 Task: Find a one-way flight from Macon to Evansville for 6 passengers in first class, departing on May 3, with 2 checked bags and a price limit of ₹510,000, departing at 10:00 AM.
Action: Mouse moved to (398, 355)
Screenshot: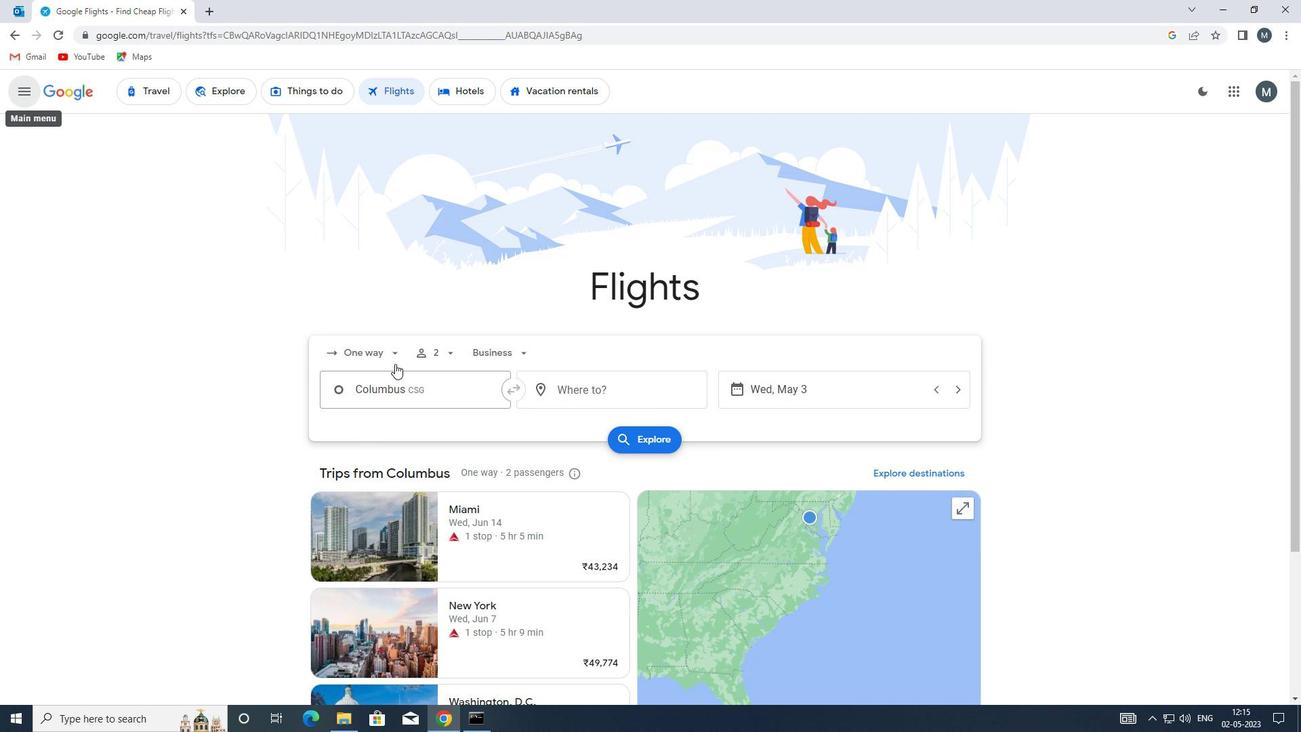 
Action: Mouse pressed left at (398, 355)
Screenshot: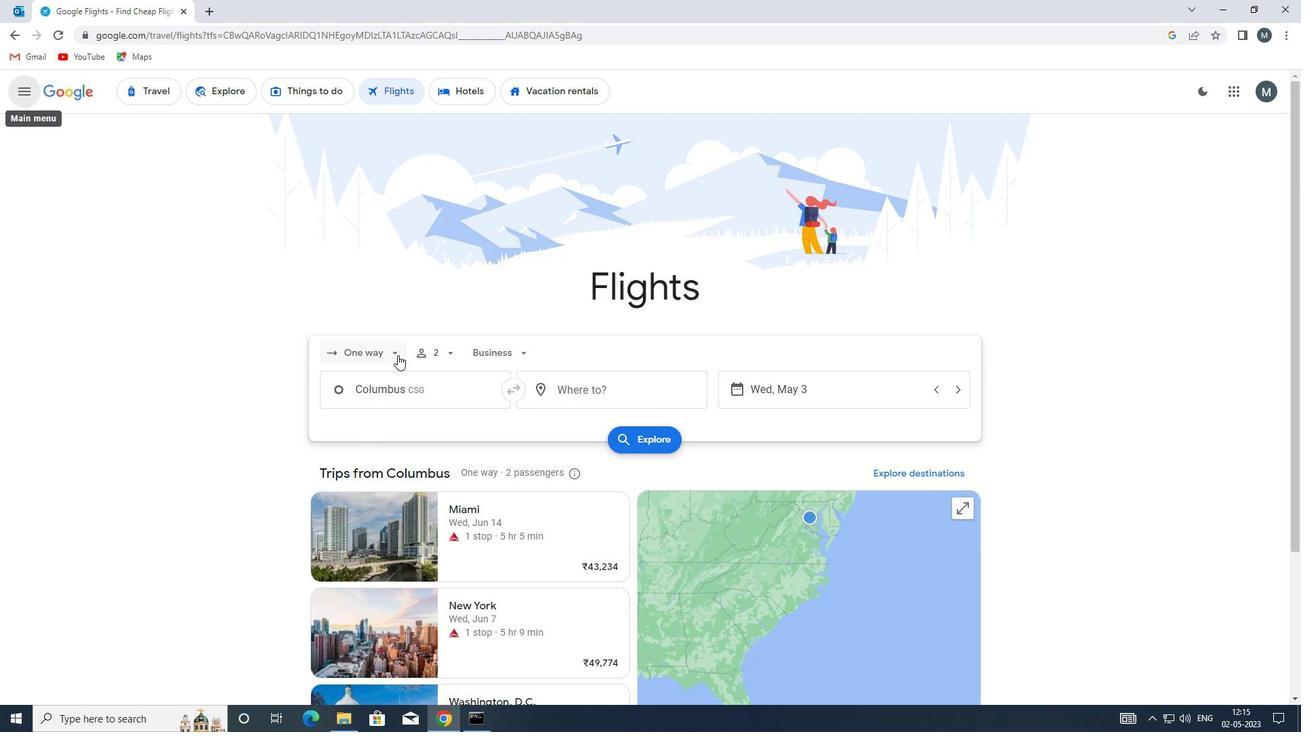 
Action: Mouse moved to (398, 415)
Screenshot: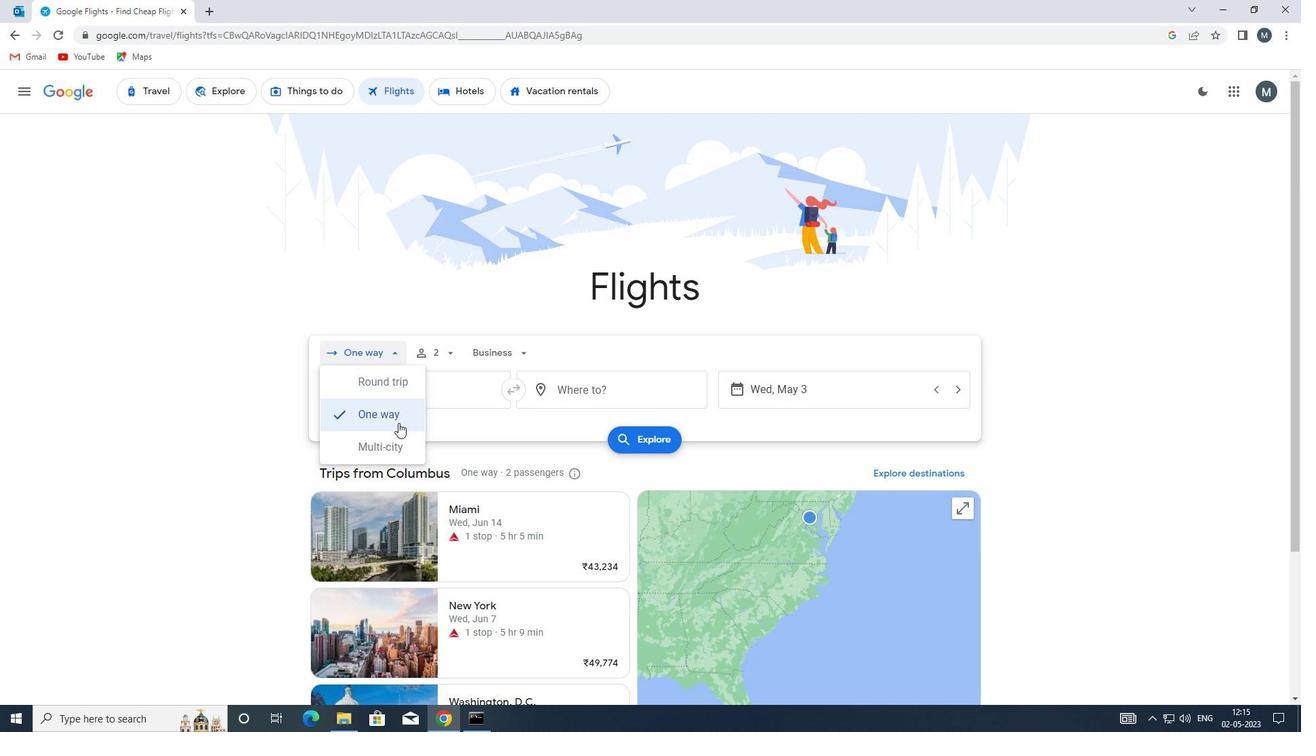 
Action: Mouse pressed left at (398, 415)
Screenshot: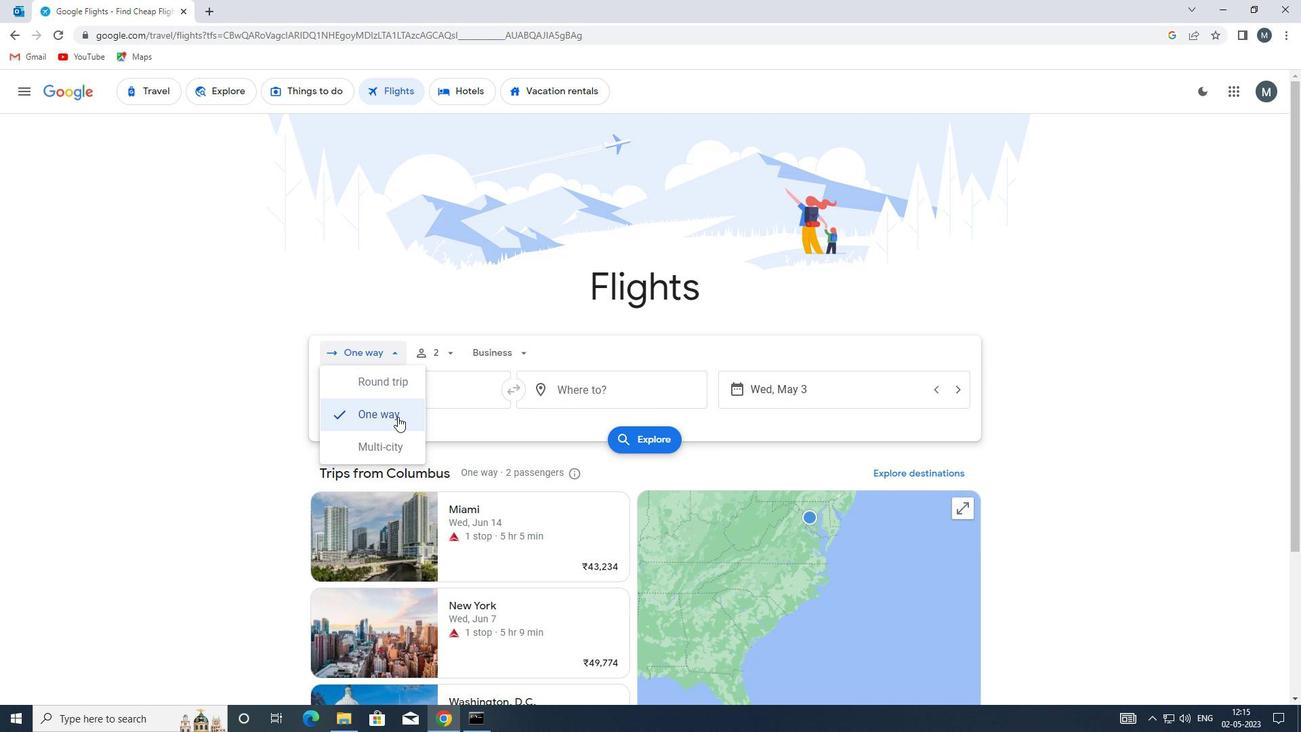 
Action: Mouse moved to (448, 356)
Screenshot: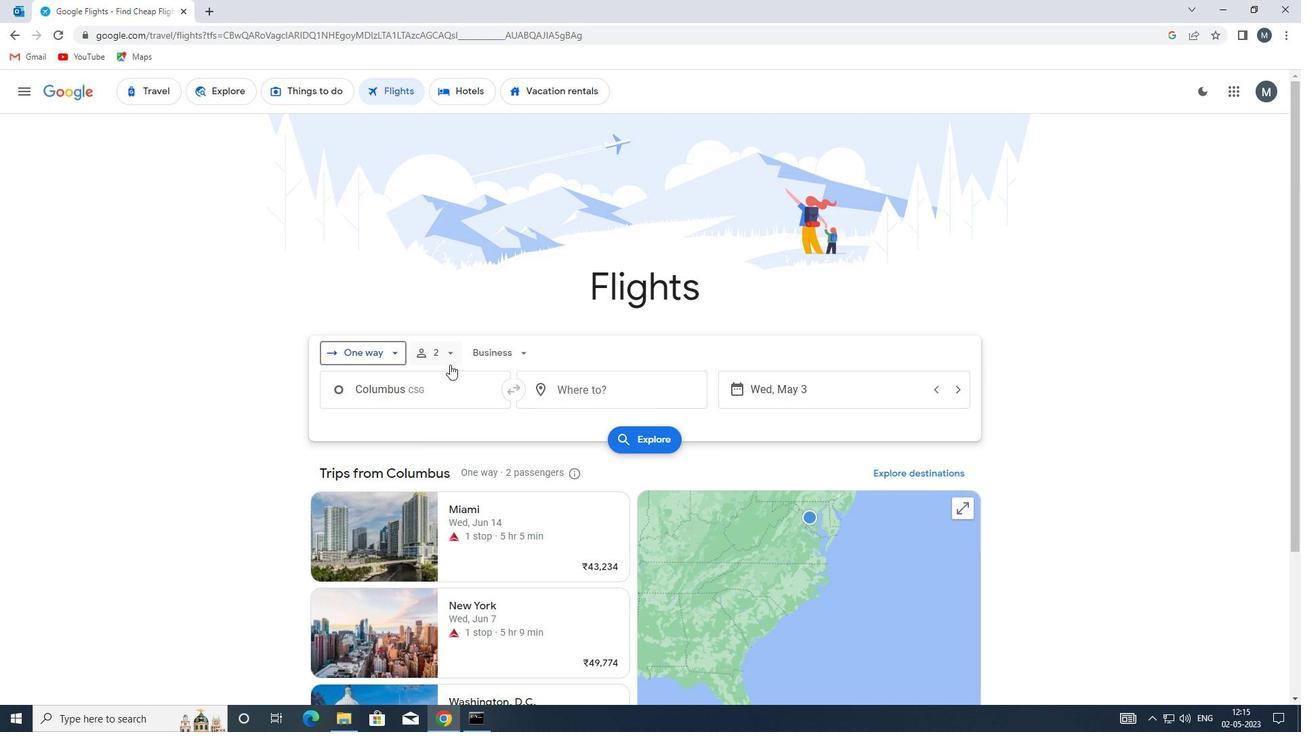 
Action: Mouse pressed left at (448, 356)
Screenshot: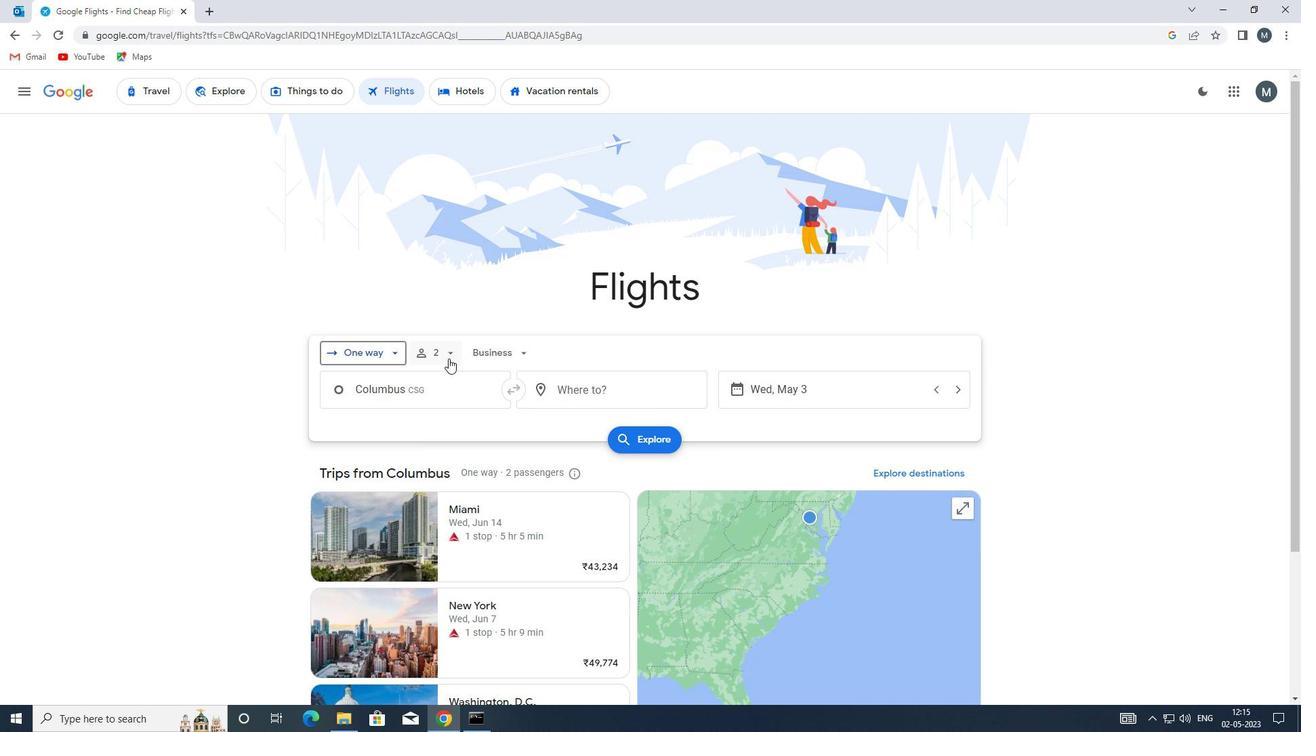 
Action: Mouse moved to (548, 387)
Screenshot: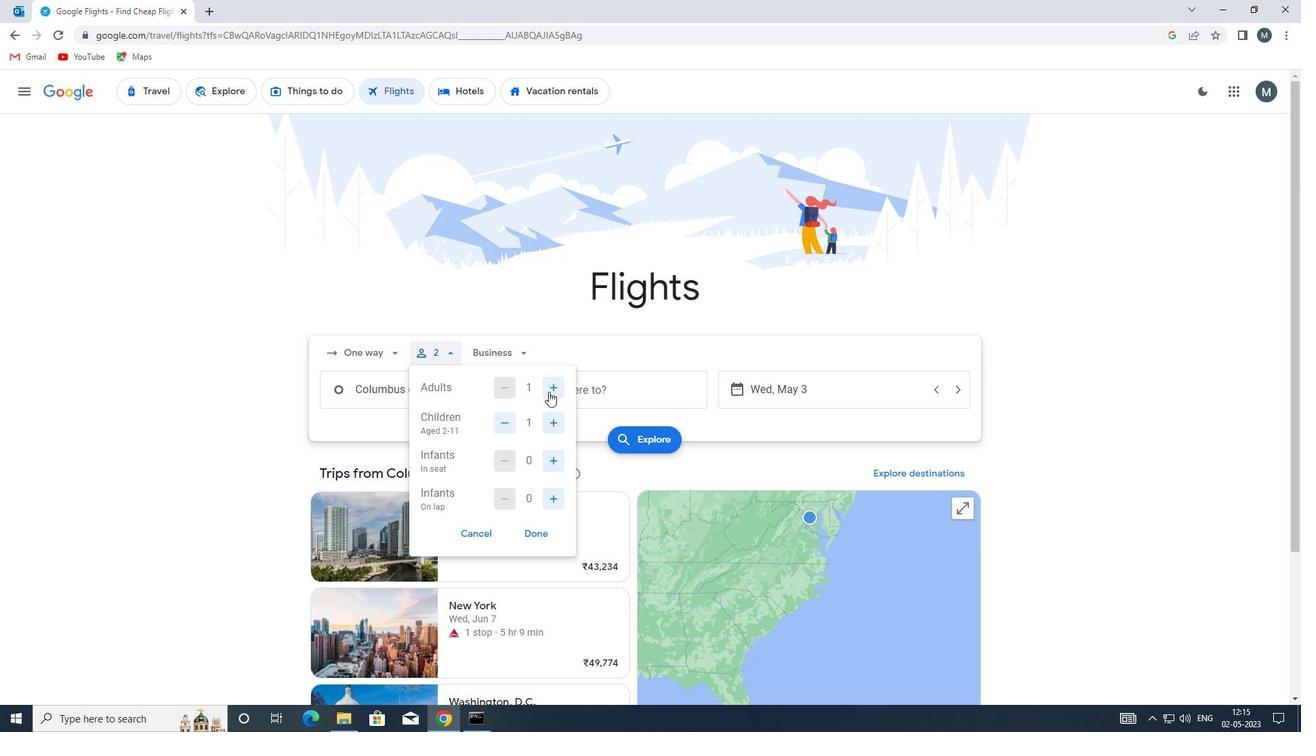 
Action: Mouse pressed left at (548, 387)
Screenshot: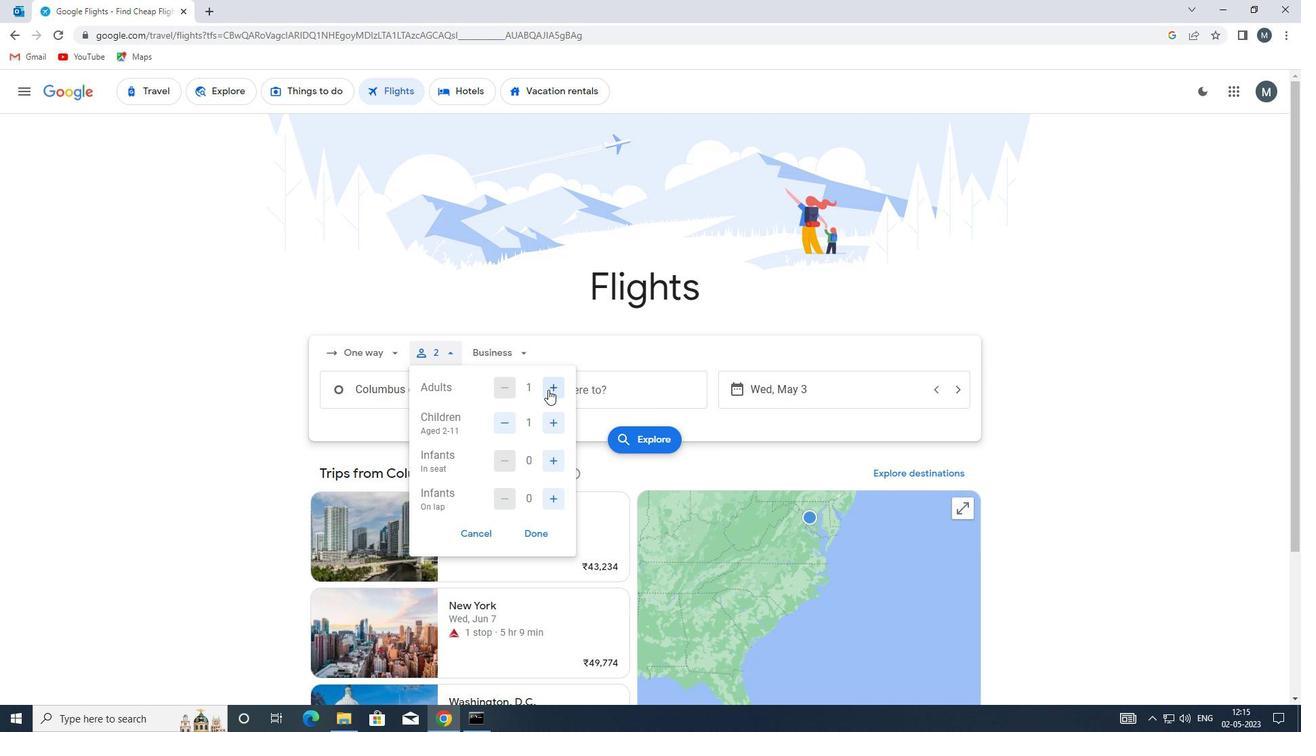
Action: Mouse moved to (556, 423)
Screenshot: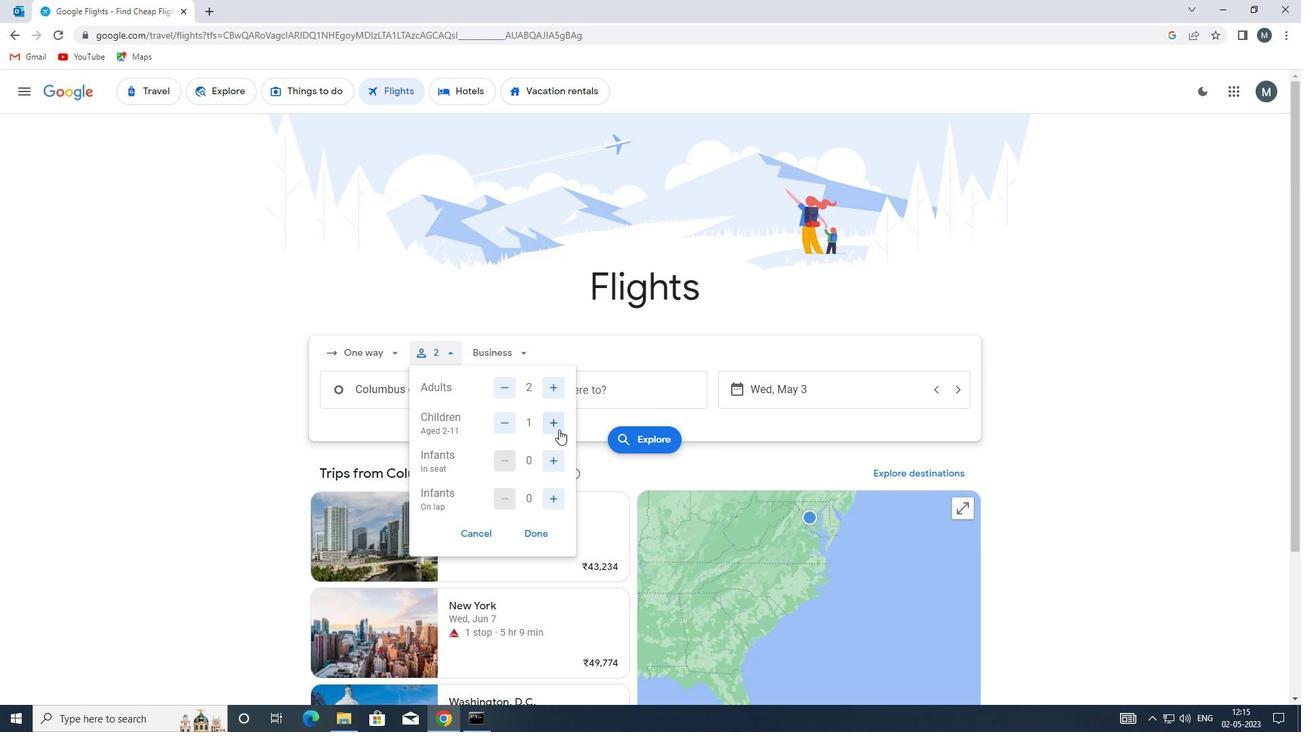 
Action: Mouse pressed left at (556, 423)
Screenshot: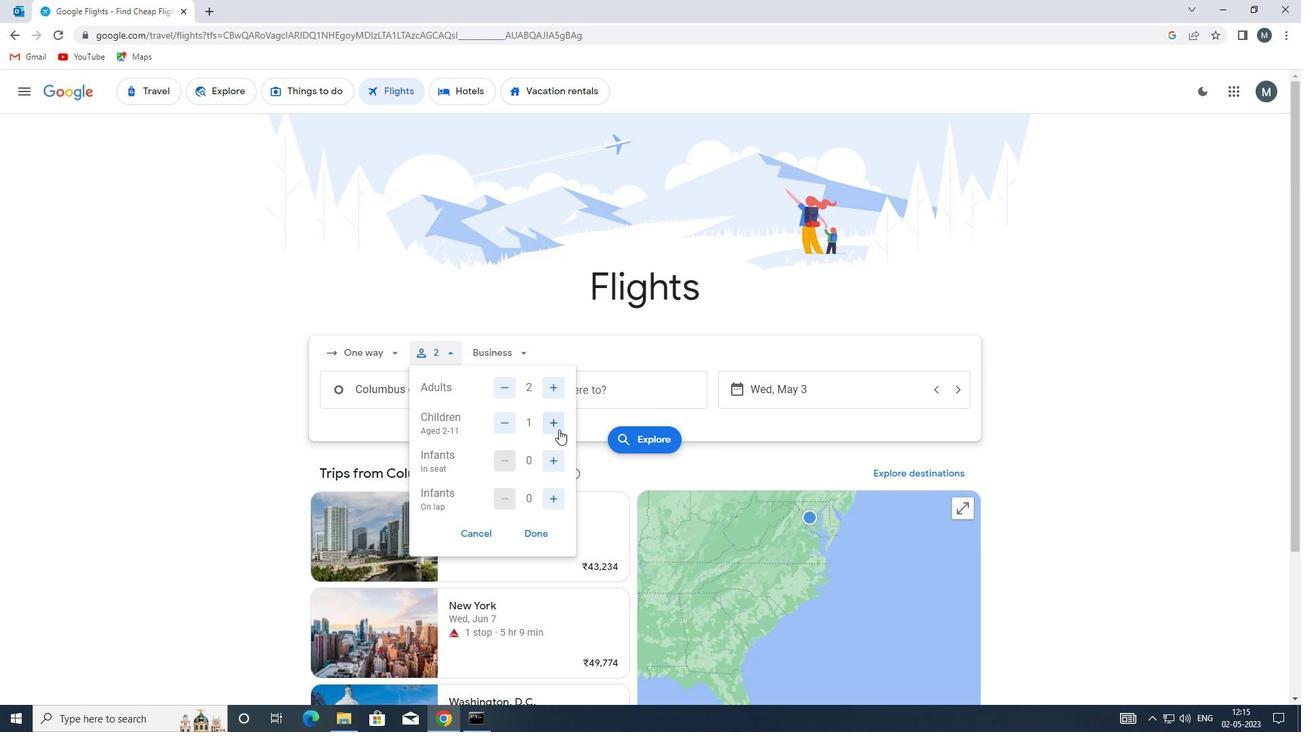 
Action: Mouse pressed left at (556, 423)
Screenshot: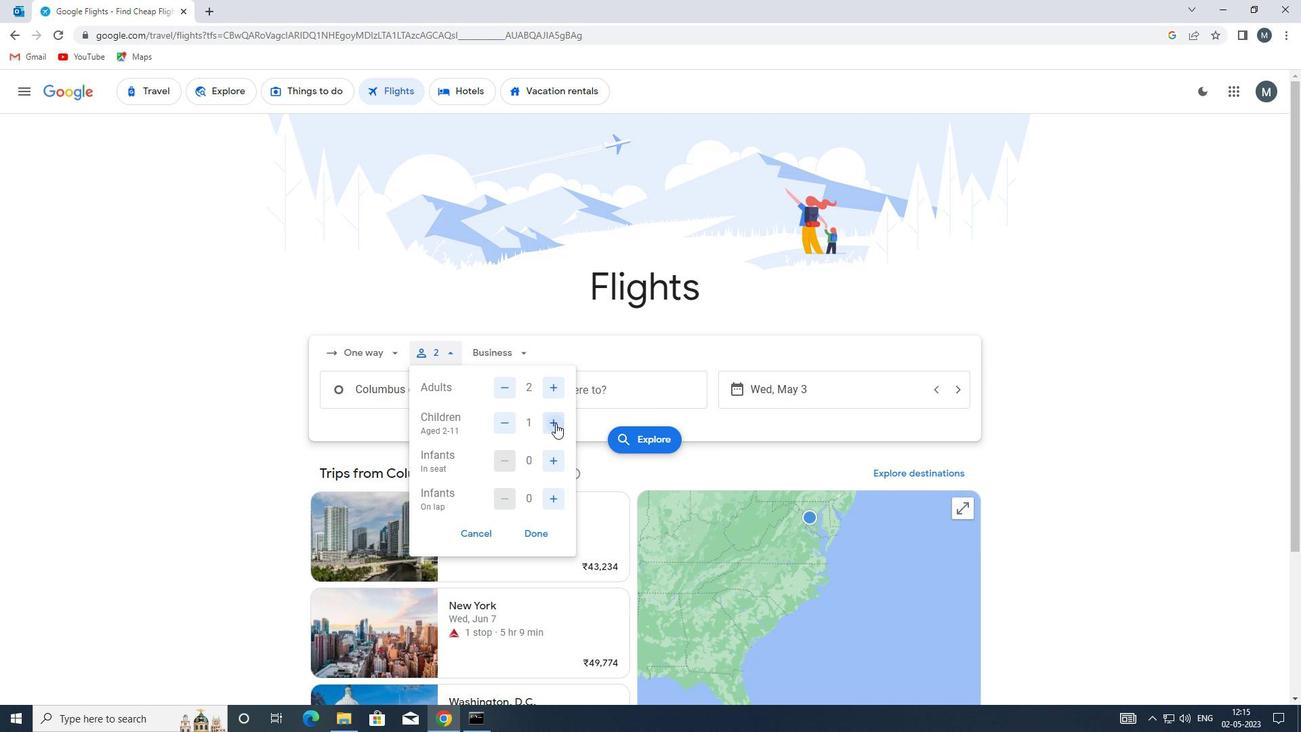 
Action: Mouse moved to (506, 421)
Screenshot: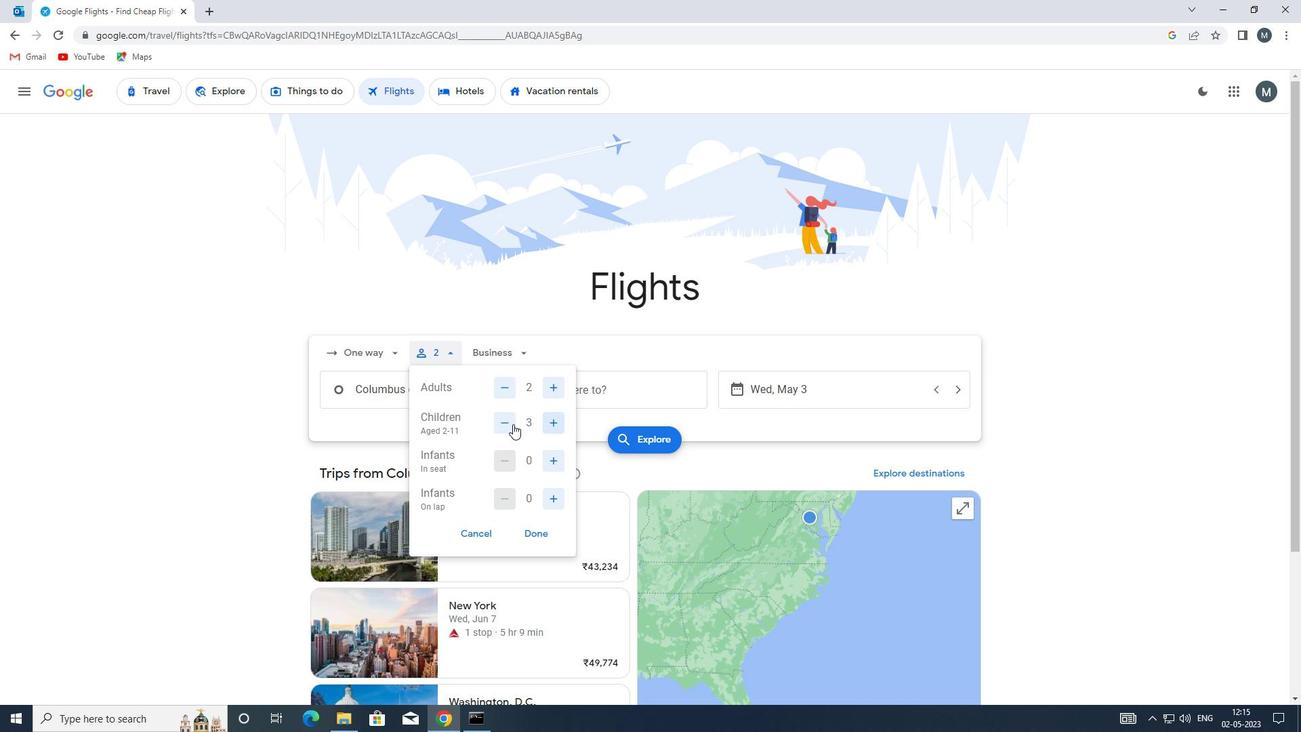 
Action: Mouse pressed left at (506, 421)
Screenshot: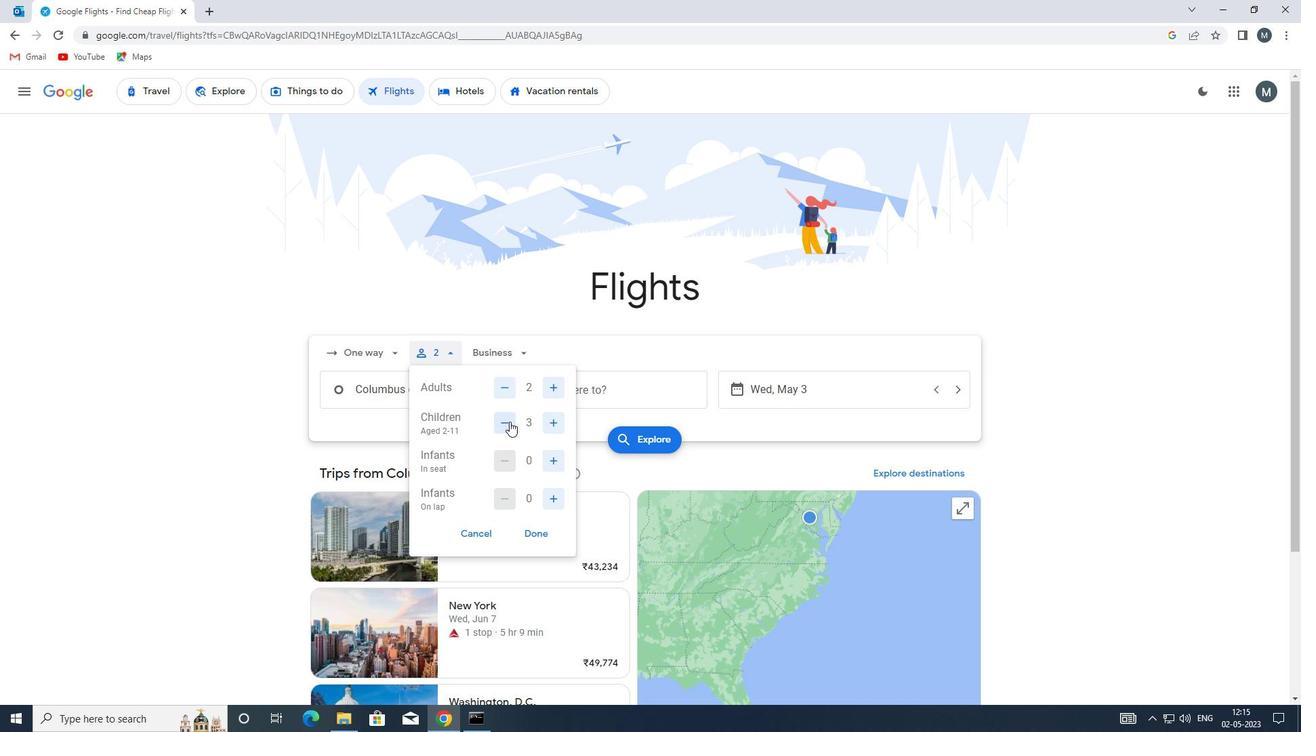 
Action: Mouse moved to (554, 459)
Screenshot: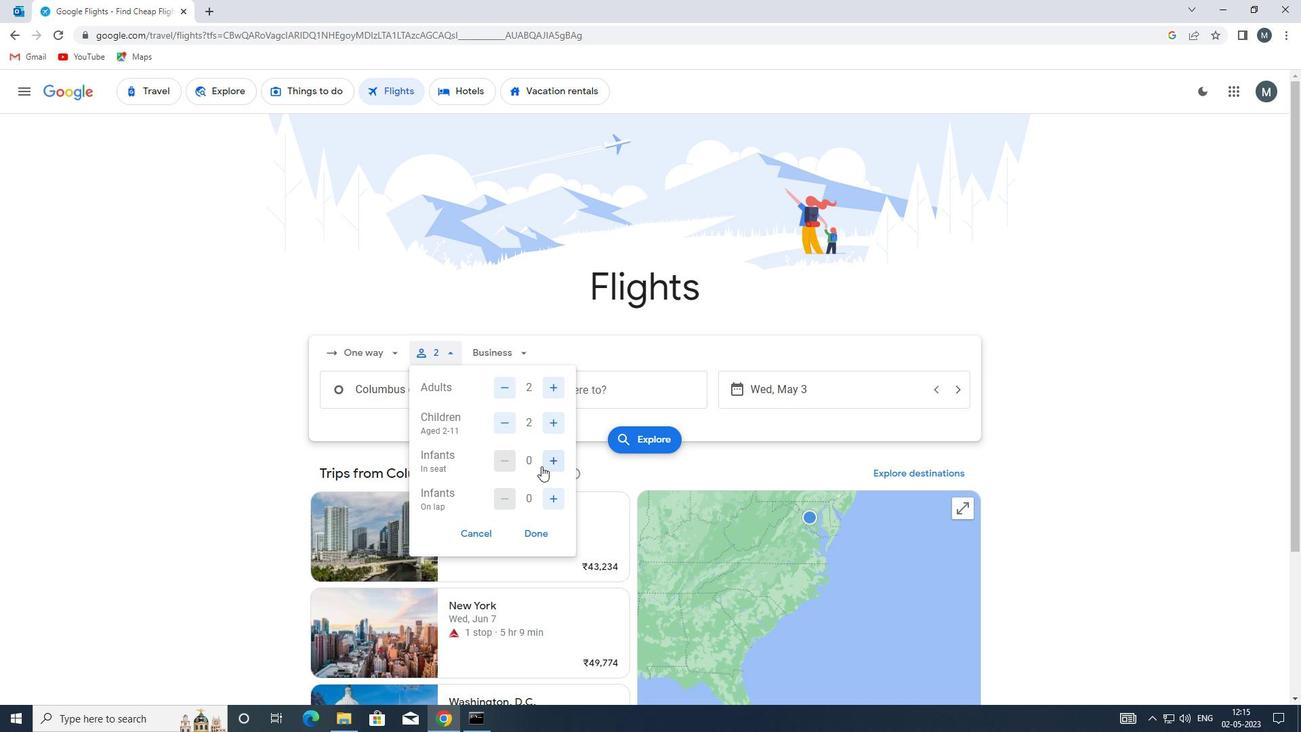 
Action: Mouse pressed left at (554, 459)
Screenshot: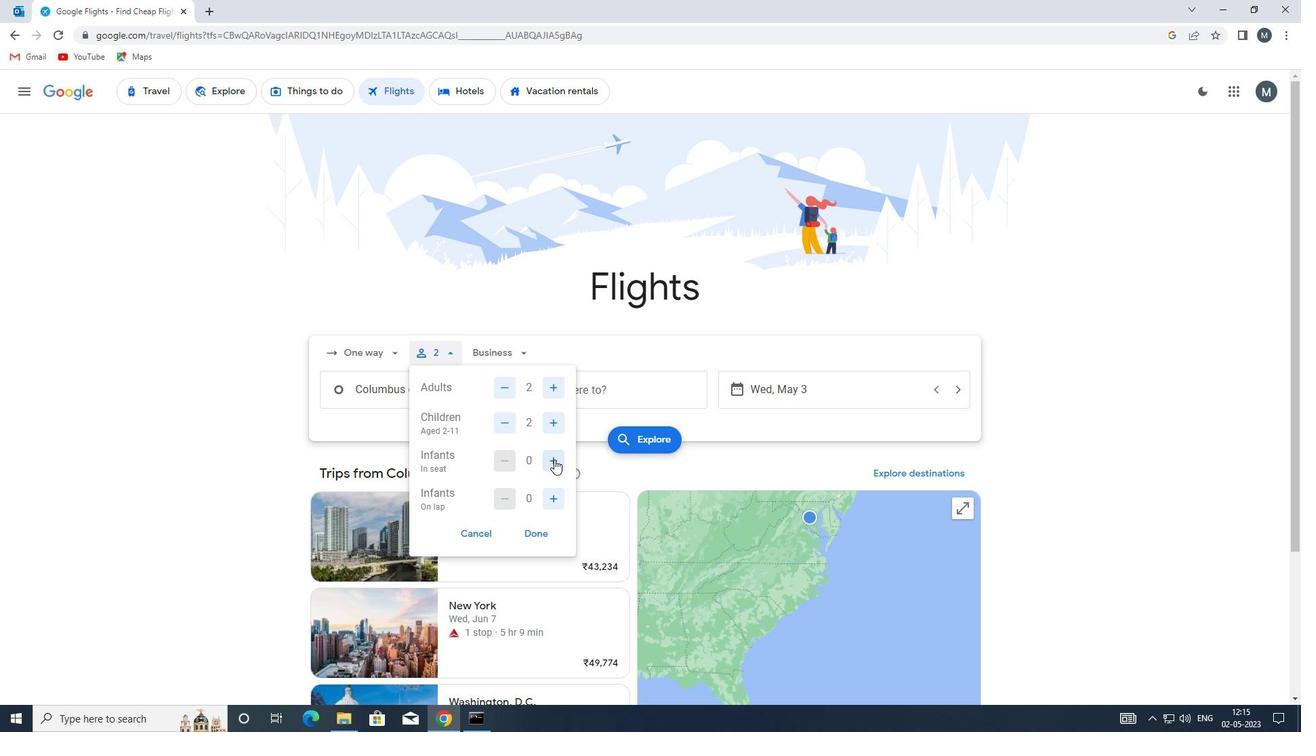 
Action: Mouse pressed left at (554, 459)
Screenshot: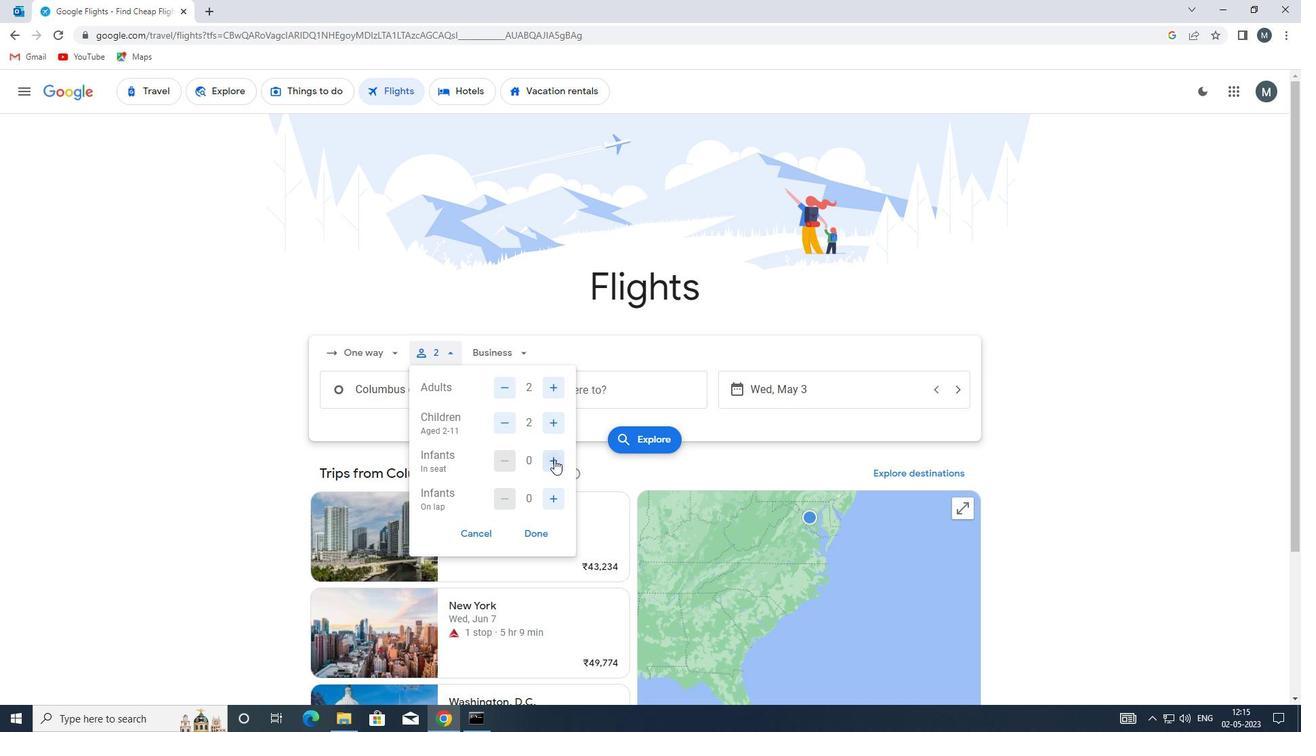 
Action: Mouse moved to (542, 525)
Screenshot: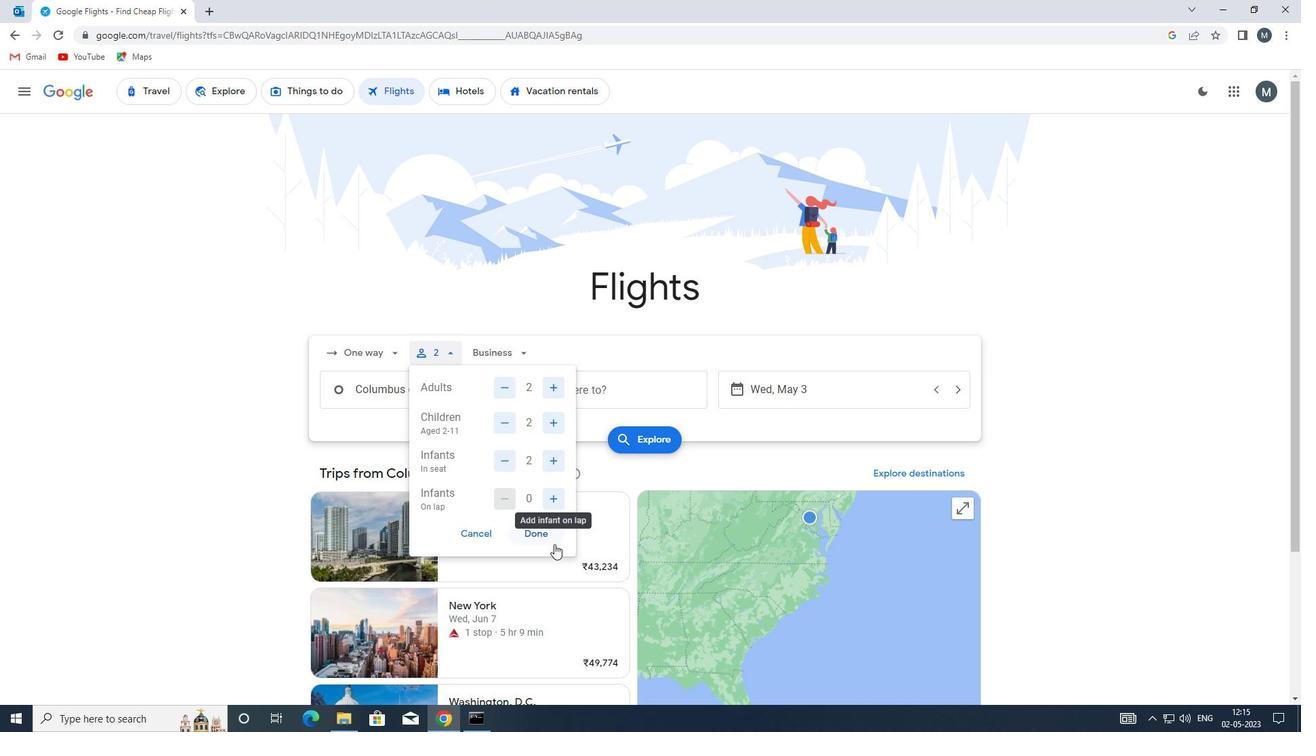 
Action: Mouse pressed left at (542, 525)
Screenshot: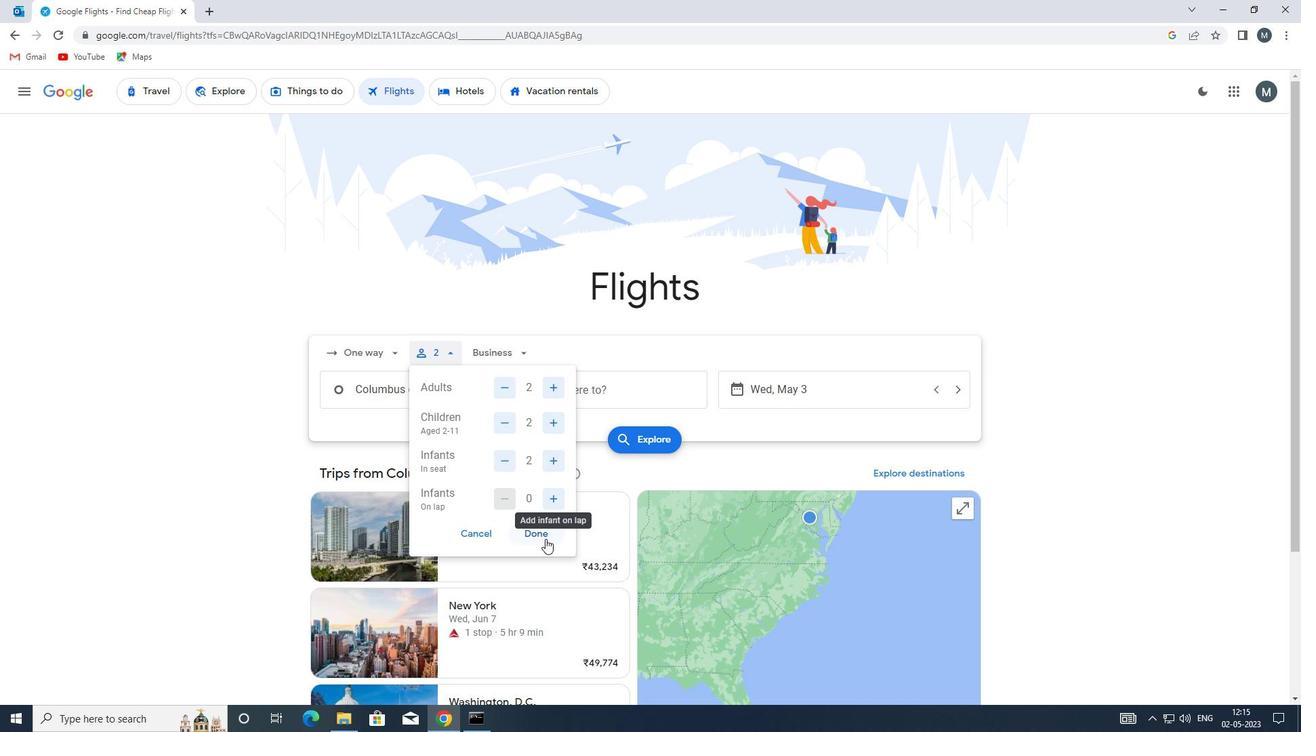 
Action: Mouse moved to (499, 345)
Screenshot: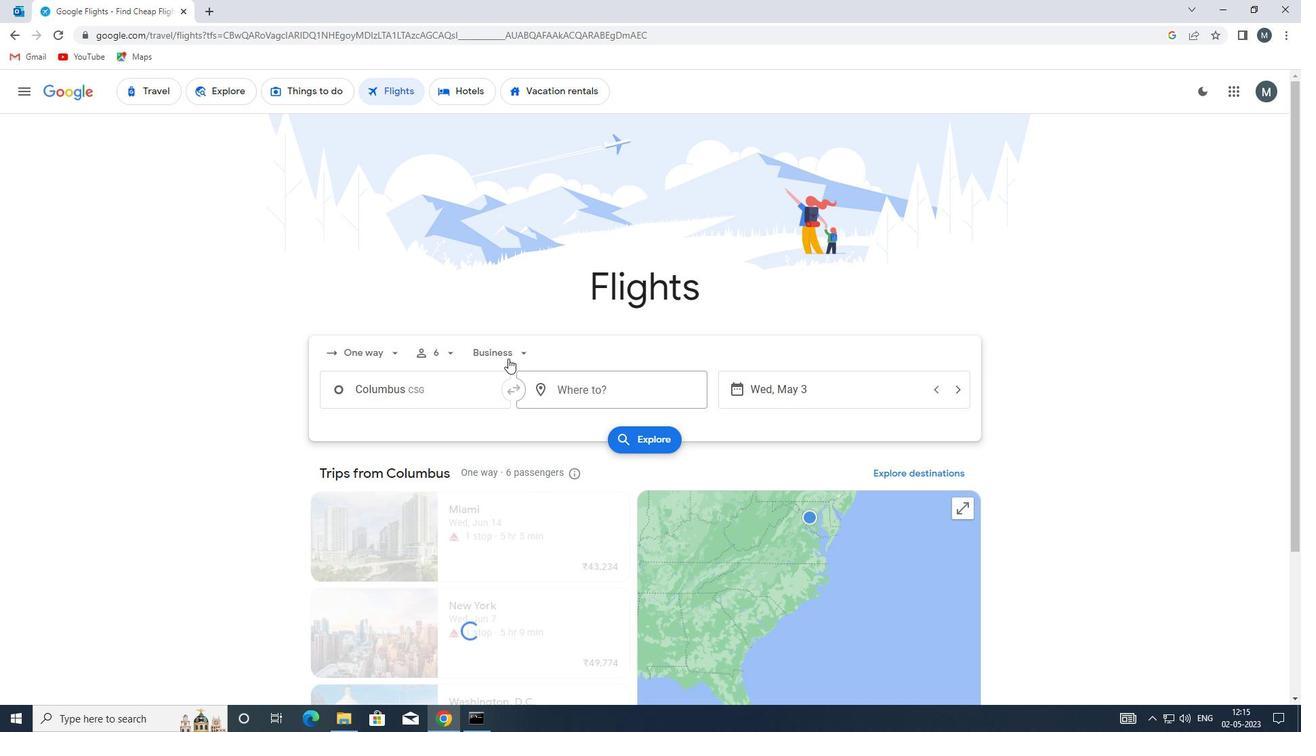 
Action: Mouse pressed left at (499, 345)
Screenshot: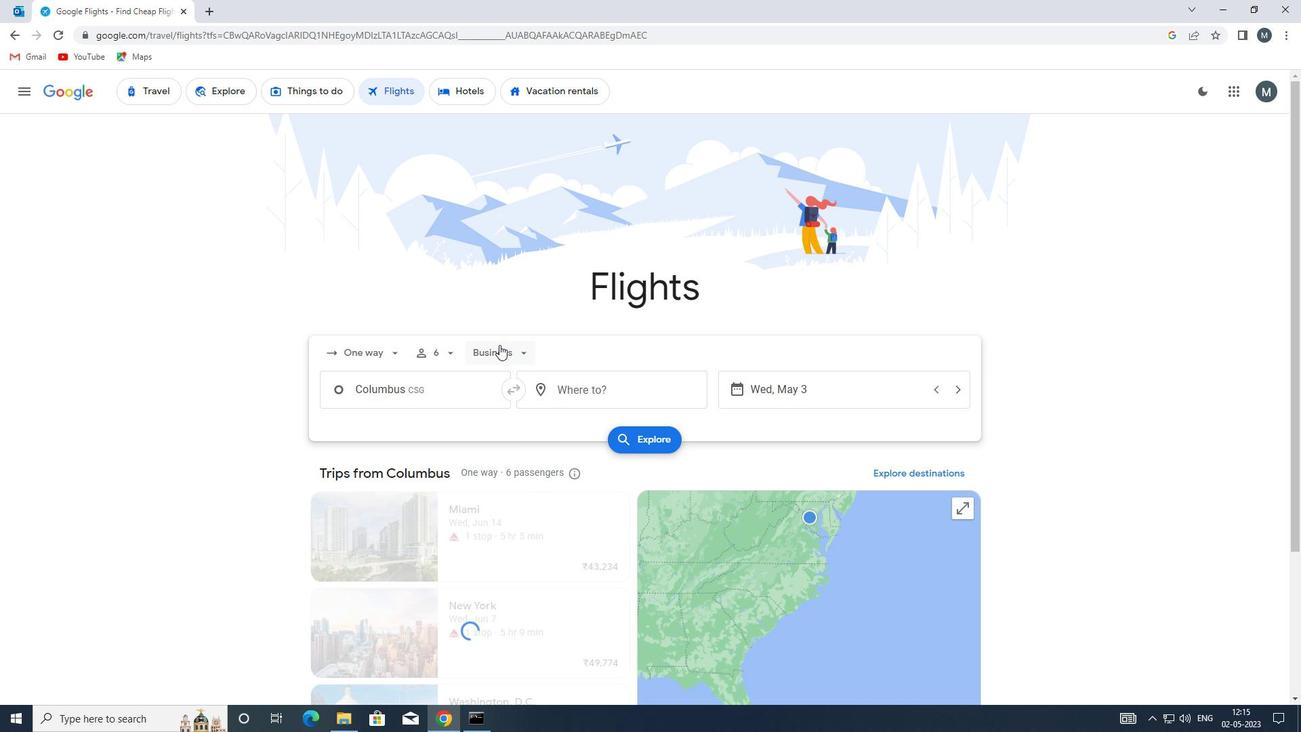 
Action: Mouse moved to (529, 476)
Screenshot: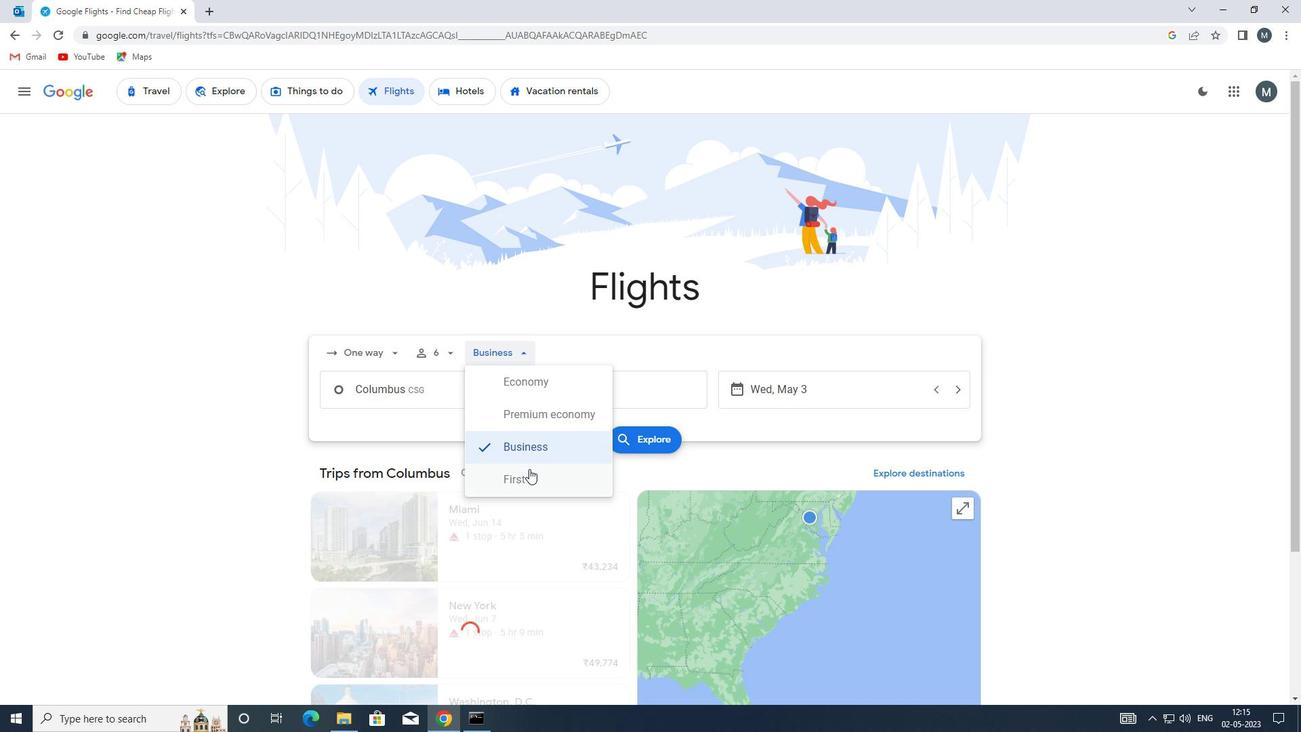 
Action: Mouse pressed left at (529, 476)
Screenshot: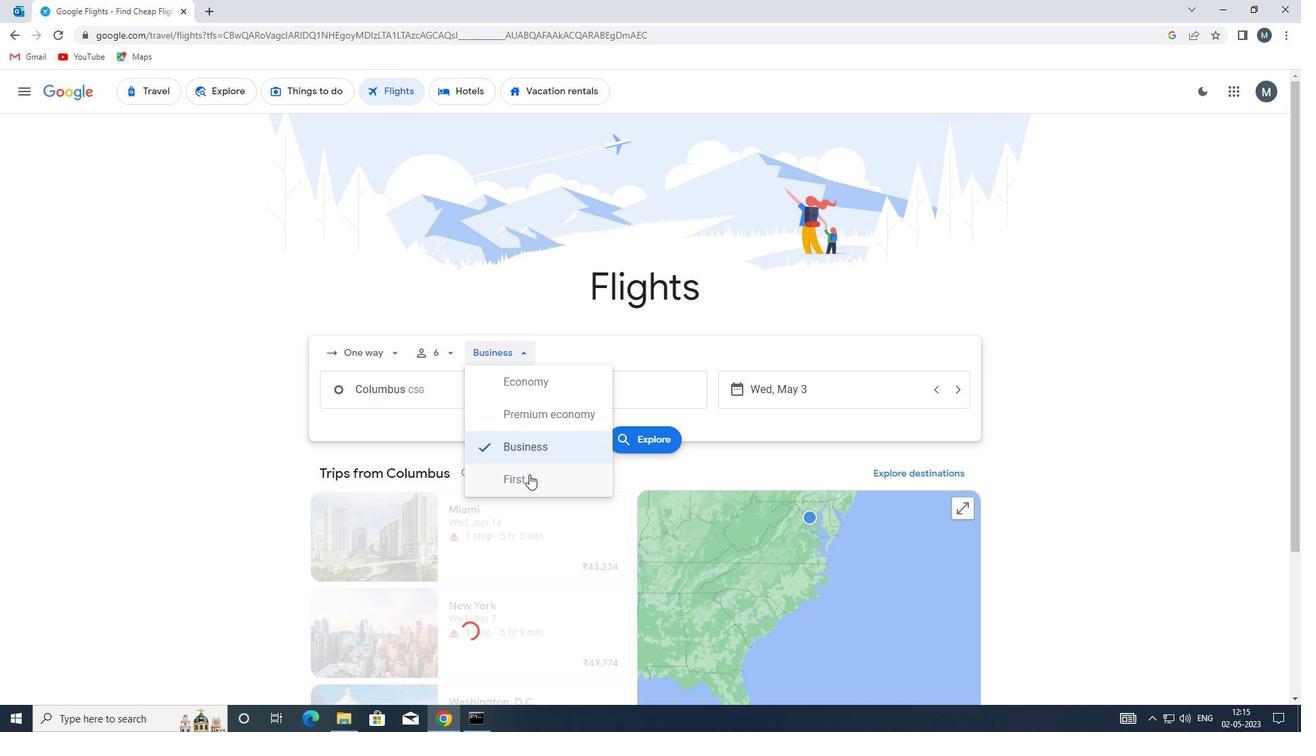 
Action: Mouse moved to (436, 396)
Screenshot: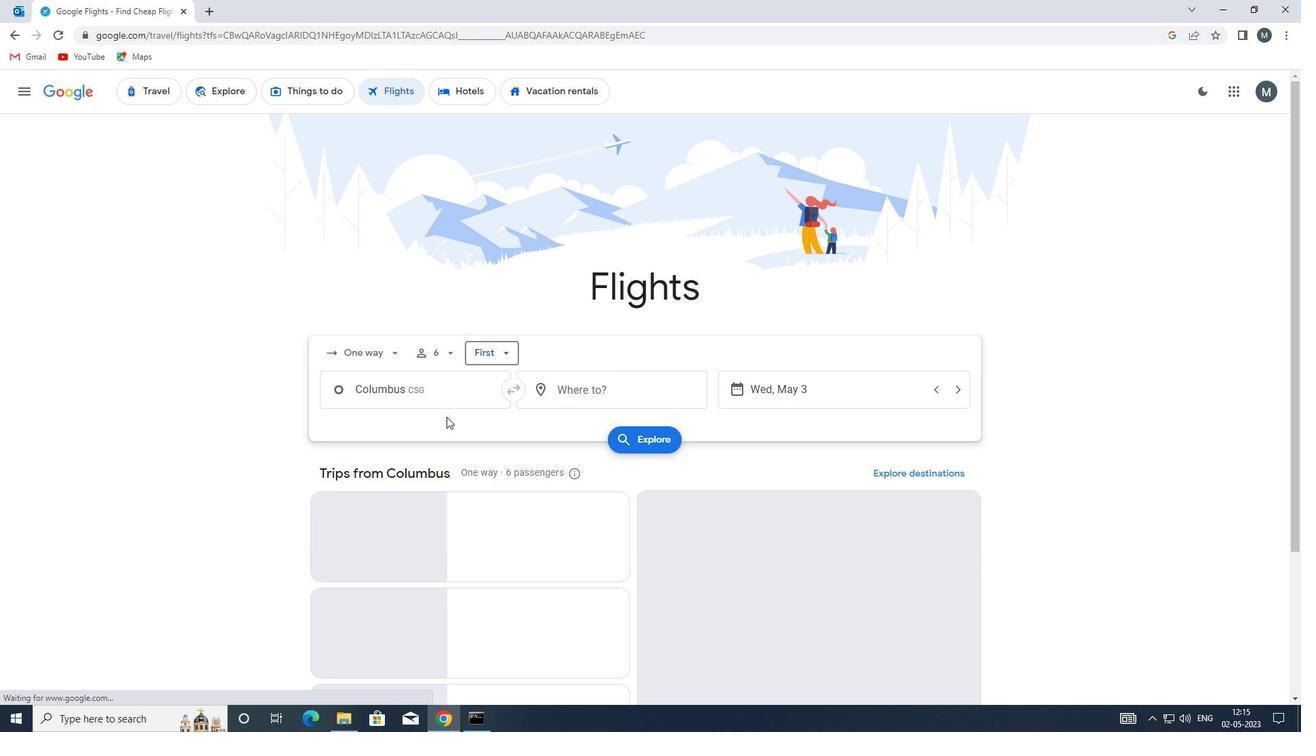 
Action: Mouse pressed left at (436, 396)
Screenshot: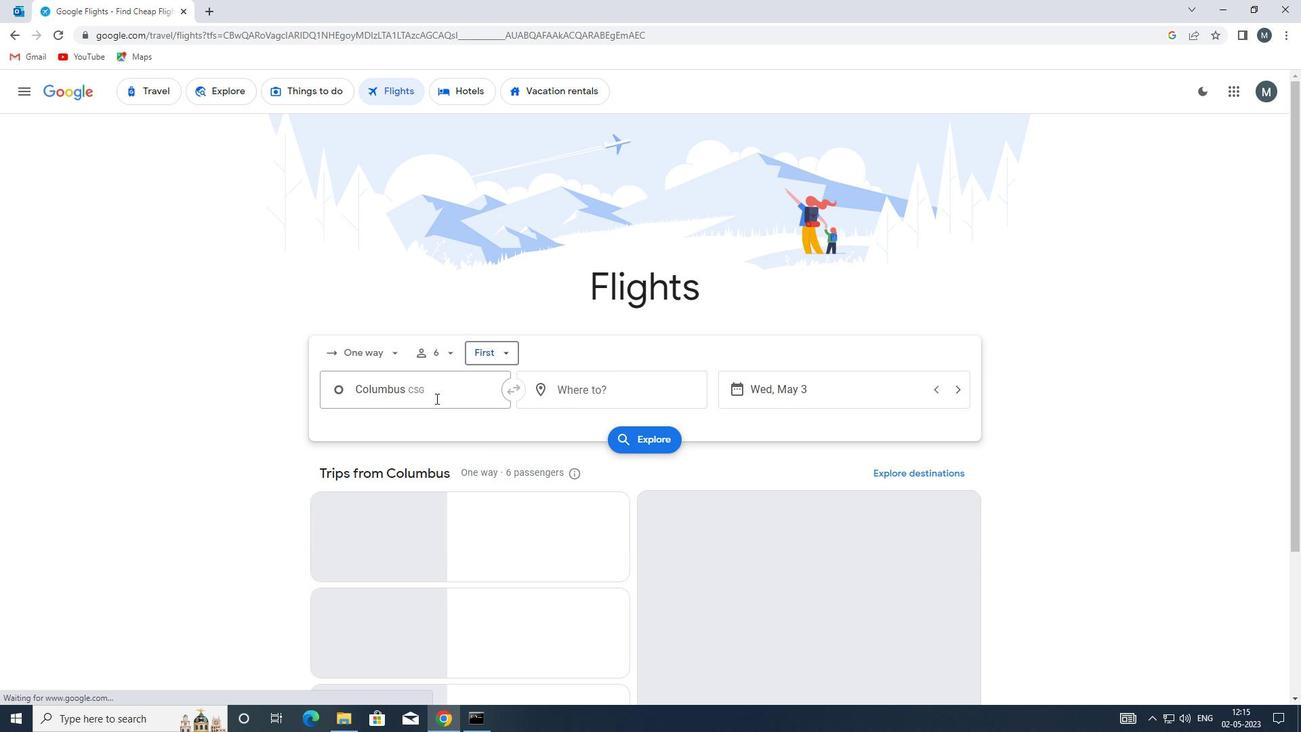 
Action: Key pressed mcn
Screenshot: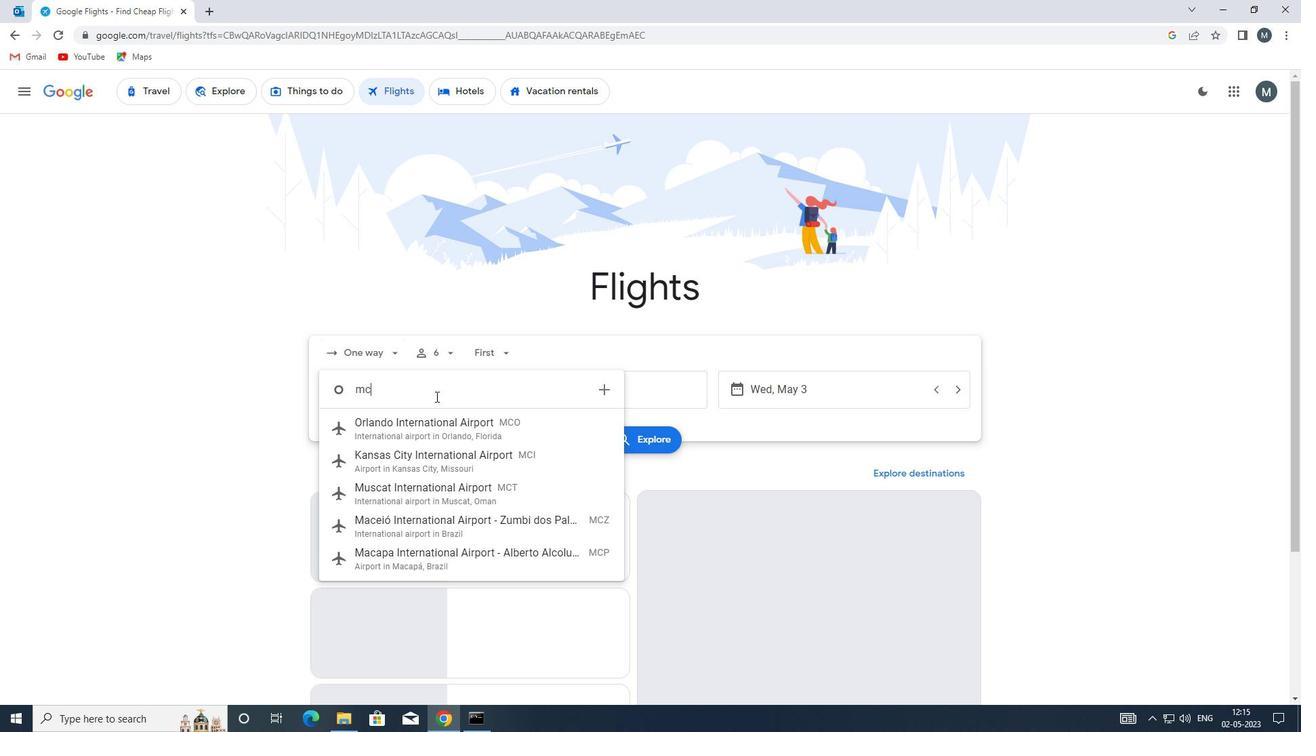 
Action: Mouse moved to (548, 410)
Screenshot: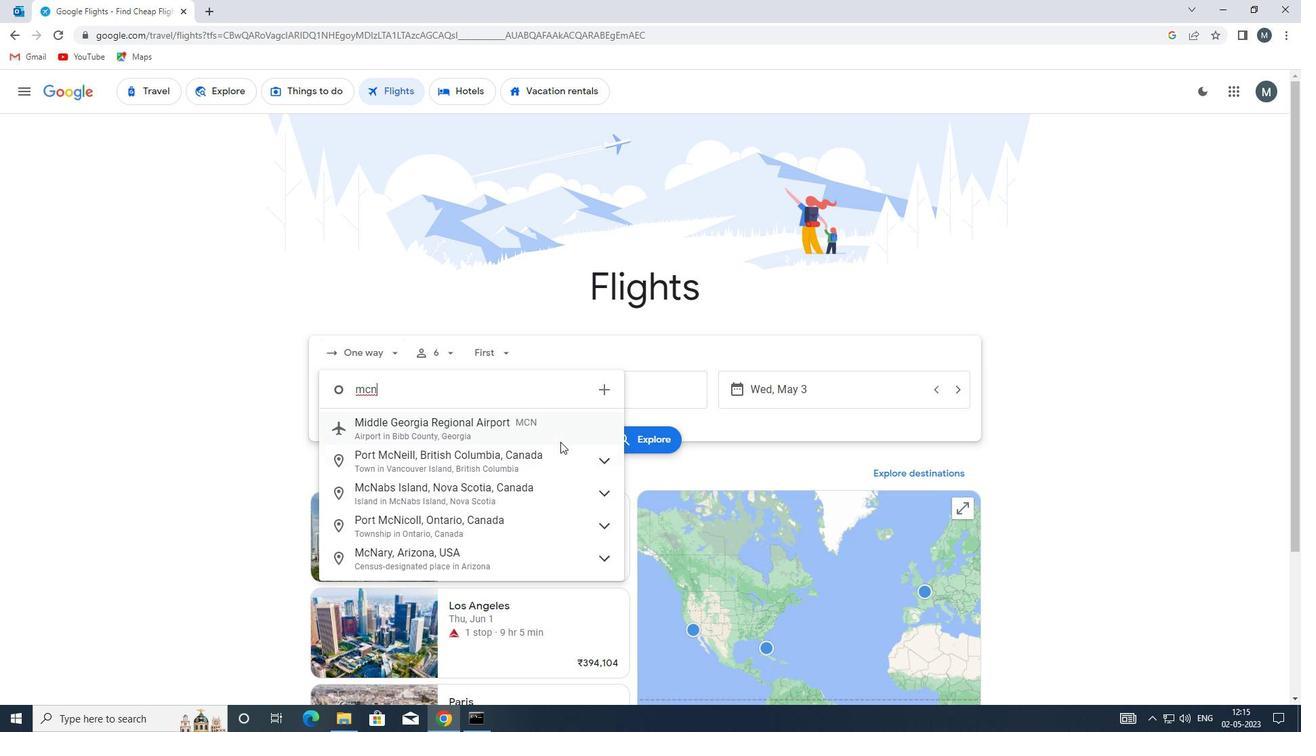 
Action: Mouse pressed left at (548, 410)
Screenshot: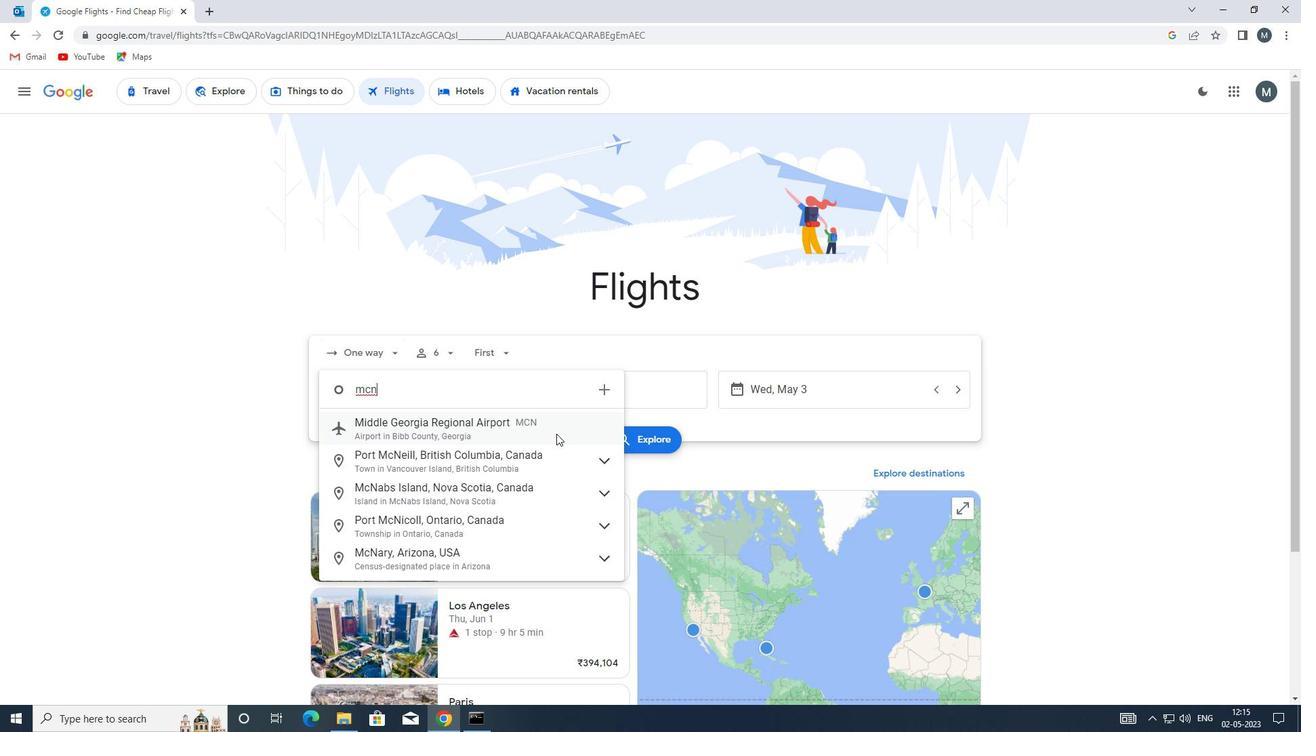 
Action: Mouse moved to (547, 417)
Screenshot: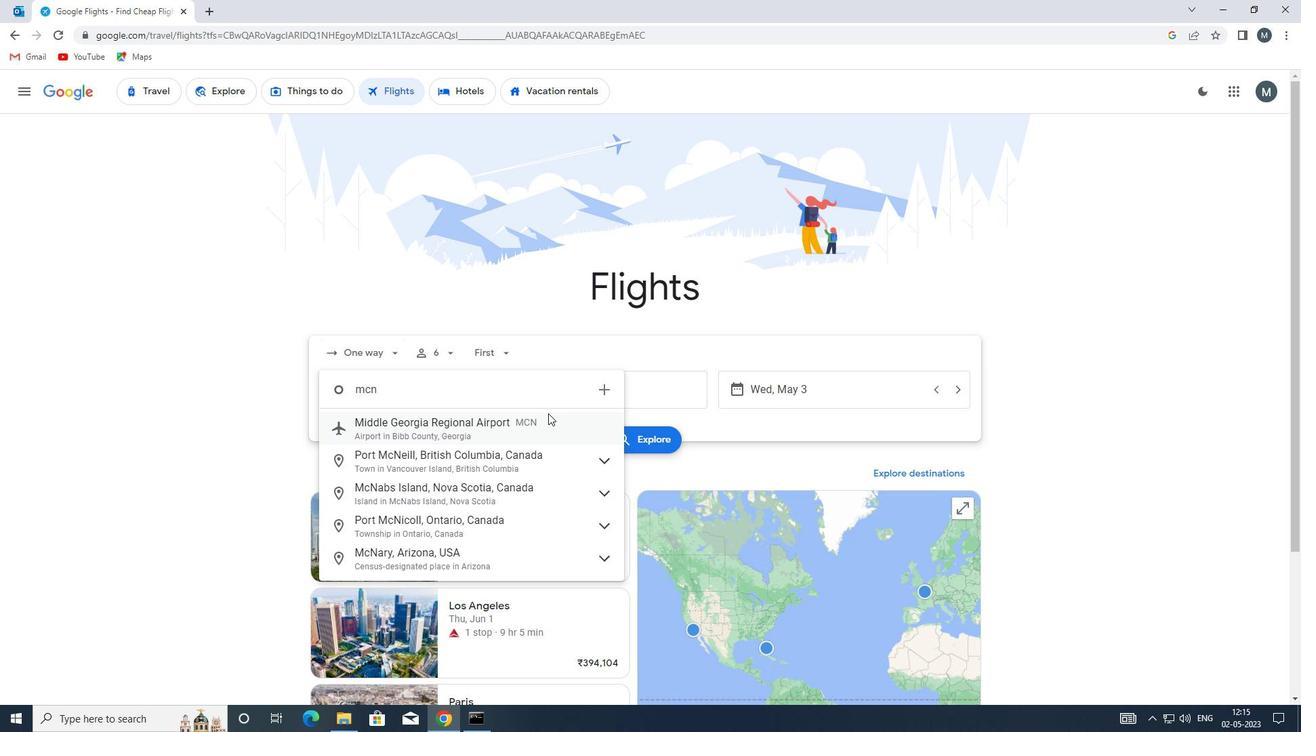 
Action: Mouse pressed left at (547, 417)
Screenshot: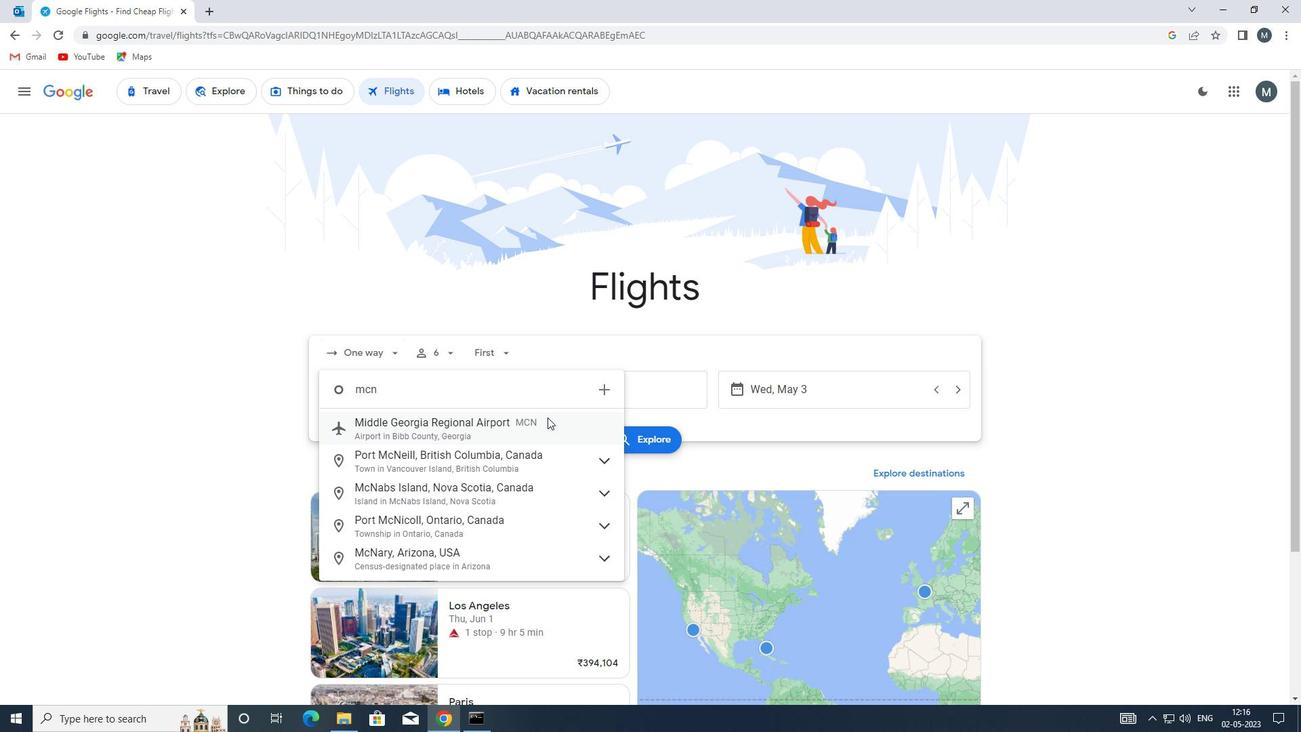 
Action: Mouse moved to (594, 396)
Screenshot: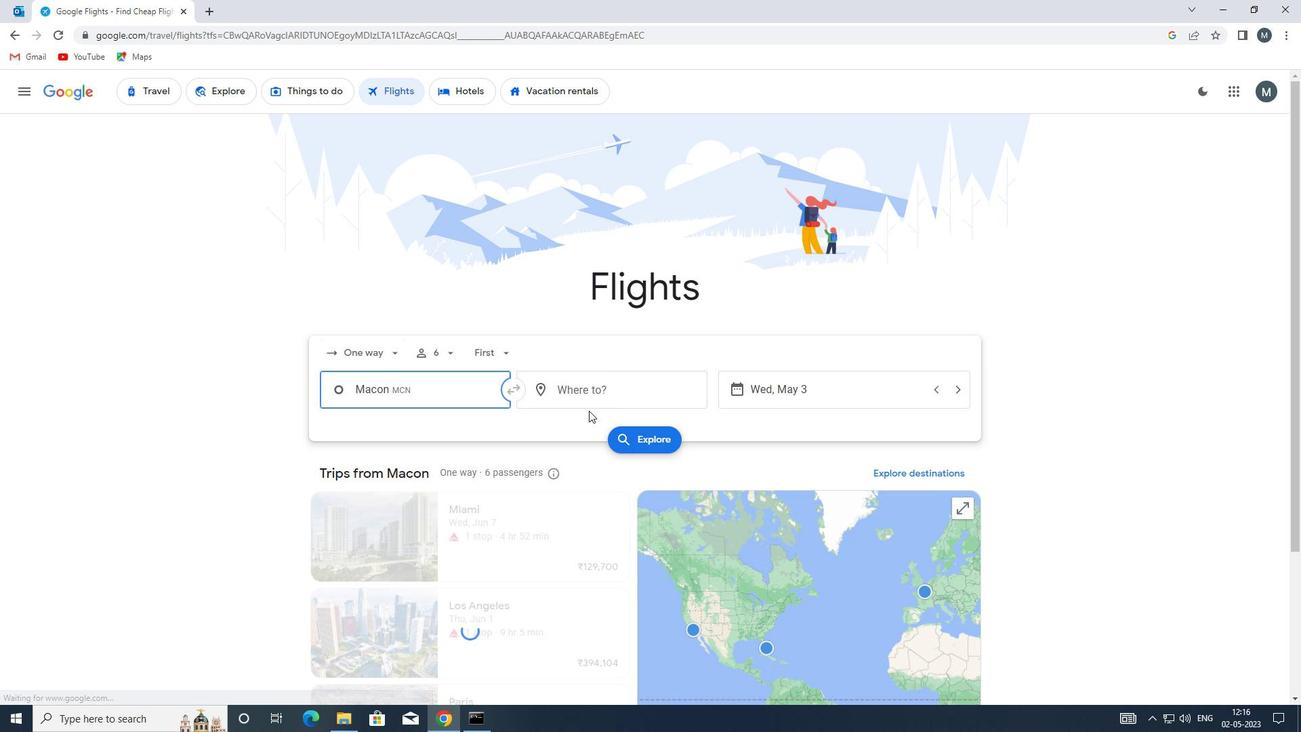 
Action: Mouse pressed left at (594, 396)
Screenshot: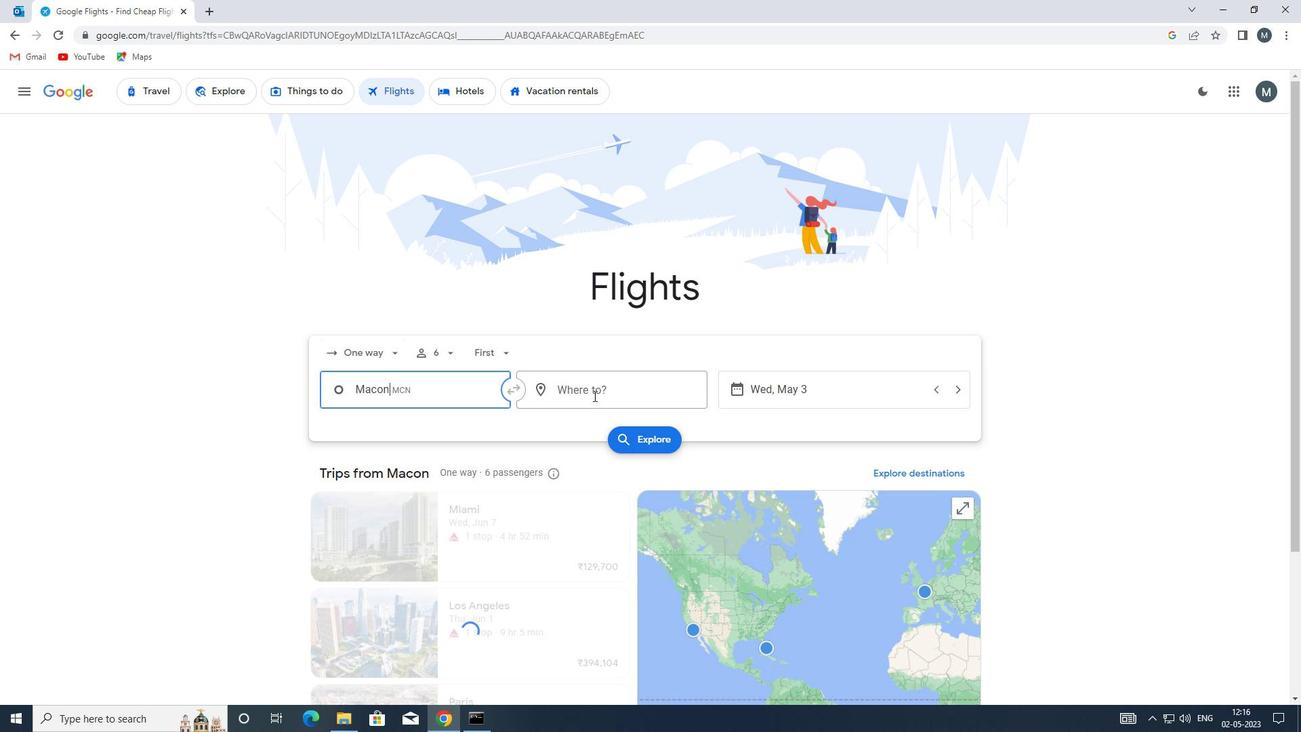 
Action: Mouse moved to (597, 393)
Screenshot: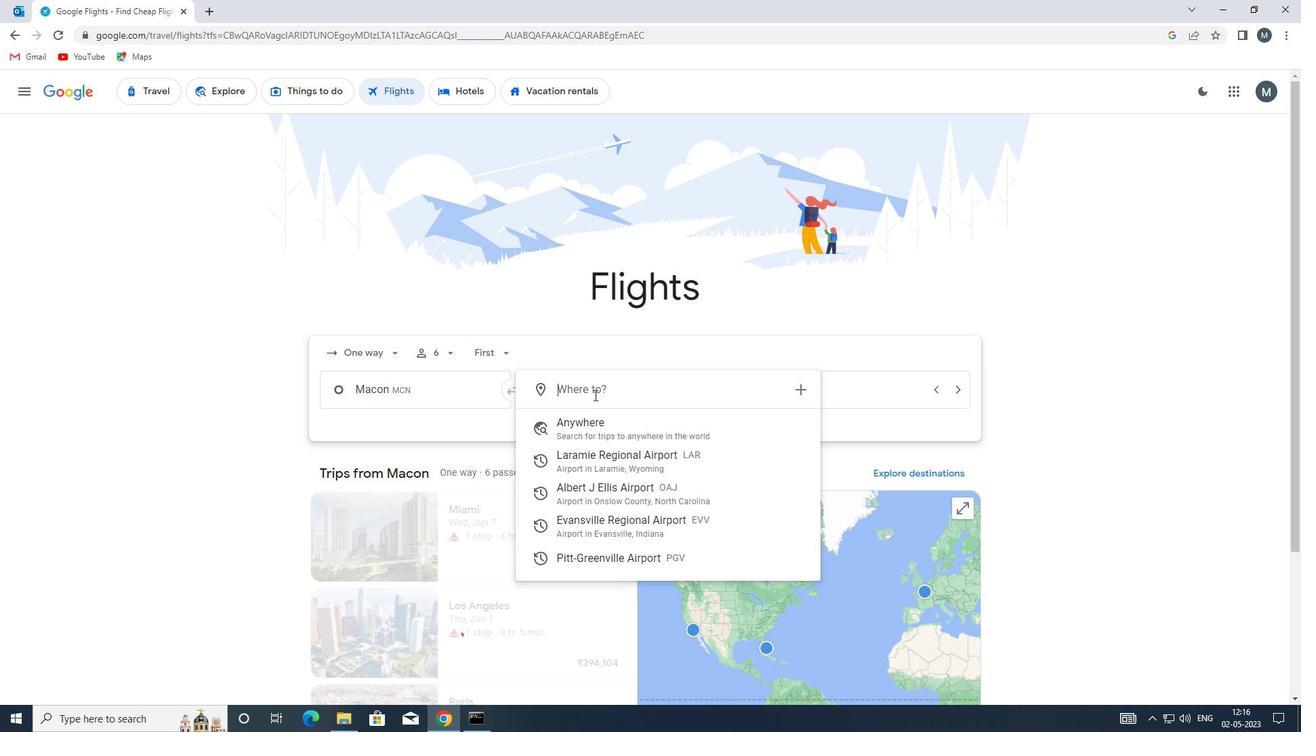 
Action: Key pressed evv
Screenshot: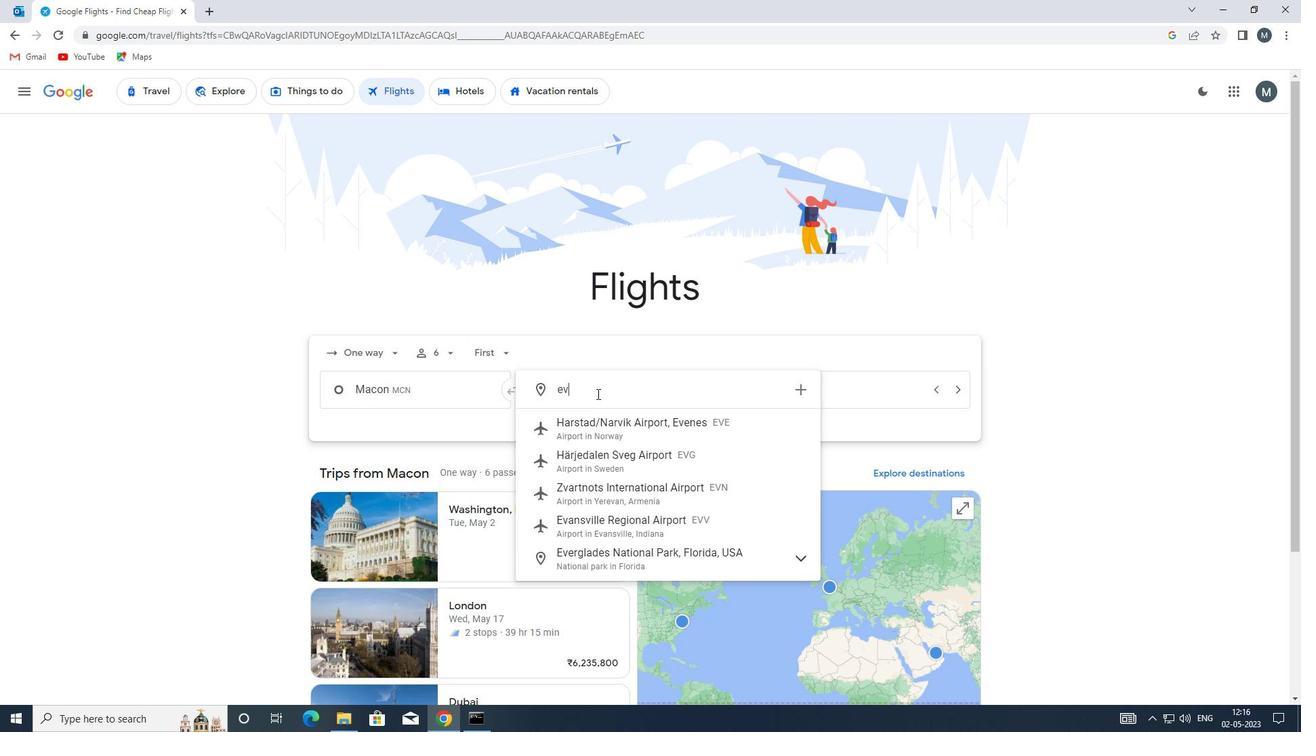 
Action: Mouse moved to (617, 430)
Screenshot: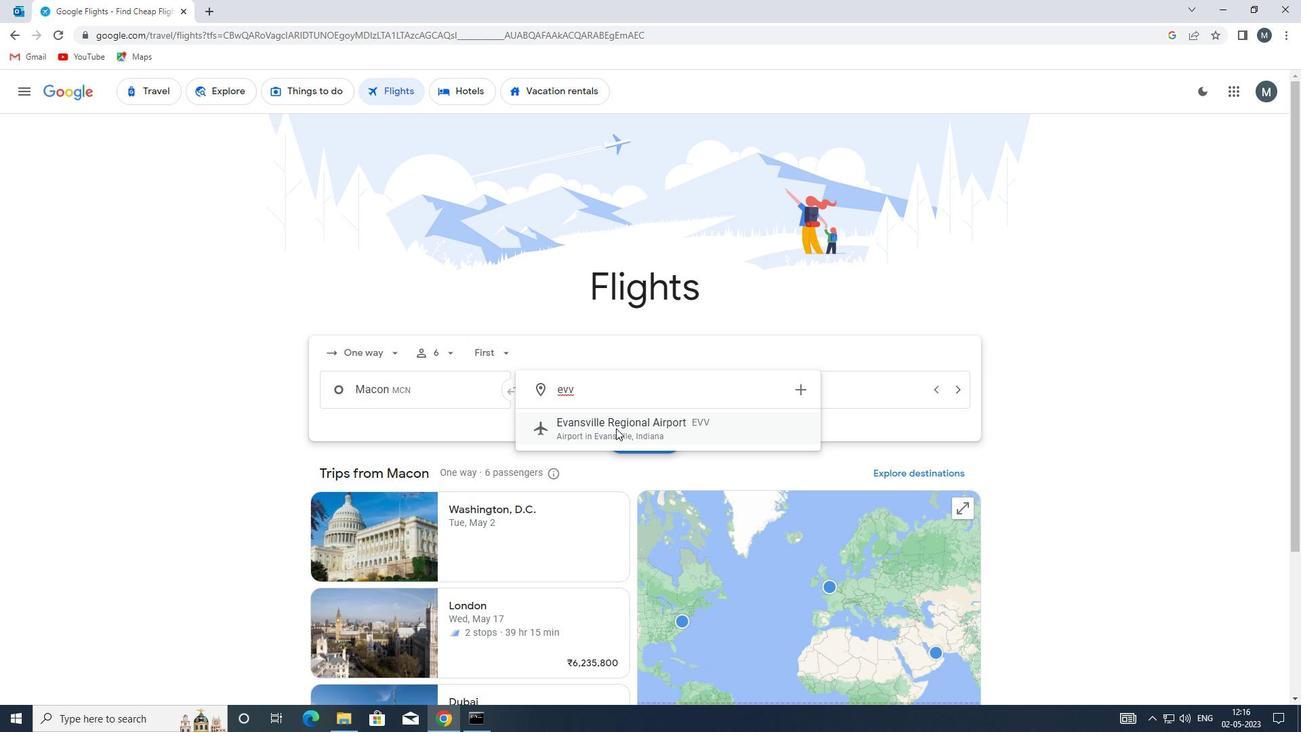 
Action: Mouse pressed left at (617, 430)
Screenshot: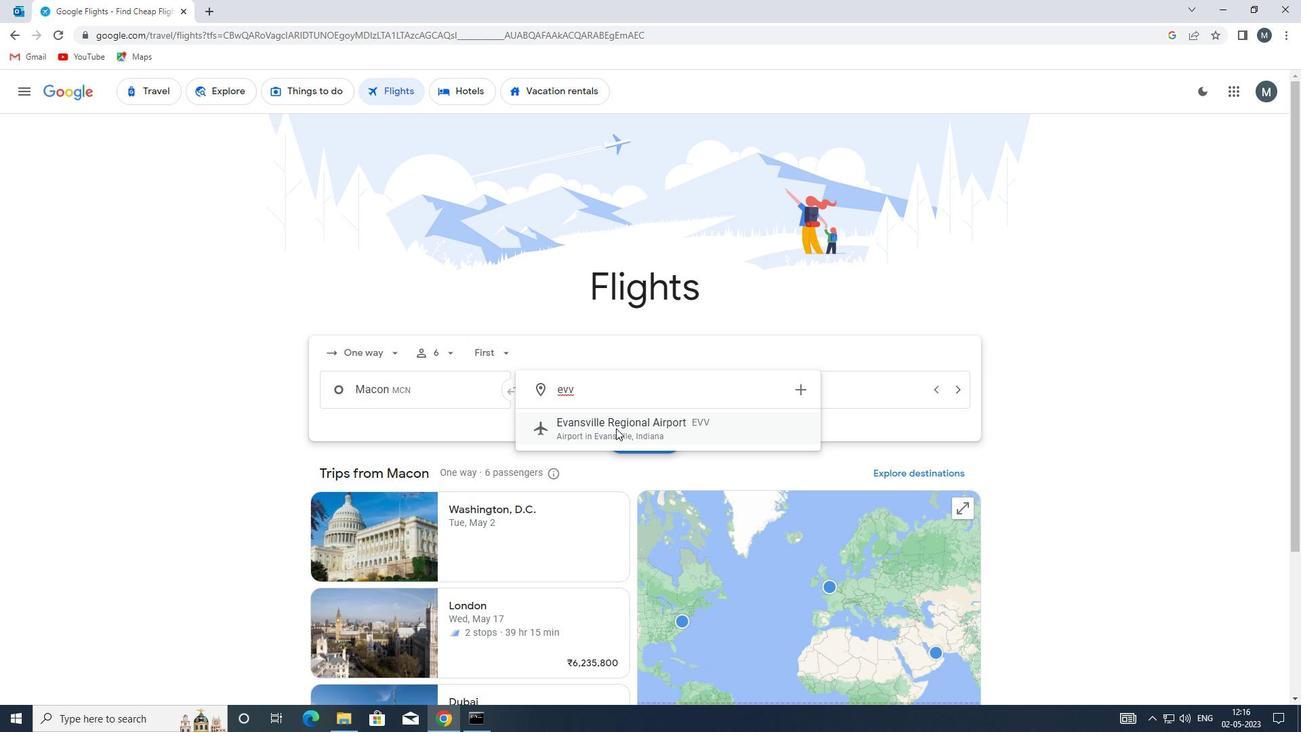 
Action: Mouse moved to (792, 396)
Screenshot: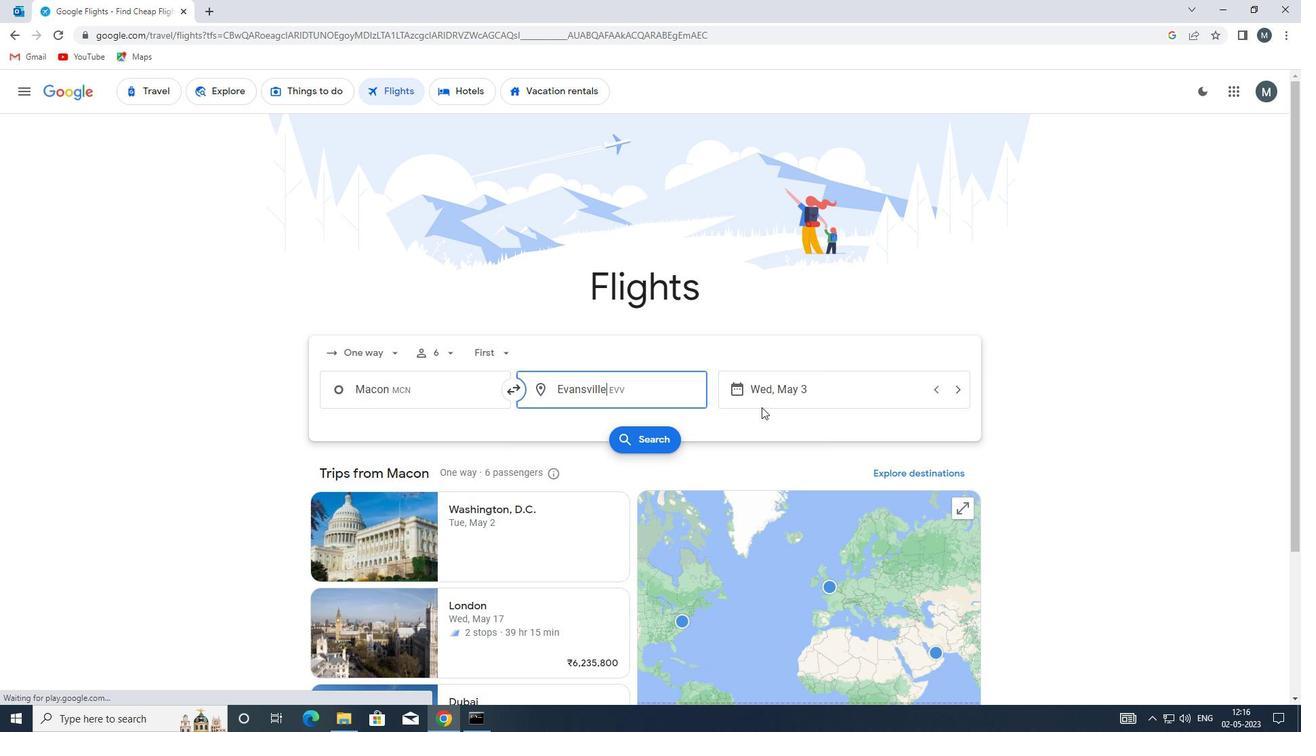 
Action: Mouse pressed left at (792, 396)
Screenshot: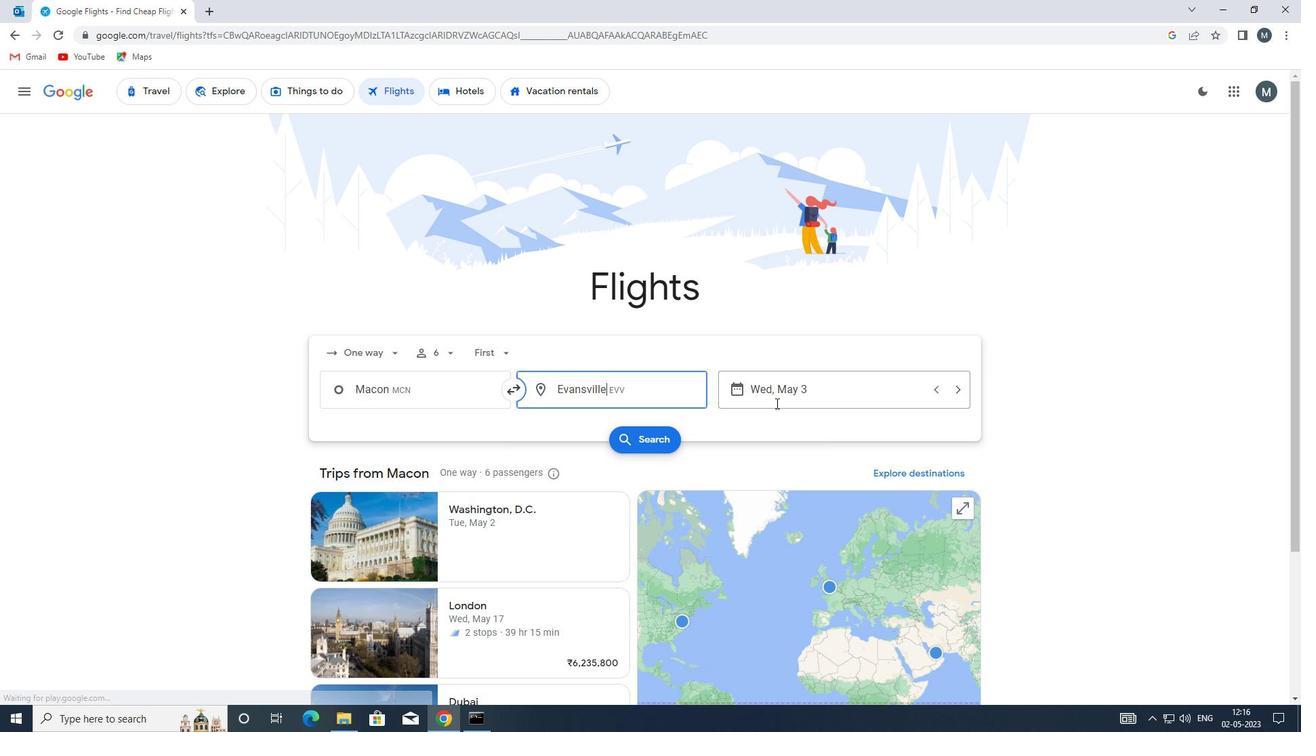 
Action: Mouse moved to (585, 456)
Screenshot: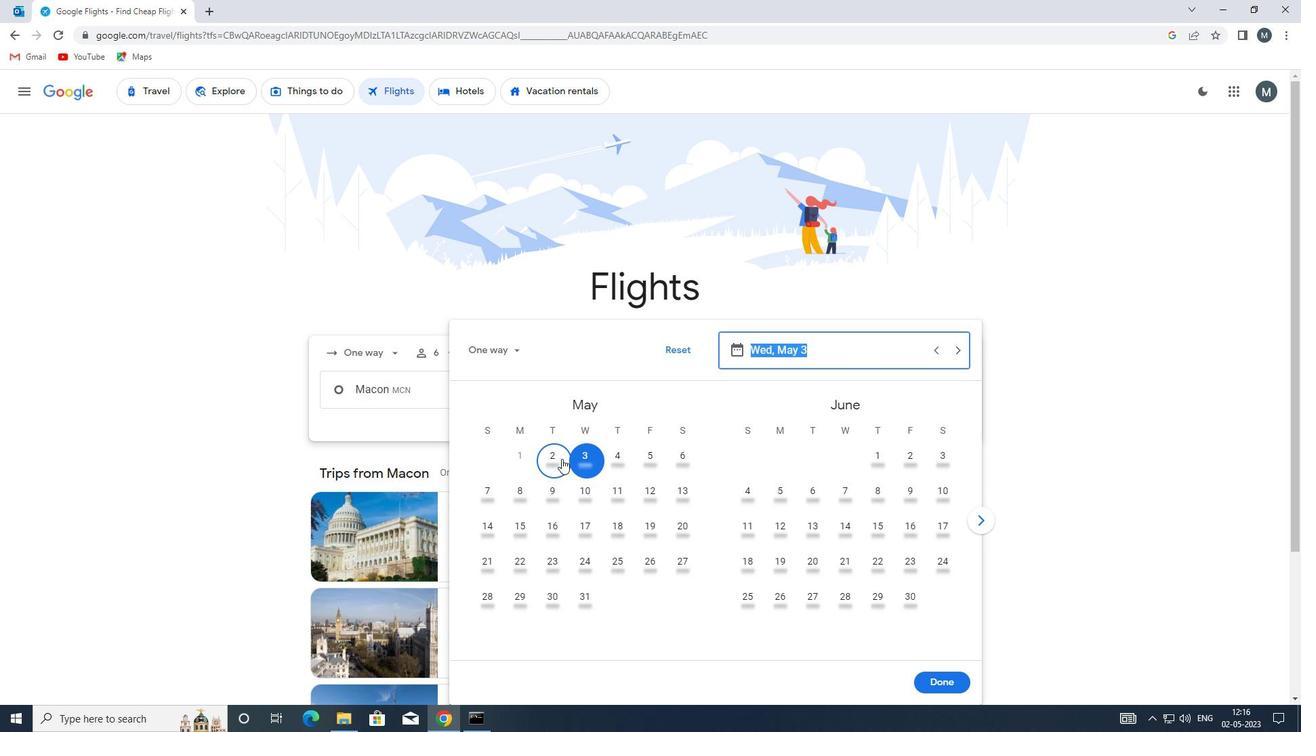 
Action: Mouse pressed left at (585, 456)
Screenshot: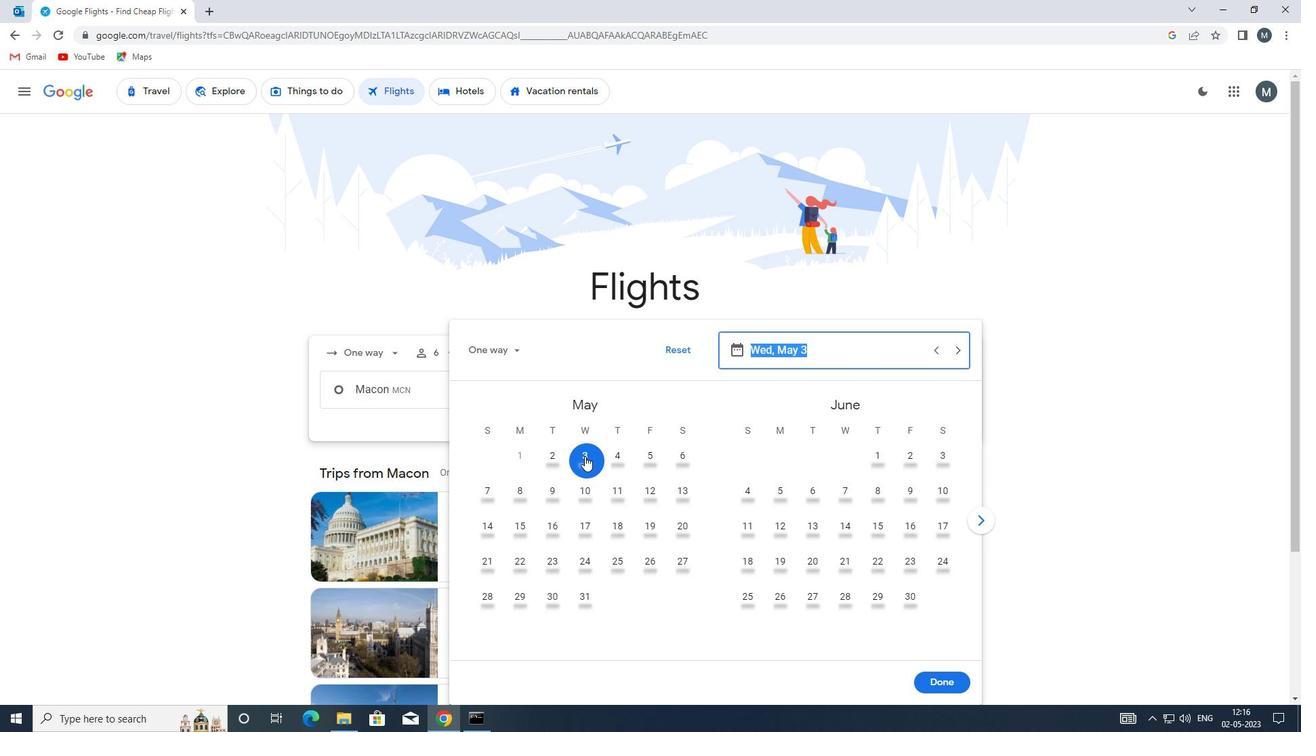 
Action: Mouse moved to (936, 674)
Screenshot: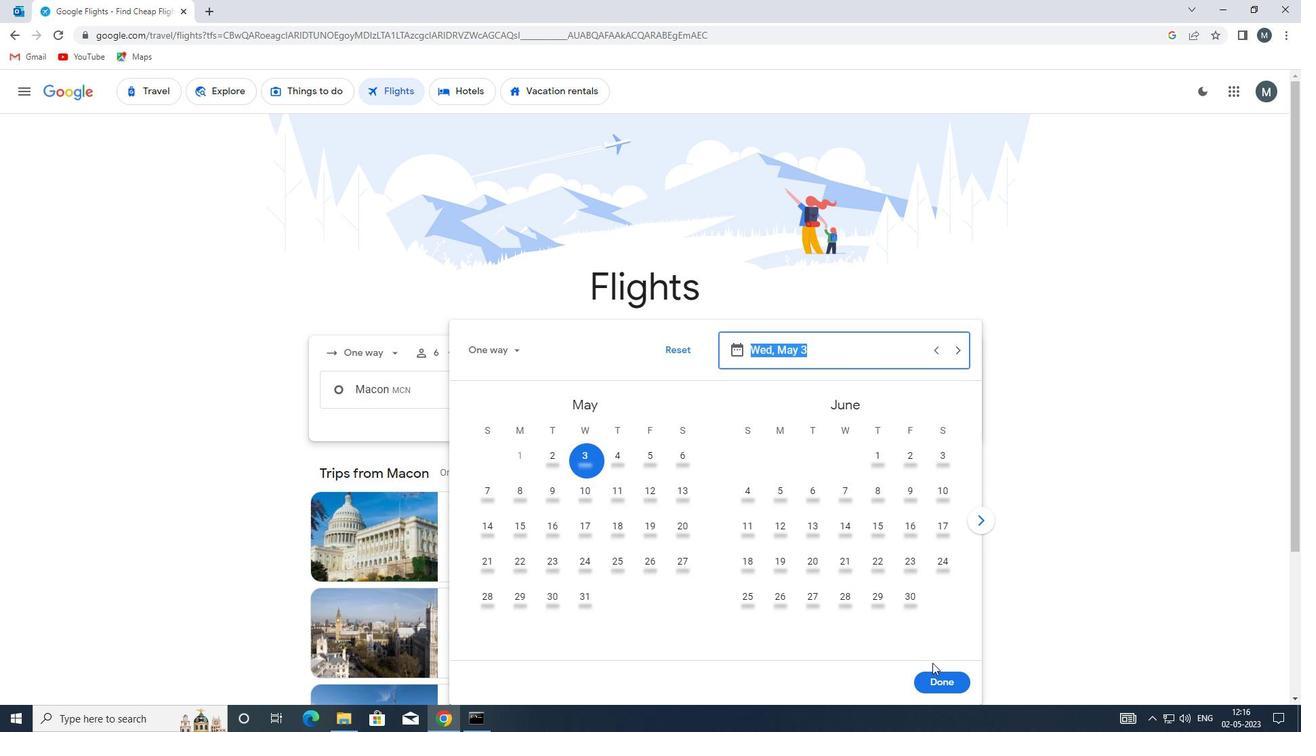 
Action: Mouse pressed left at (936, 674)
Screenshot: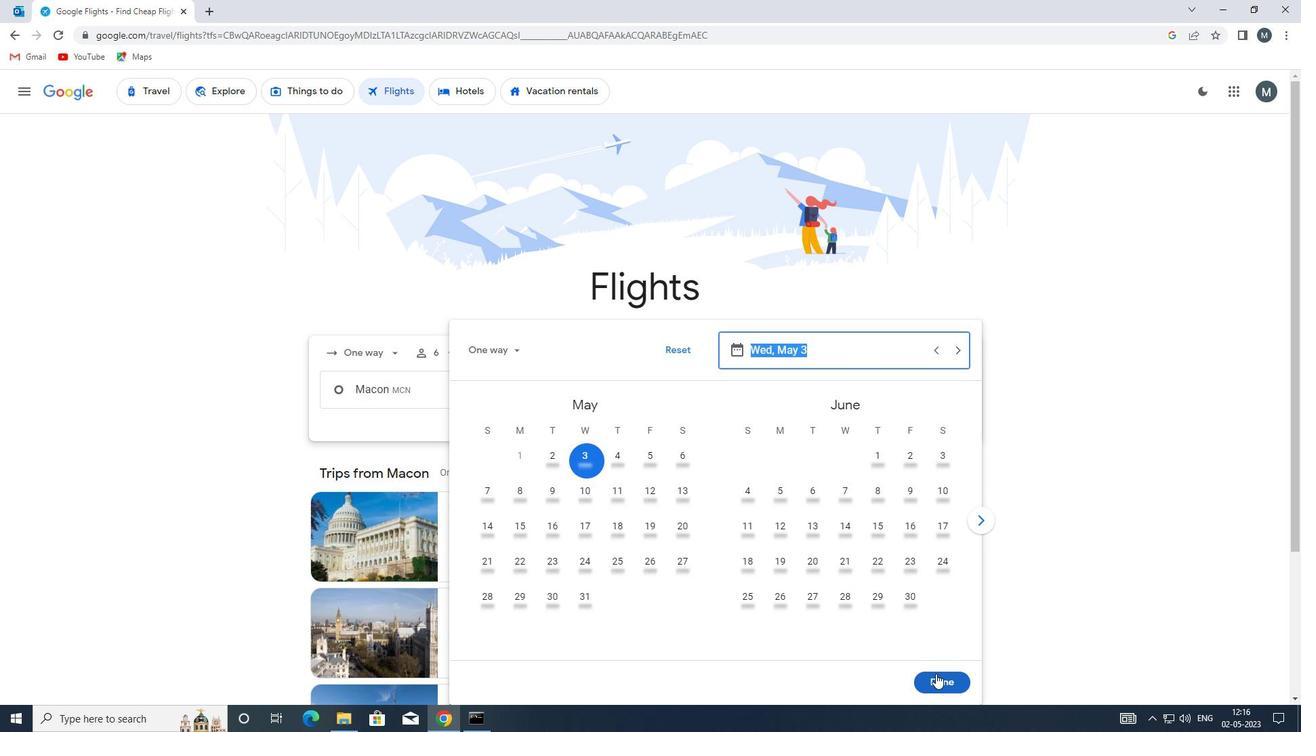 
Action: Mouse moved to (635, 440)
Screenshot: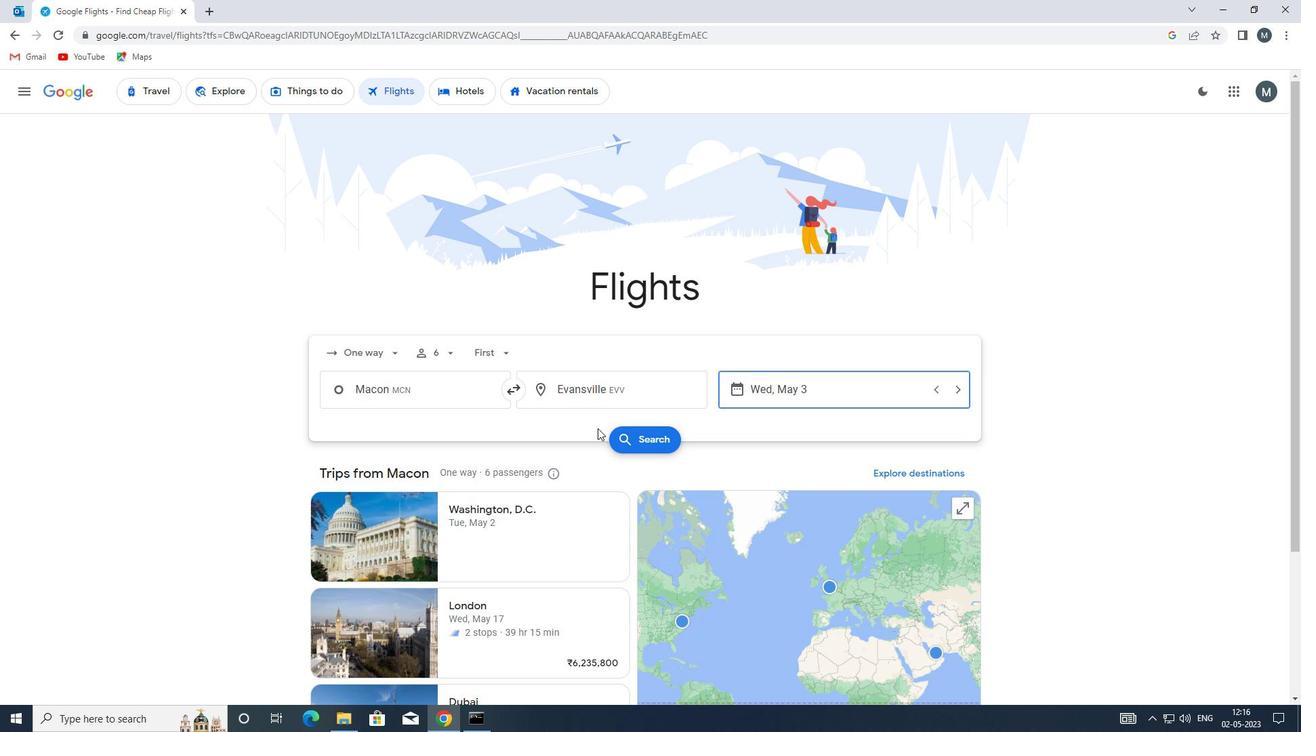 
Action: Mouse pressed left at (635, 440)
Screenshot: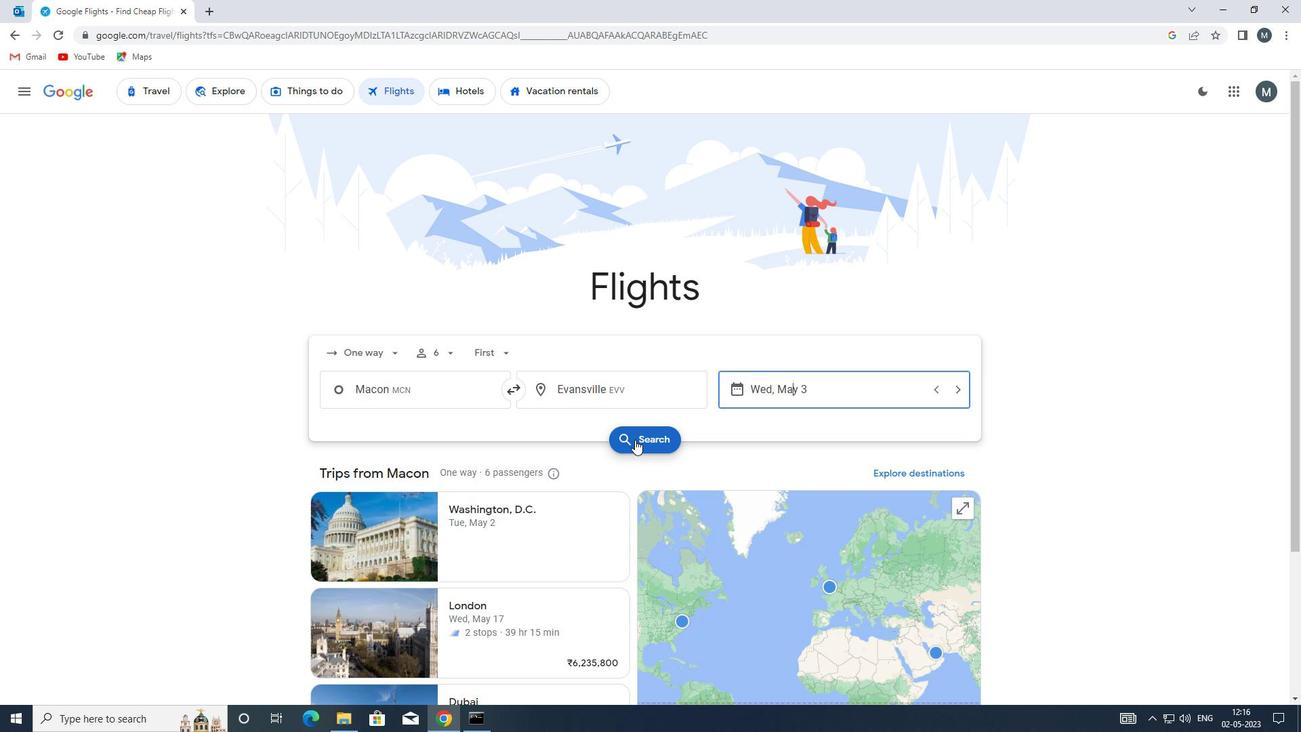 
Action: Mouse moved to (327, 219)
Screenshot: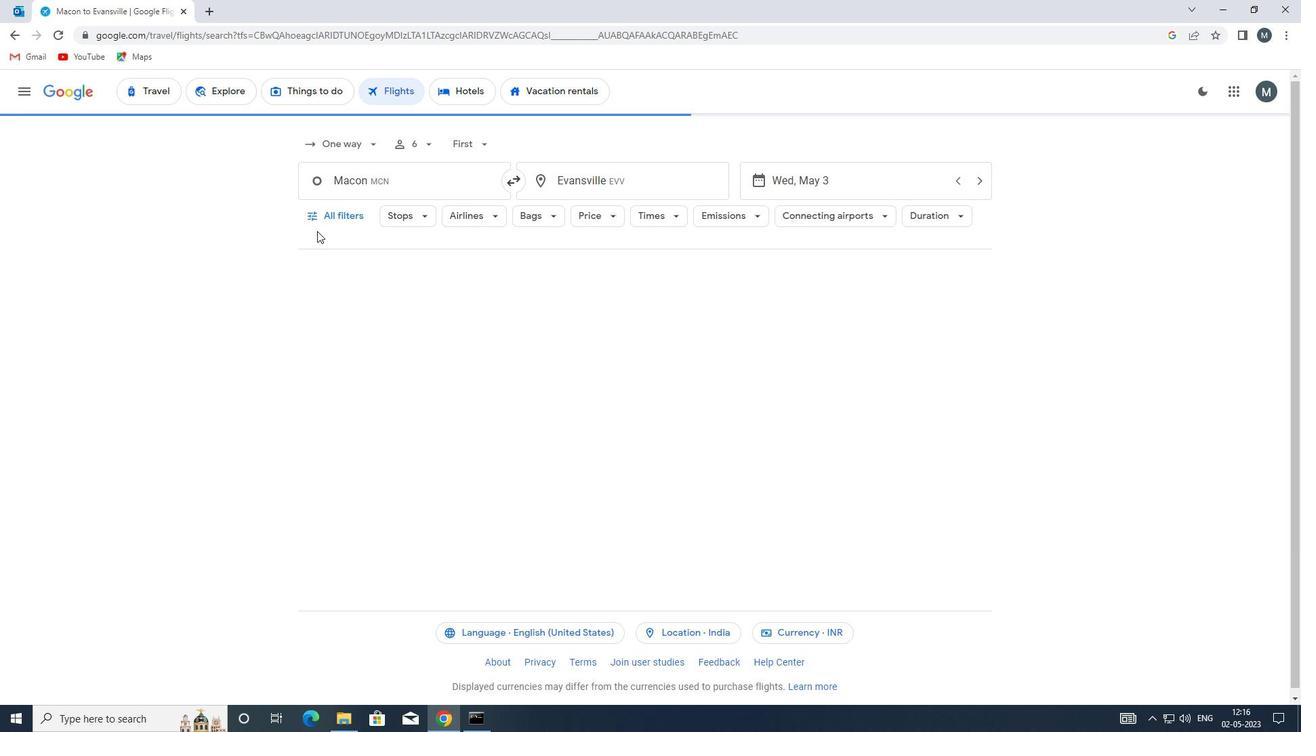 
Action: Mouse pressed left at (327, 219)
Screenshot: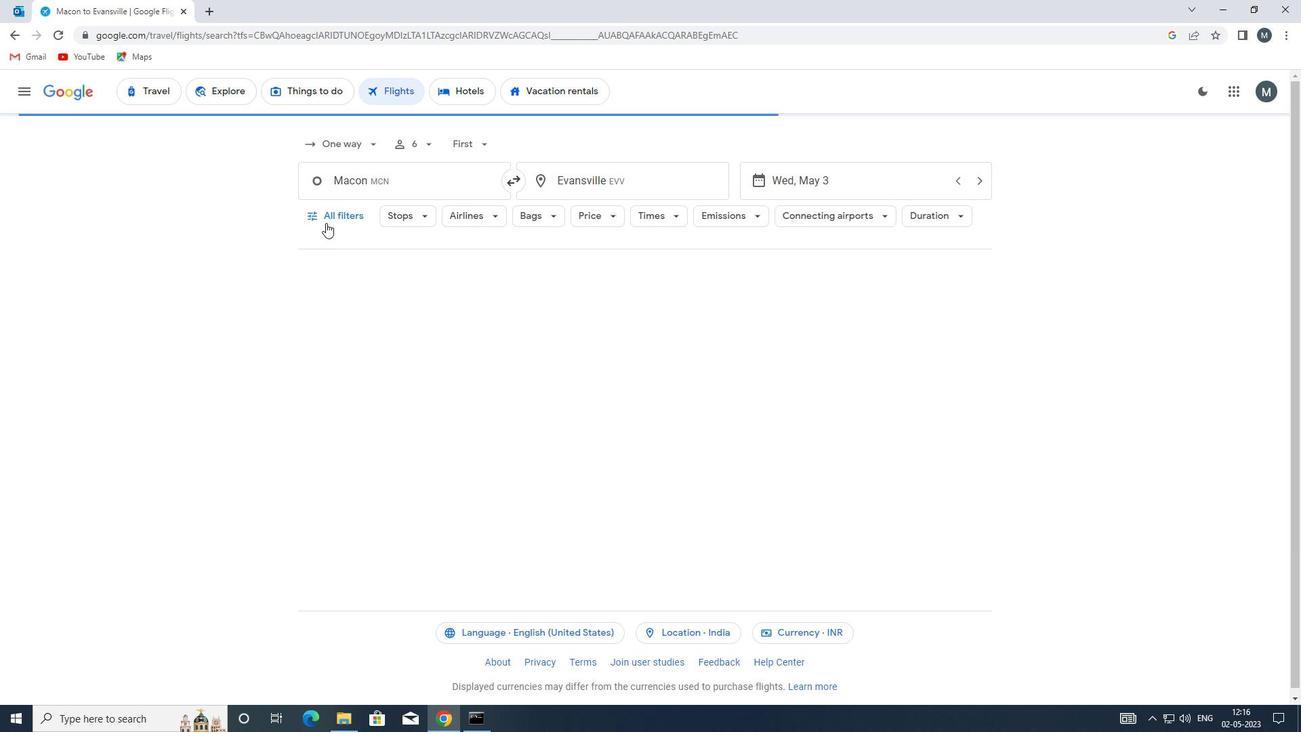 
Action: Mouse moved to (365, 408)
Screenshot: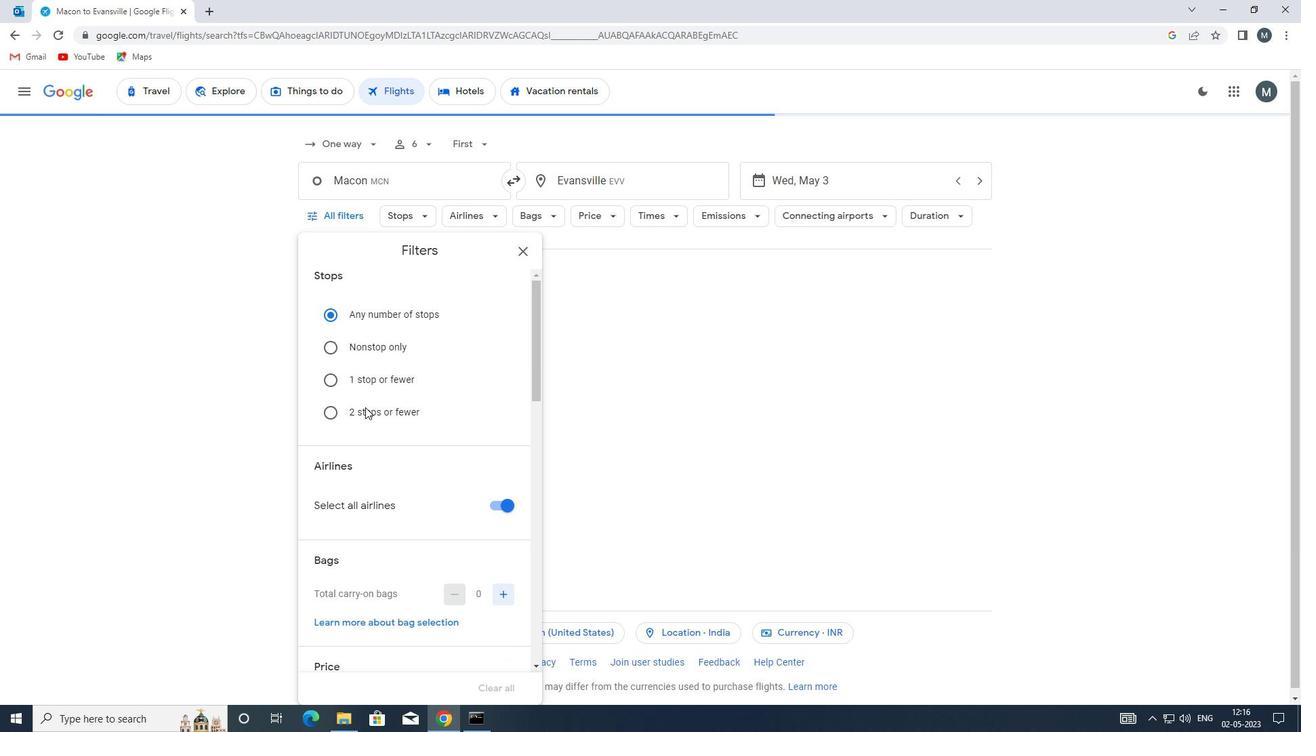 
Action: Mouse scrolled (365, 407) with delta (0, 0)
Screenshot: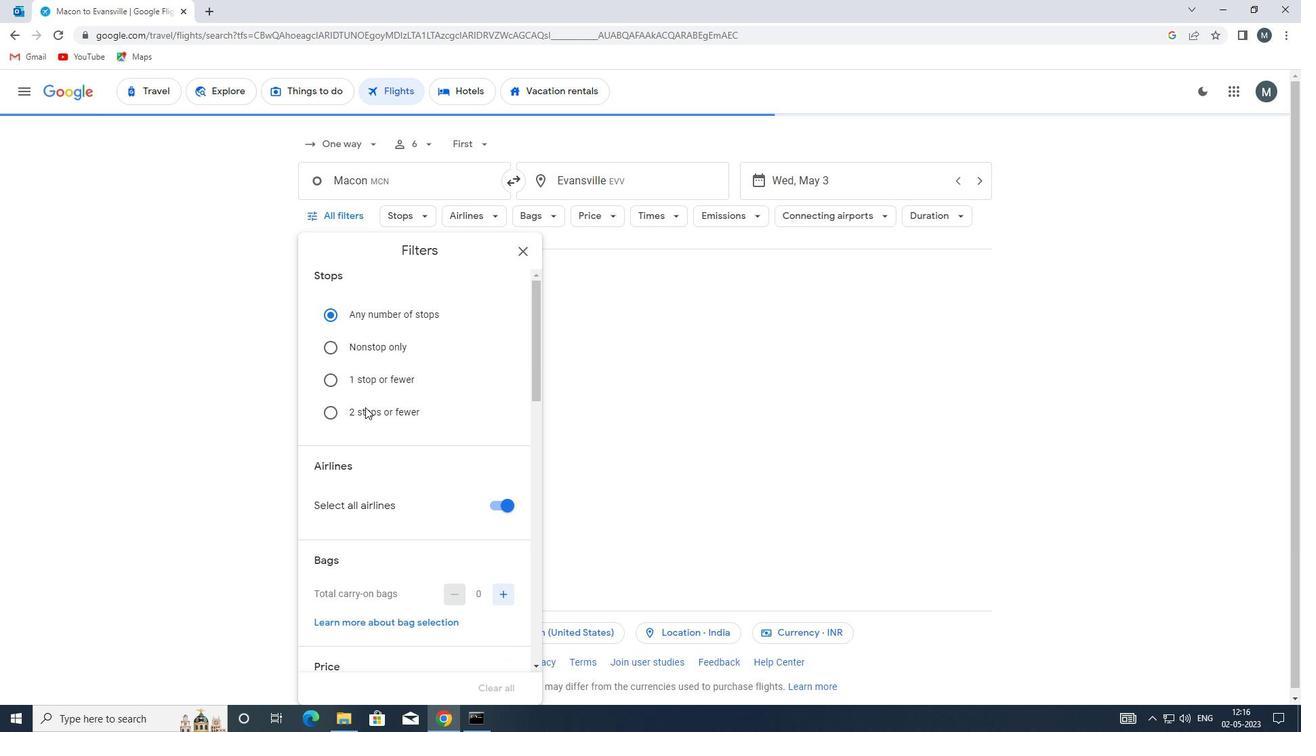 
Action: Mouse moved to (365, 410)
Screenshot: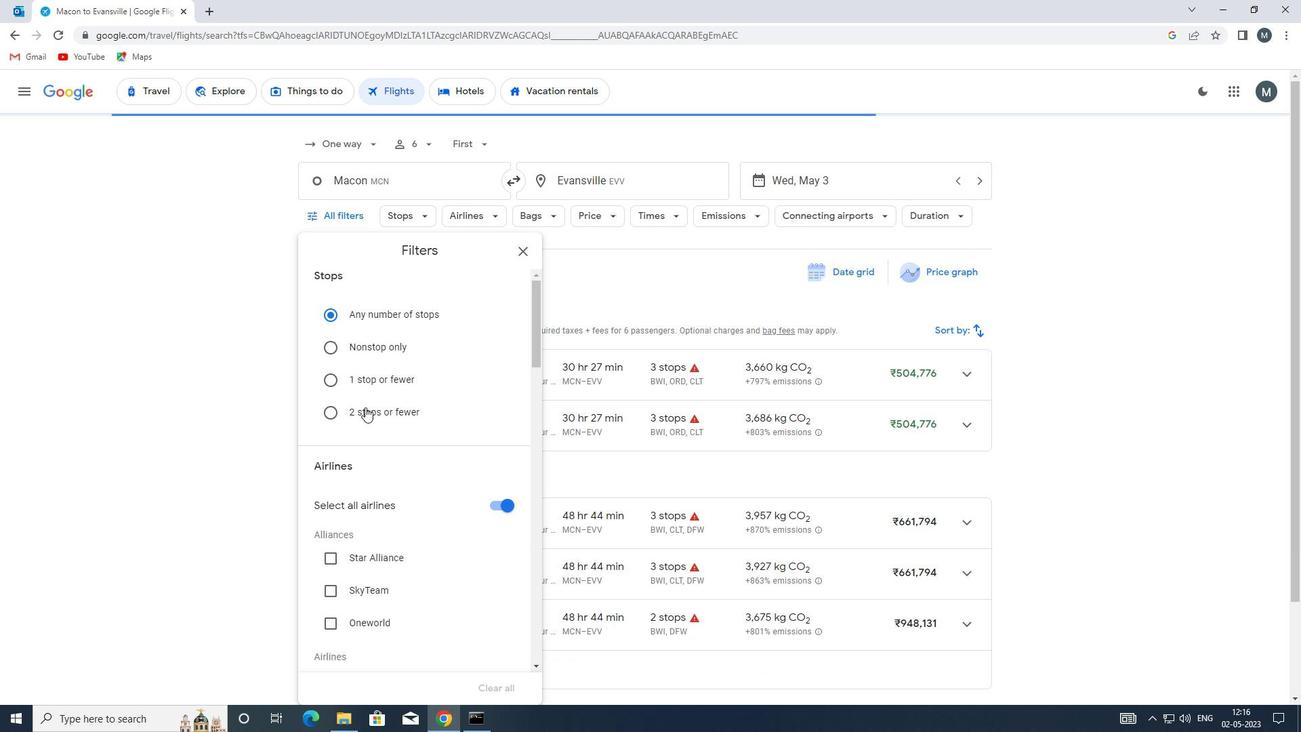 
Action: Mouse scrolled (365, 409) with delta (0, 0)
Screenshot: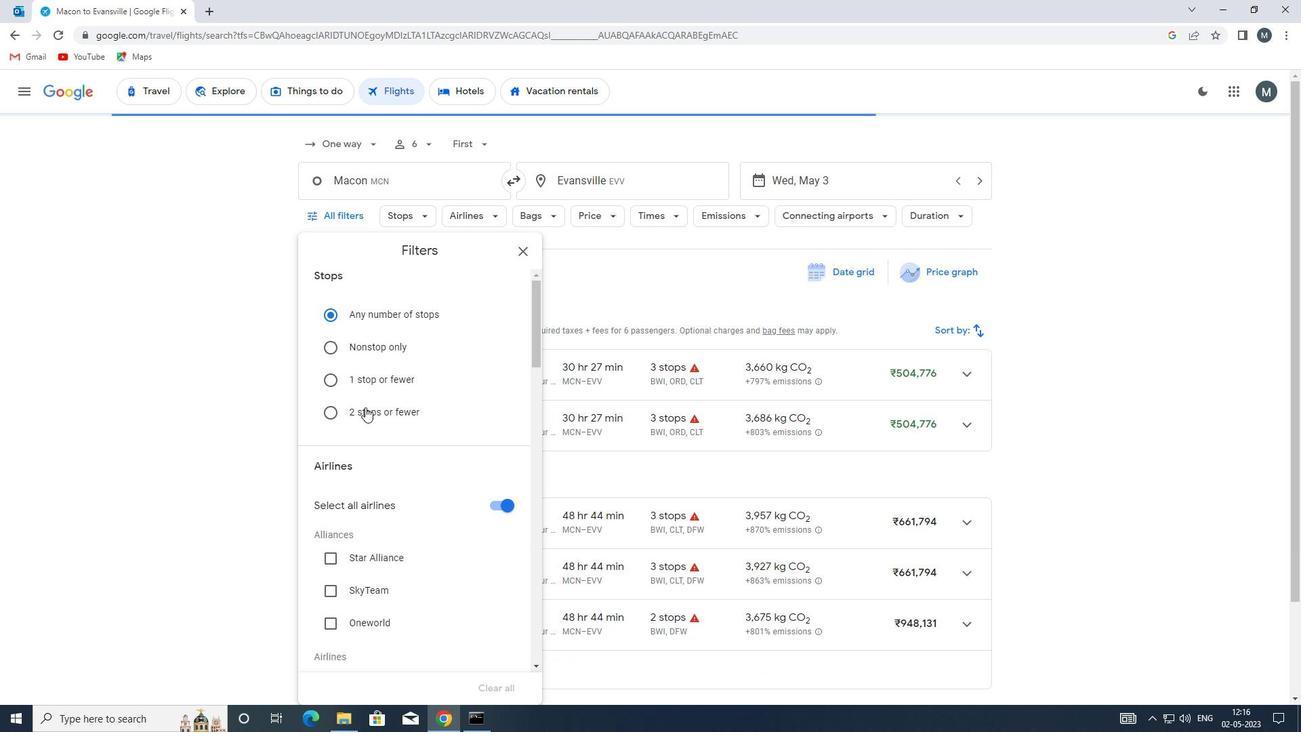 
Action: Mouse moved to (497, 370)
Screenshot: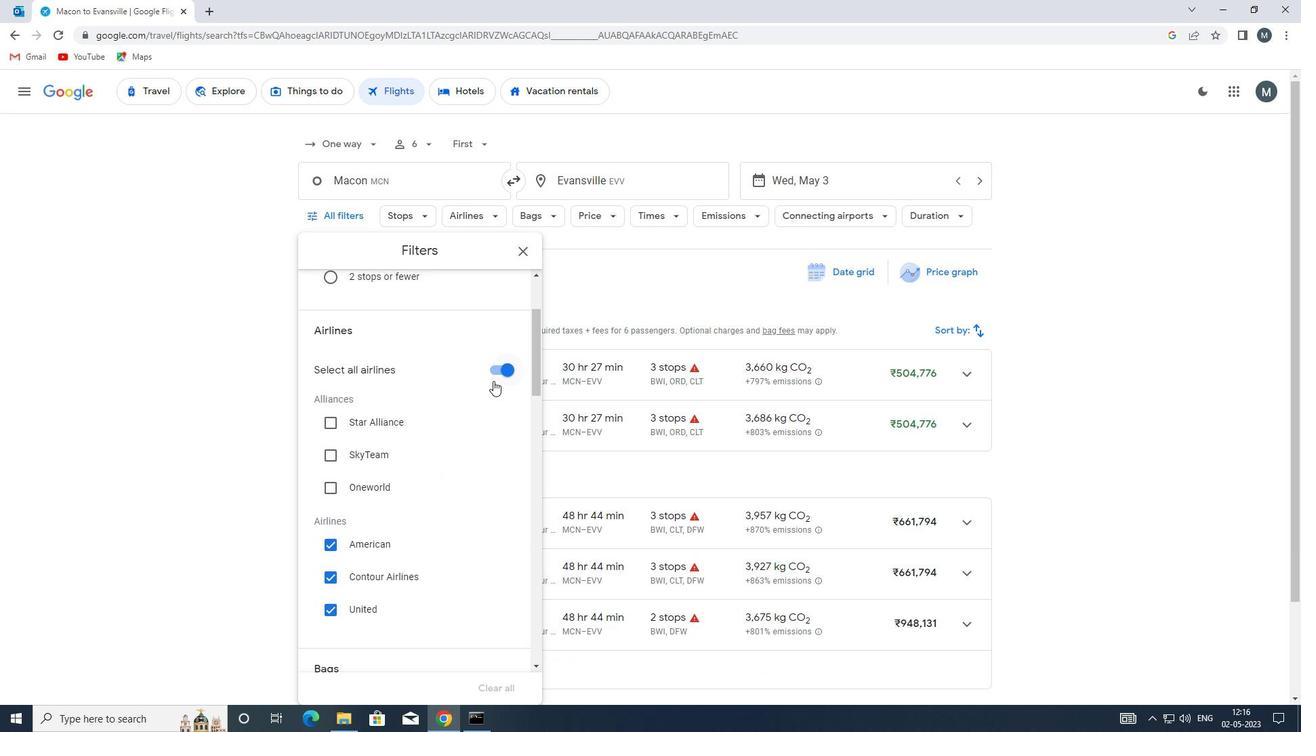 
Action: Mouse pressed left at (497, 370)
Screenshot: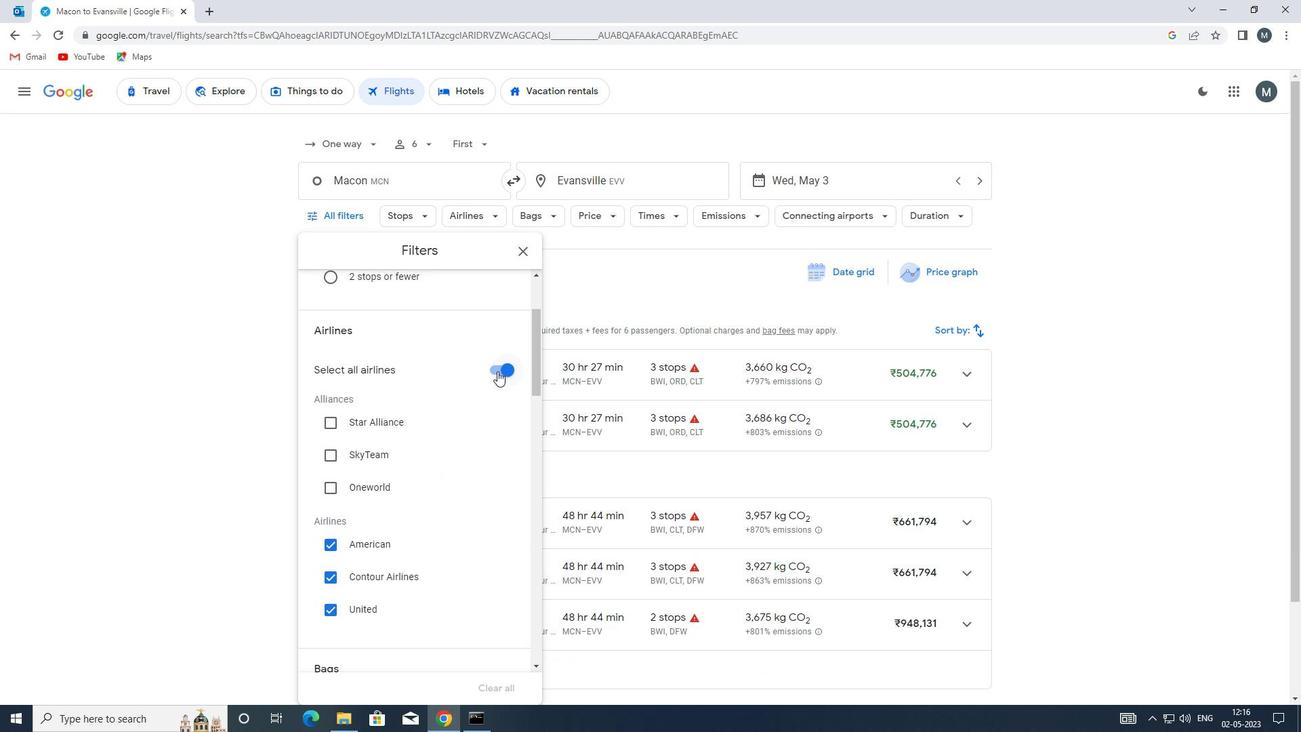 
Action: Mouse moved to (415, 409)
Screenshot: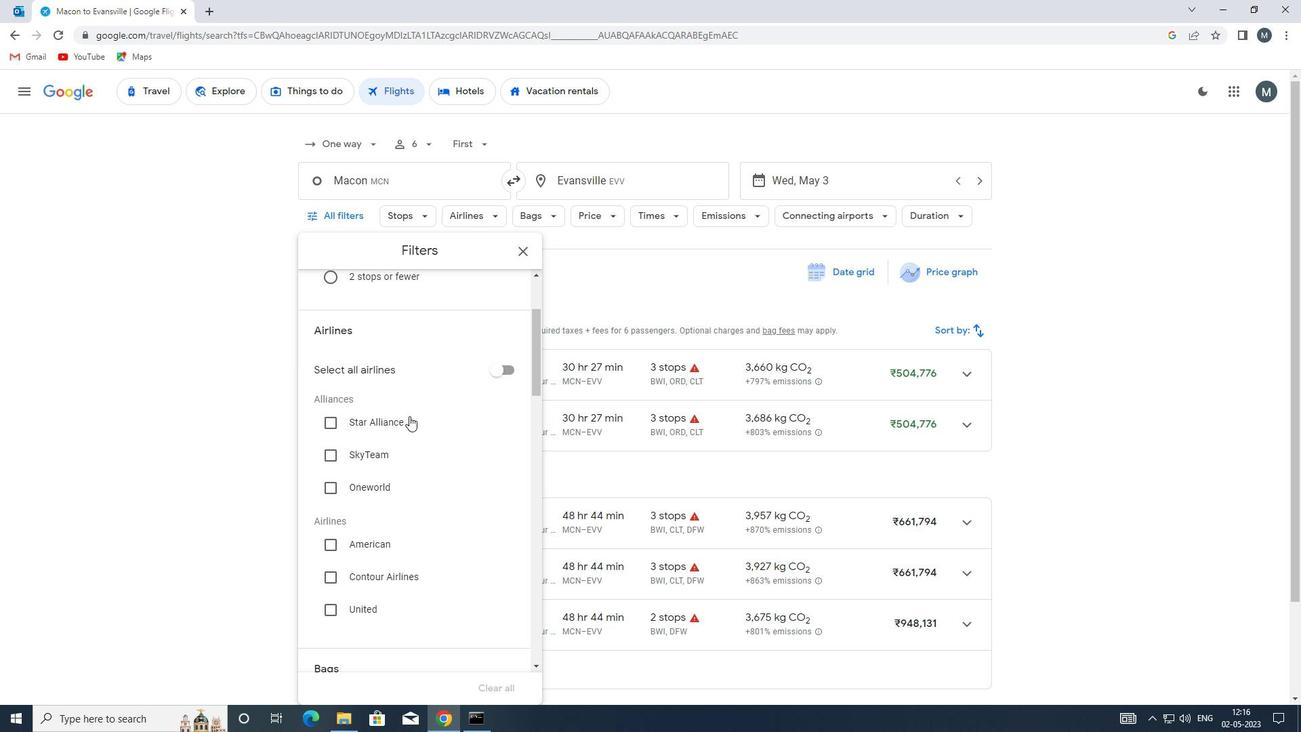 
Action: Mouse scrolled (415, 408) with delta (0, 0)
Screenshot: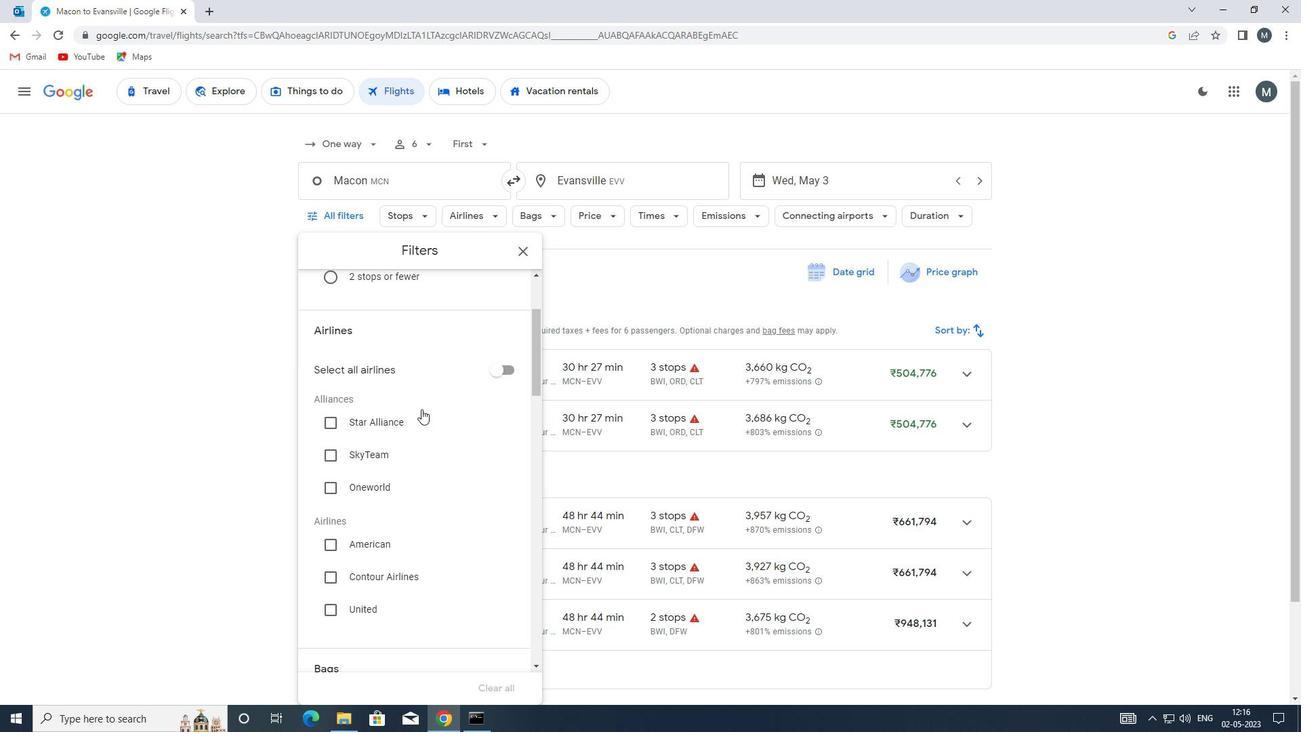 
Action: Mouse scrolled (415, 408) with delta (0, 0)
Screenshot: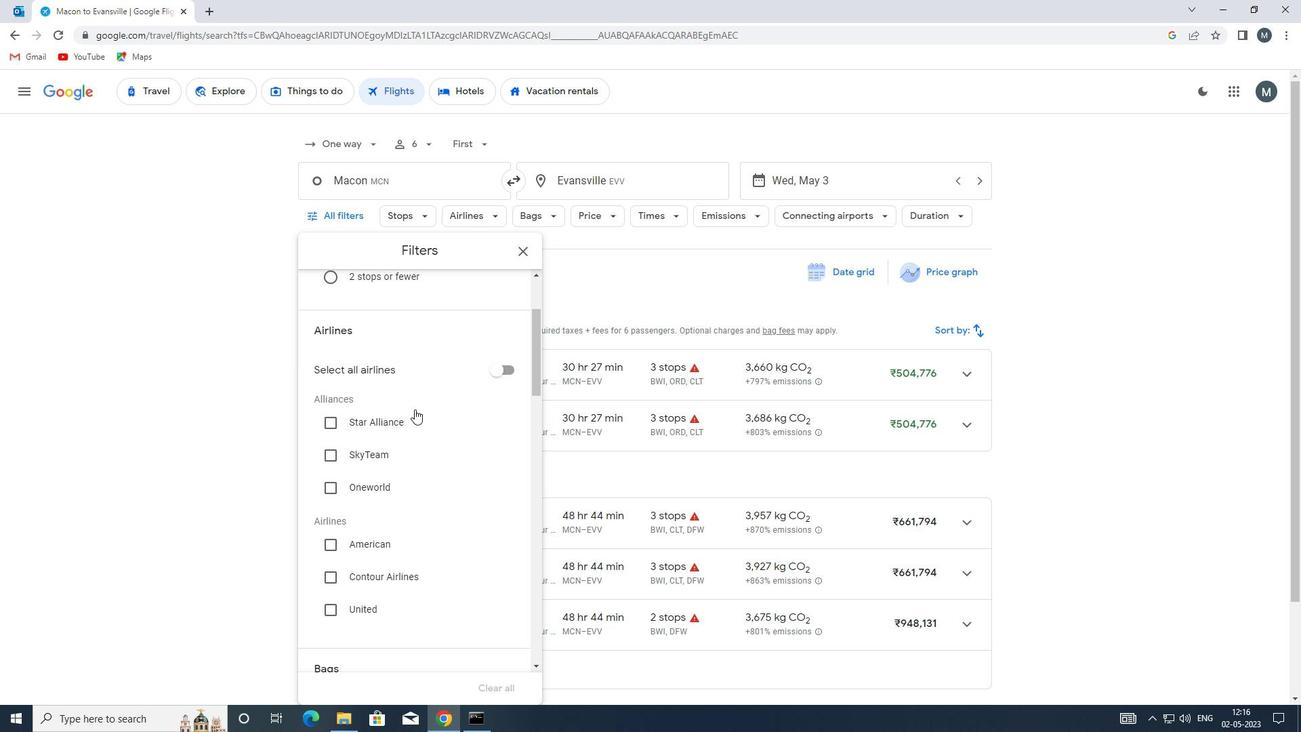 
Action: Mouse moved to (375, 433)
Screenshot: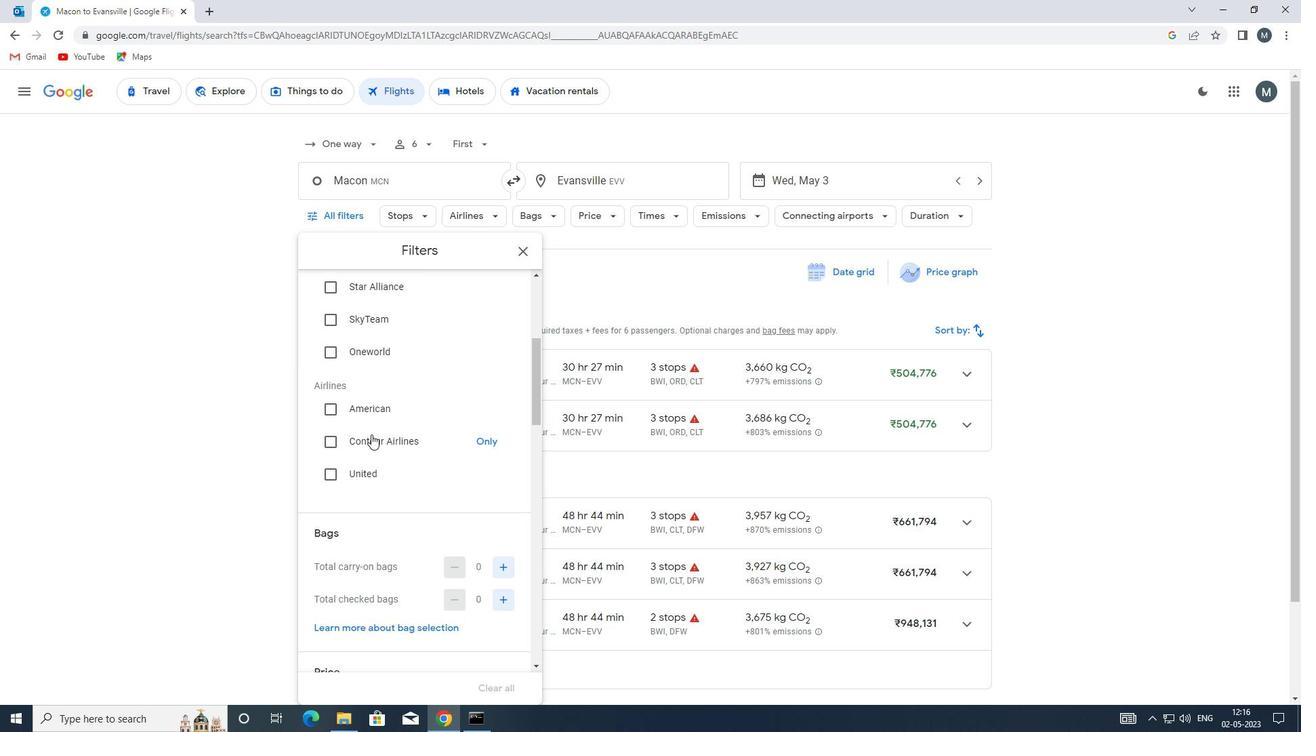 
Action: Mouse scrolled (375, 432) with delta (0, 0)
Screenshot: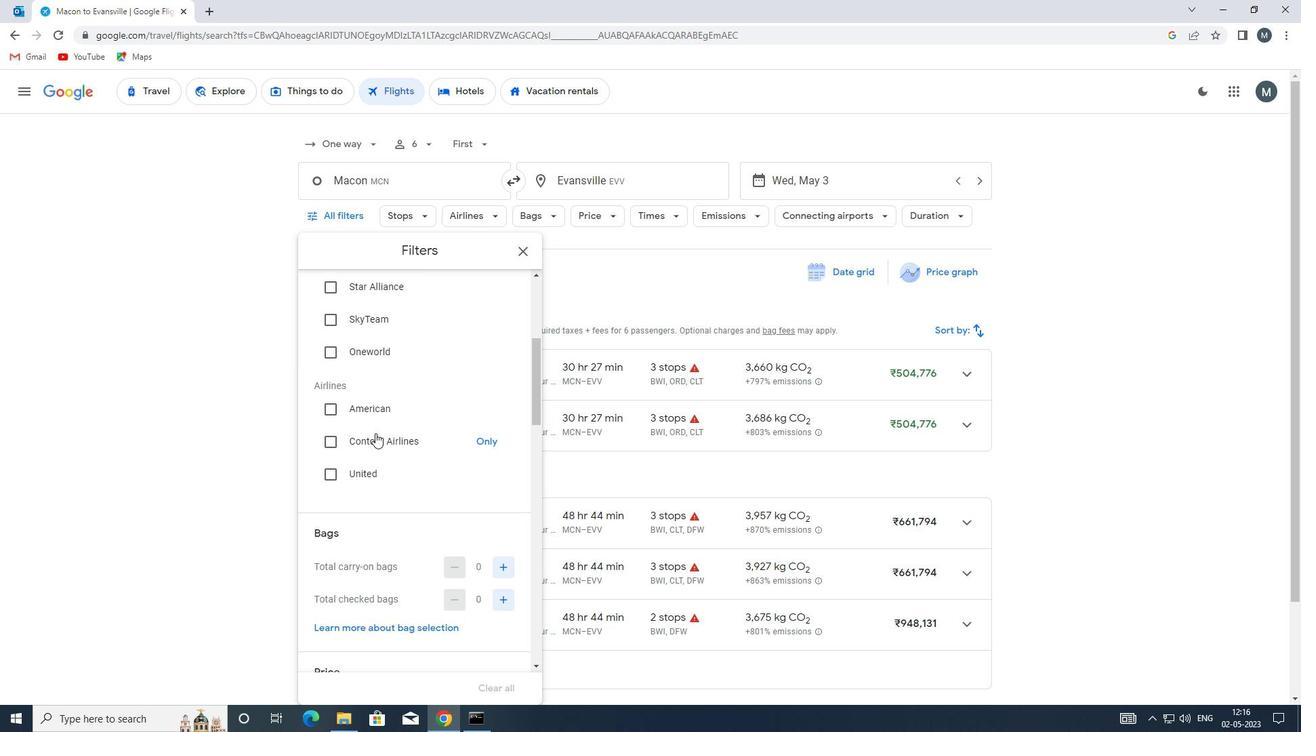 
Action: Mouse moved to (452, 466)
Screenshot: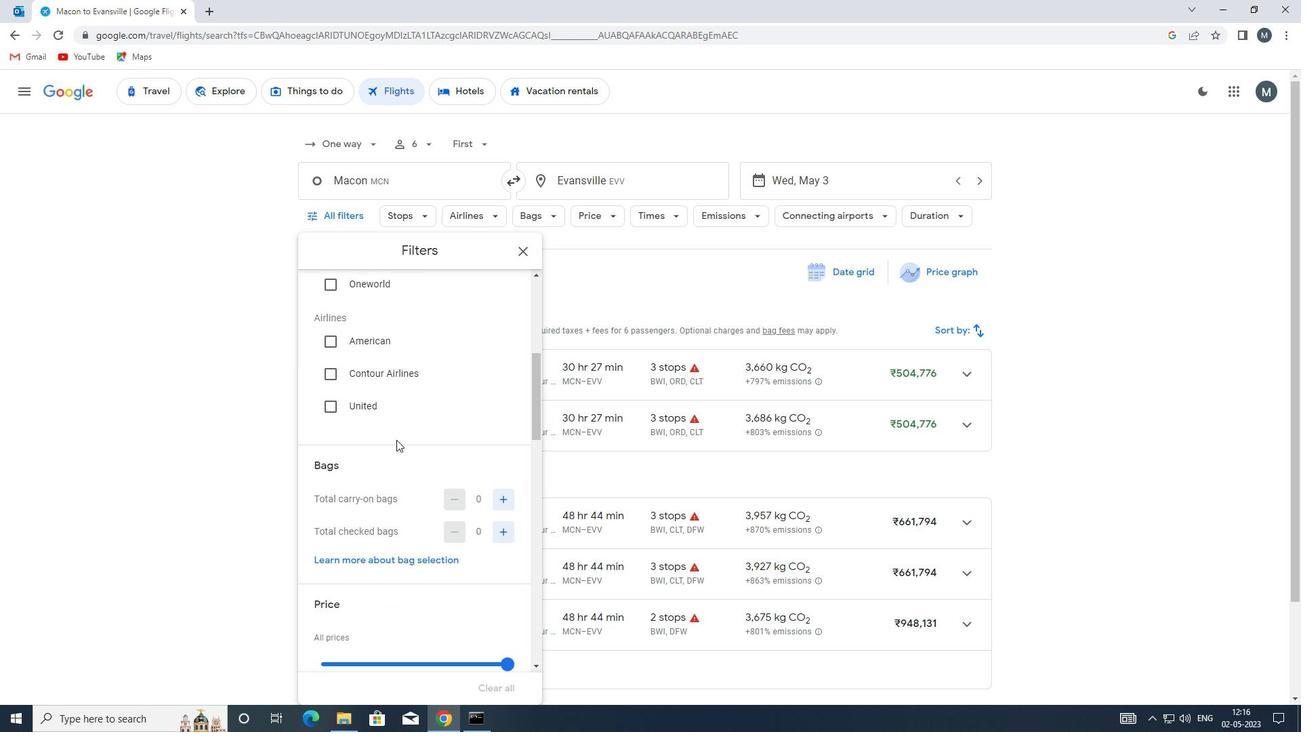 
Action: Mouse scrolled (452, 465) with delta (0, 0)
Screenshot: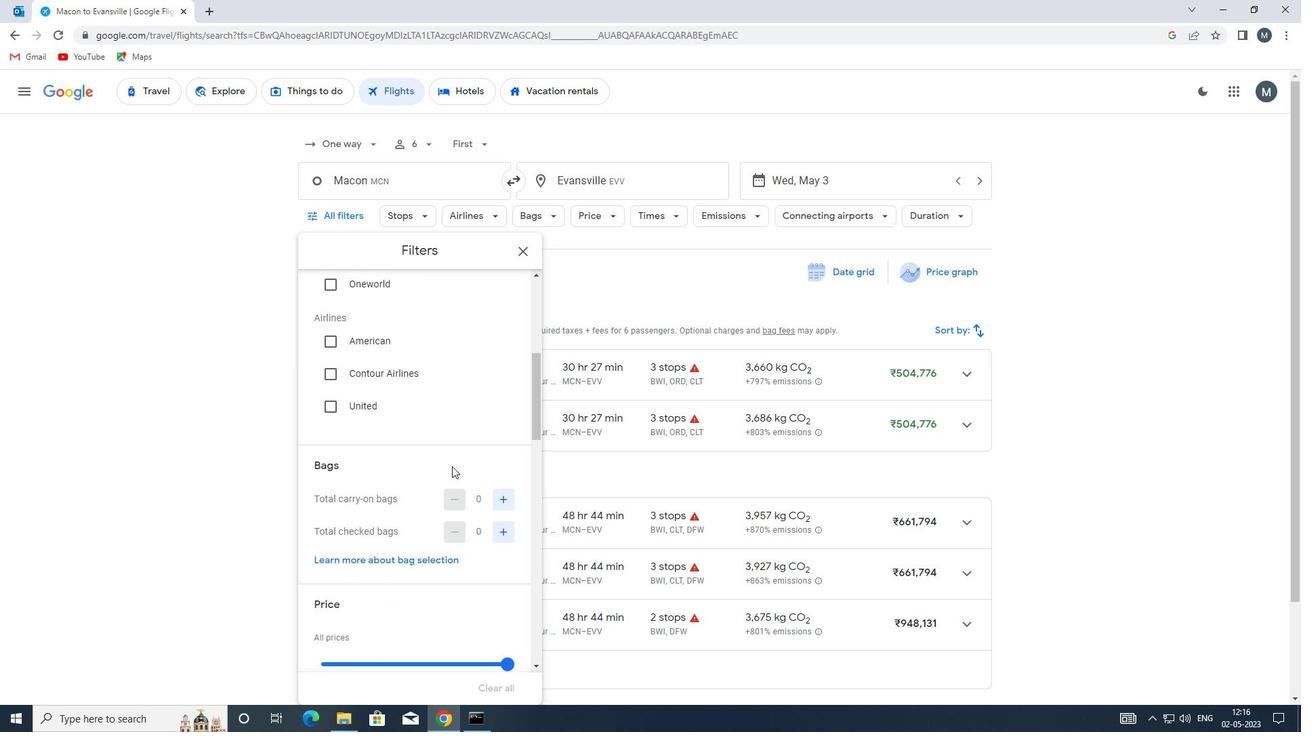 
Action: Mouse moved to (507, 465)
Screenshot: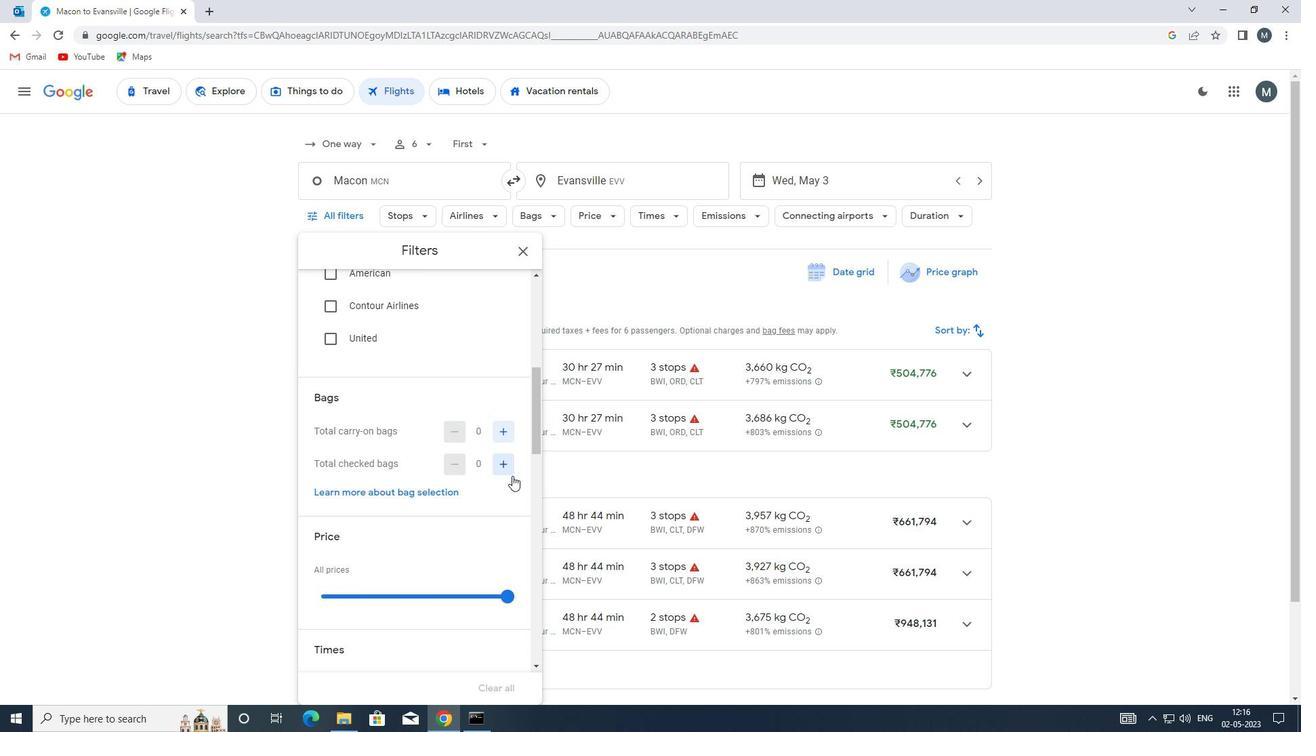 
Action: Mouse pressed left at (507, 465)
Screenshot: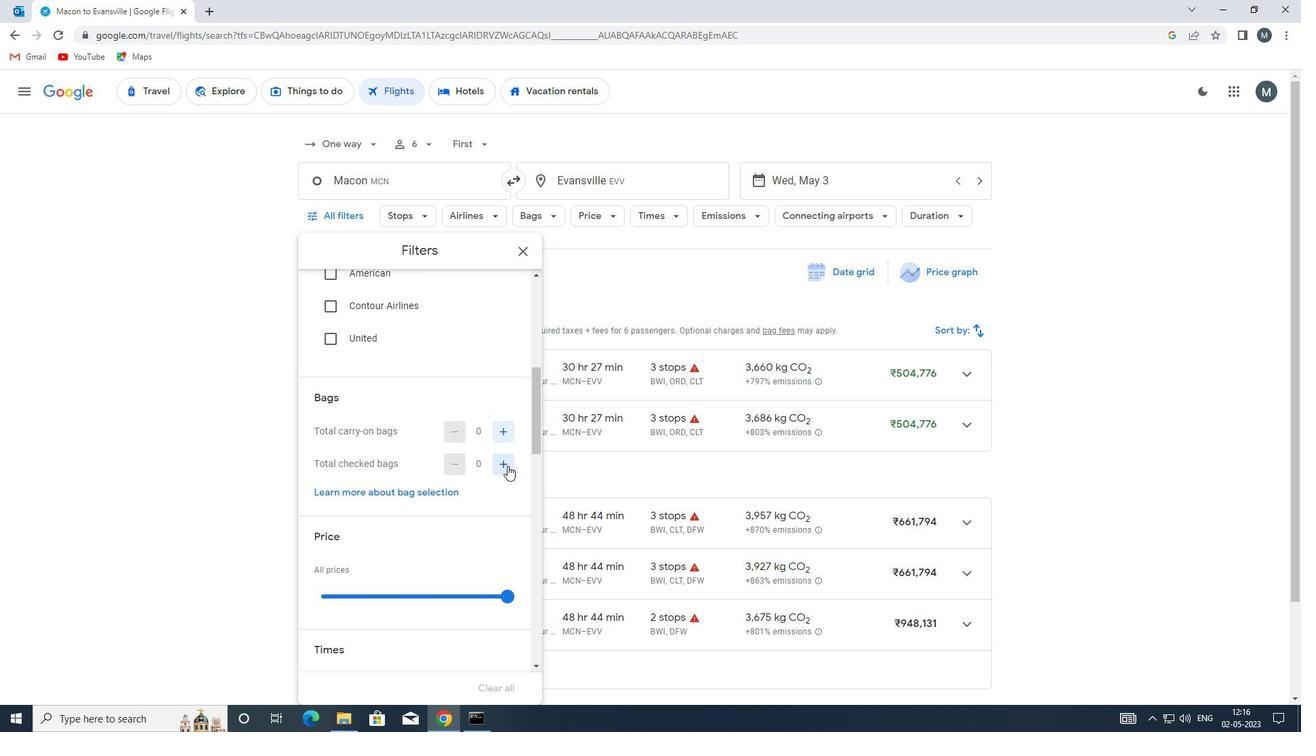 
Action: Mouse pressed left at (507, 465)
Screenshot: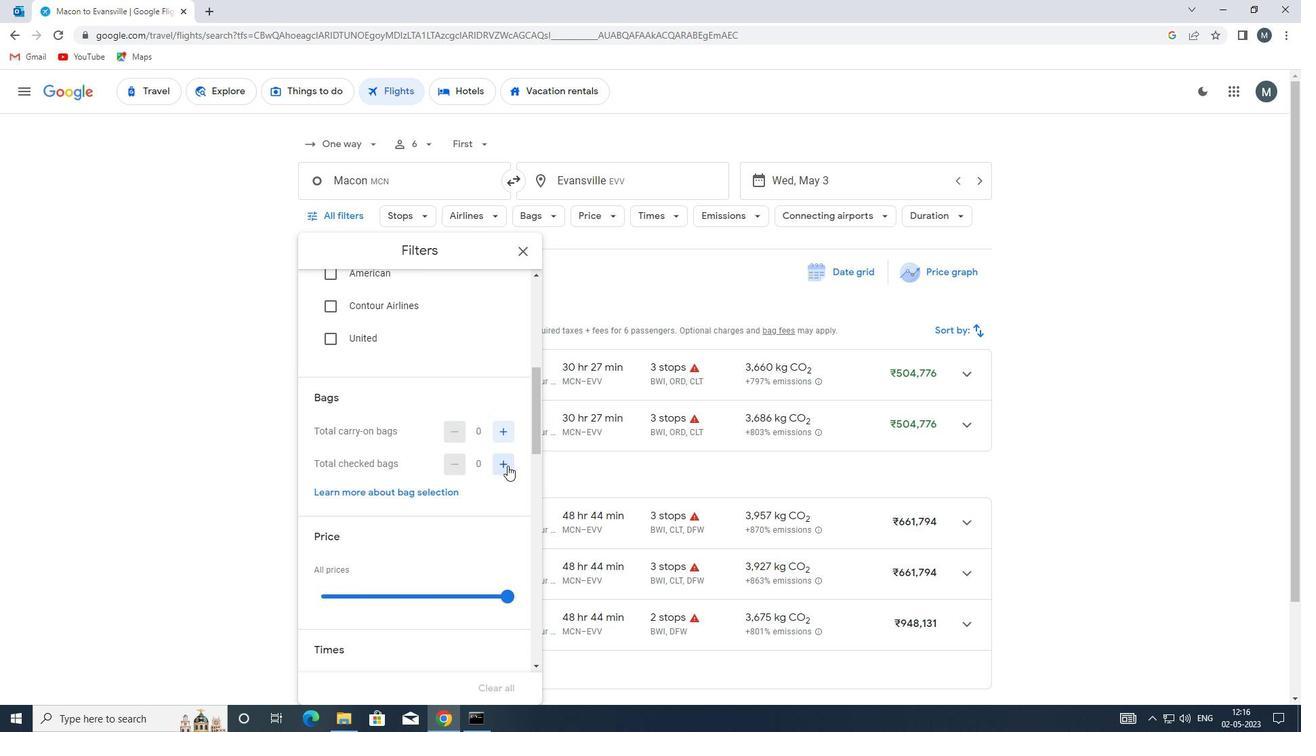 
Action: Mouse moved to (455, 461)
Screenshot: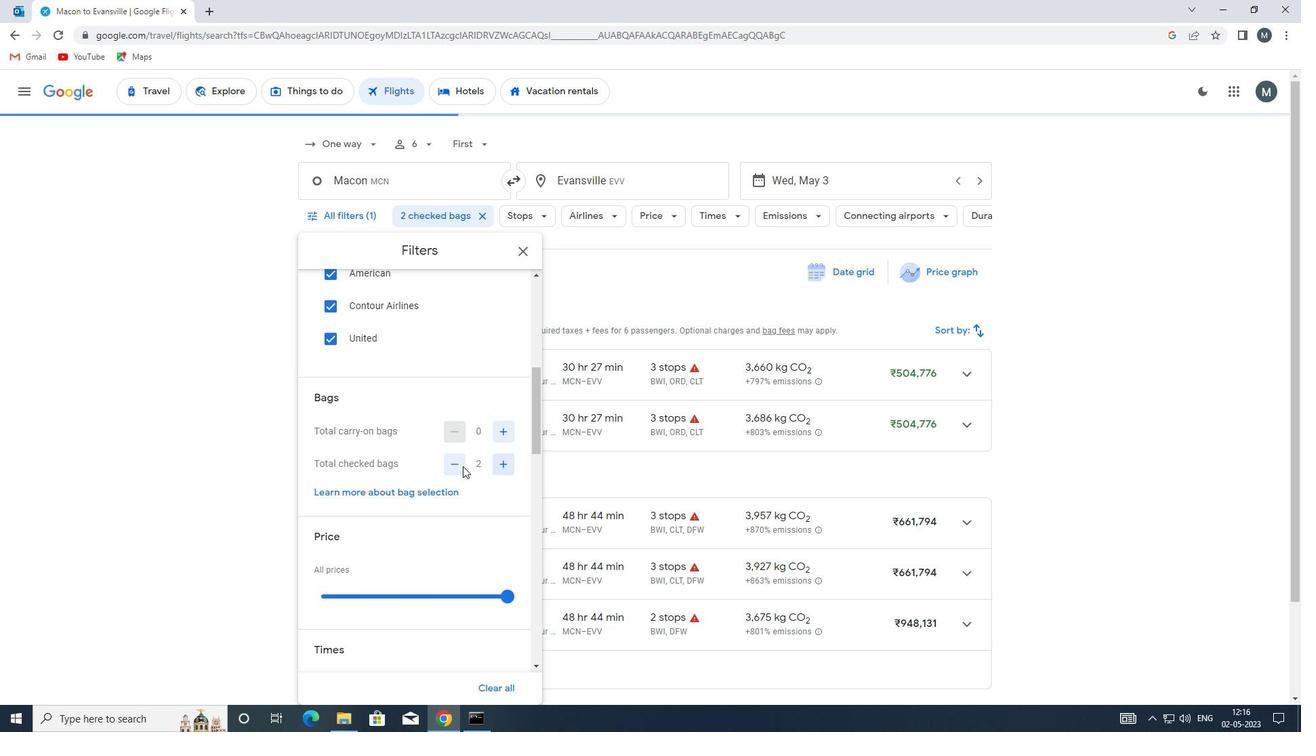 
Action: Mouse scrolled (455, 460) with delta (0, 0)
Screenshot: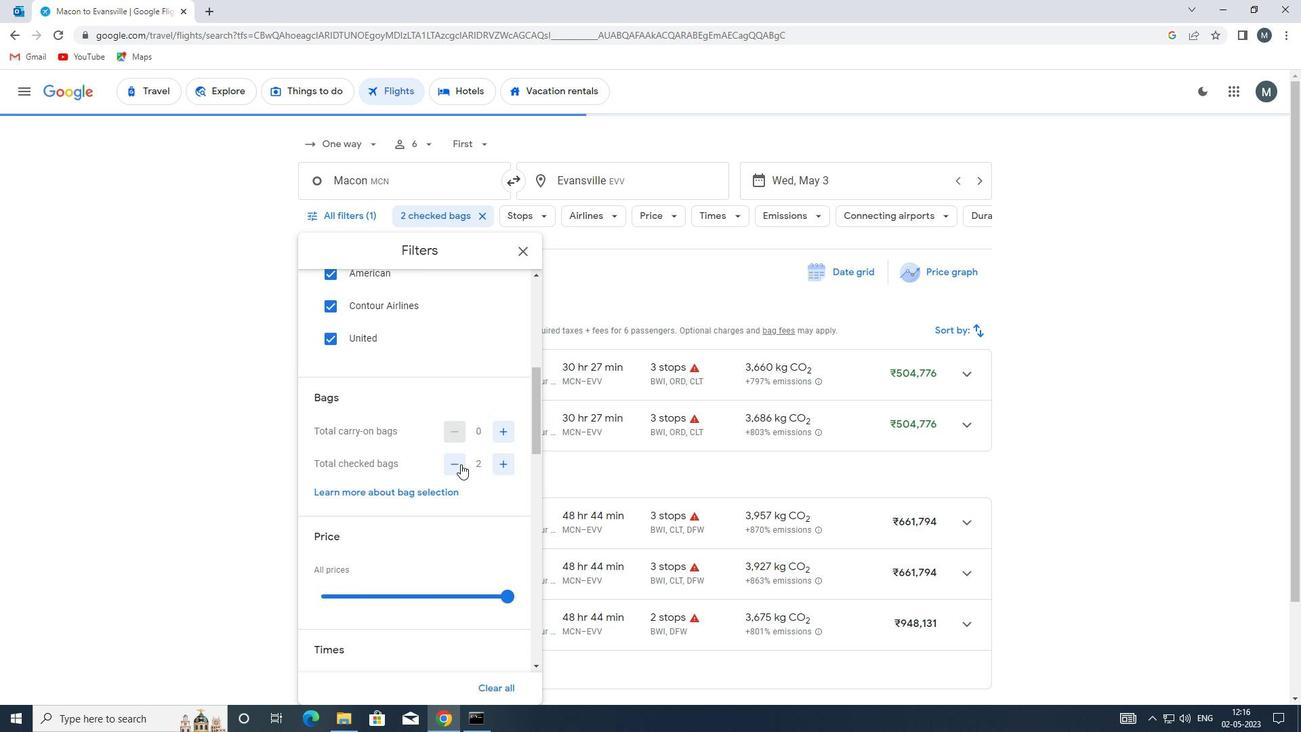 
Action: Mouse scrolled (455, 460) with delta (0, 0)
Screenshot: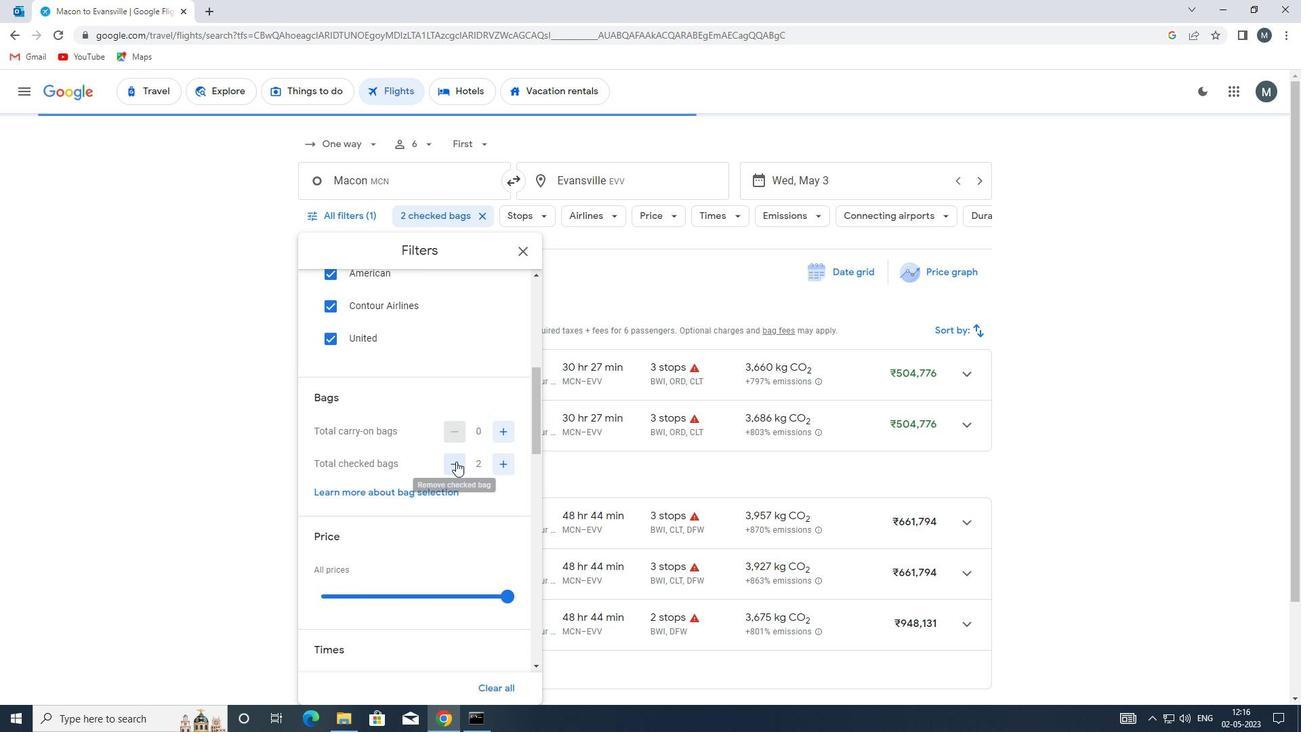 
Action: Mouse moved to (399, 461)
Screenshot: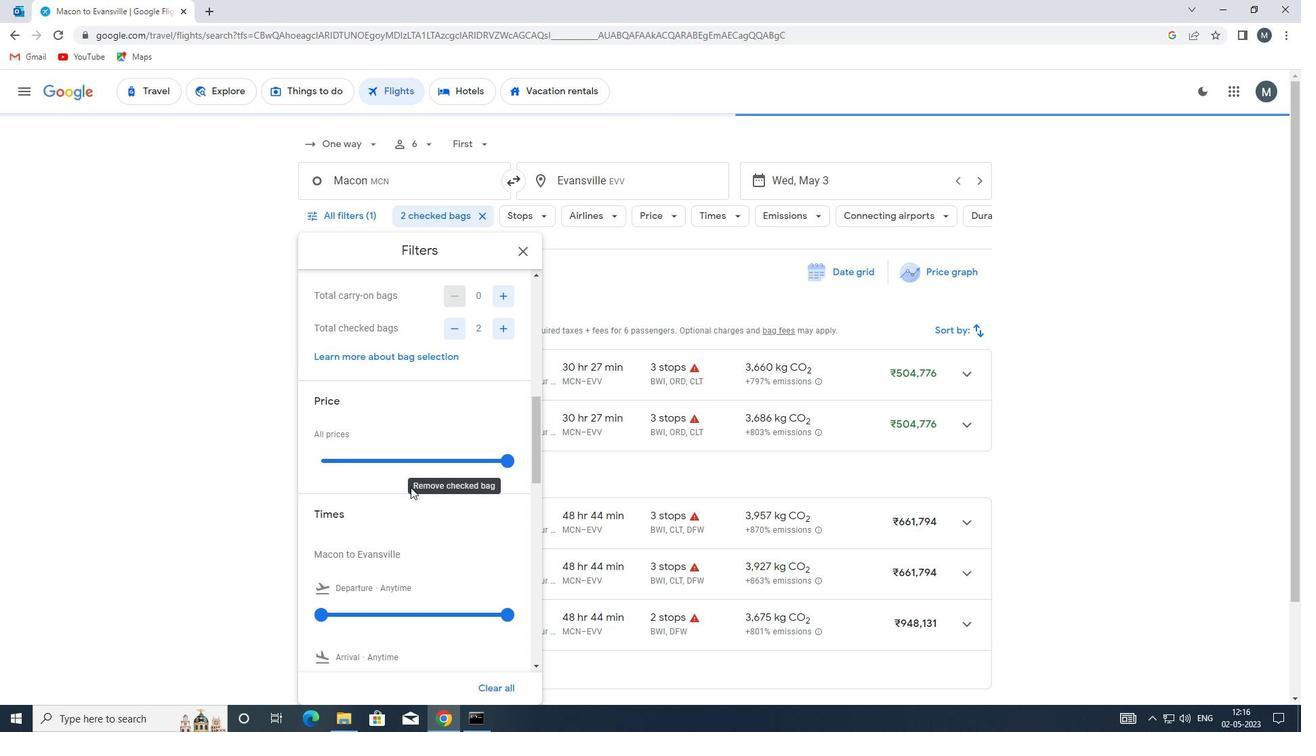
Action: Mouse pressed left at (399, 461)
Screenshot: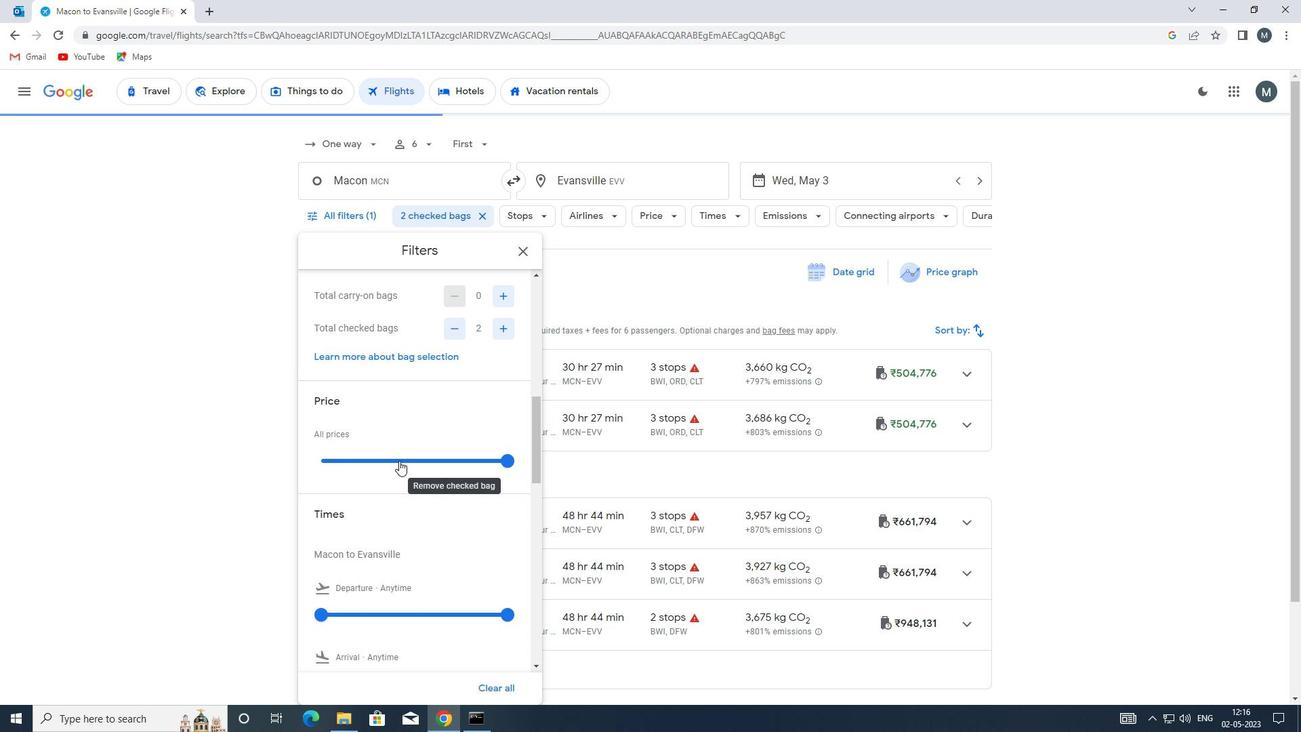 
Action: Mouse pressed left at (399, 461)
Screenshot: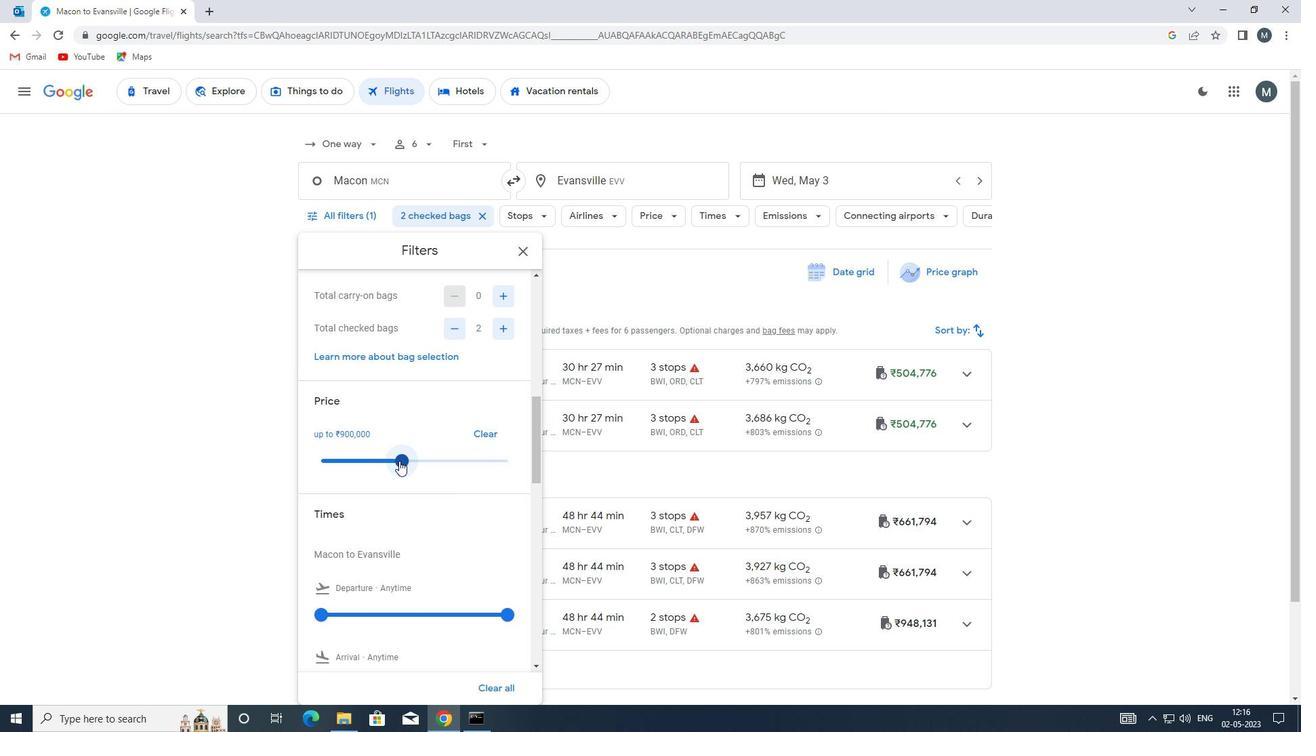
Action: Mouse moved to (399, 442)
Screenshot: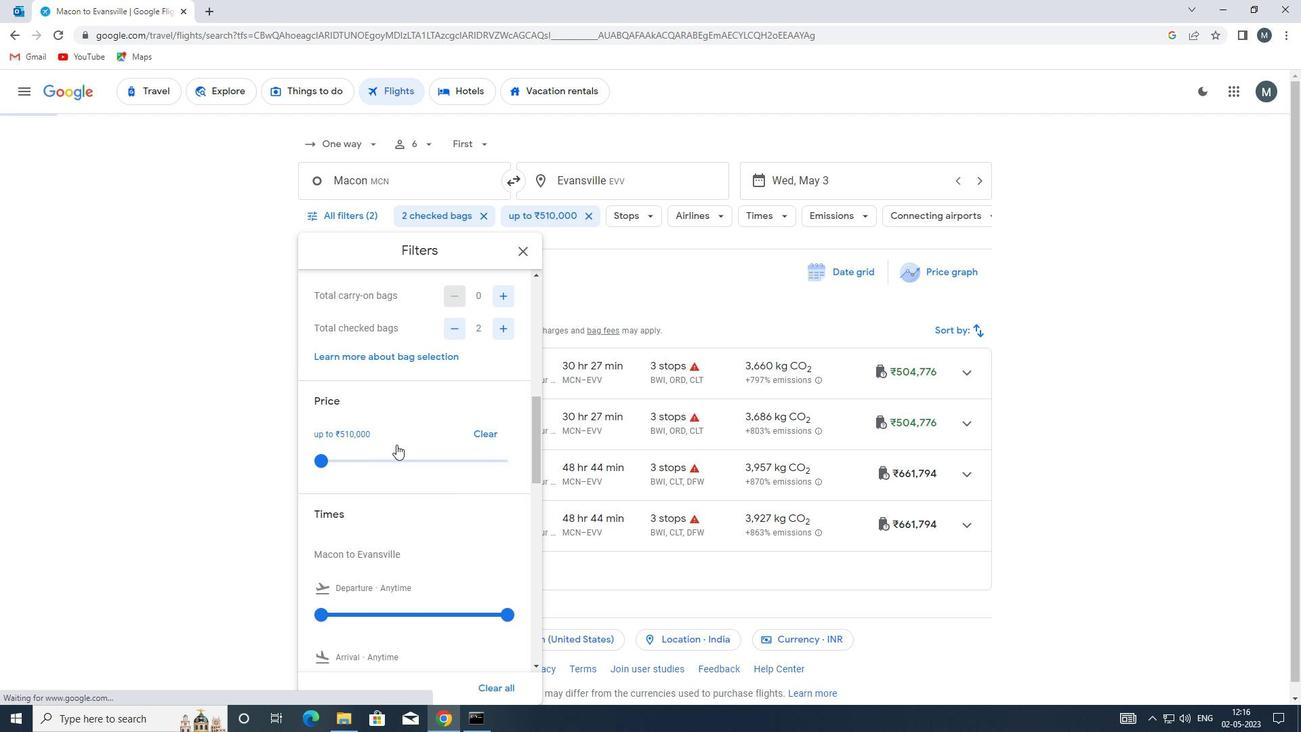 
Action: Mouse scrolled (399, 442) with delta (0, 0)
Screenshot: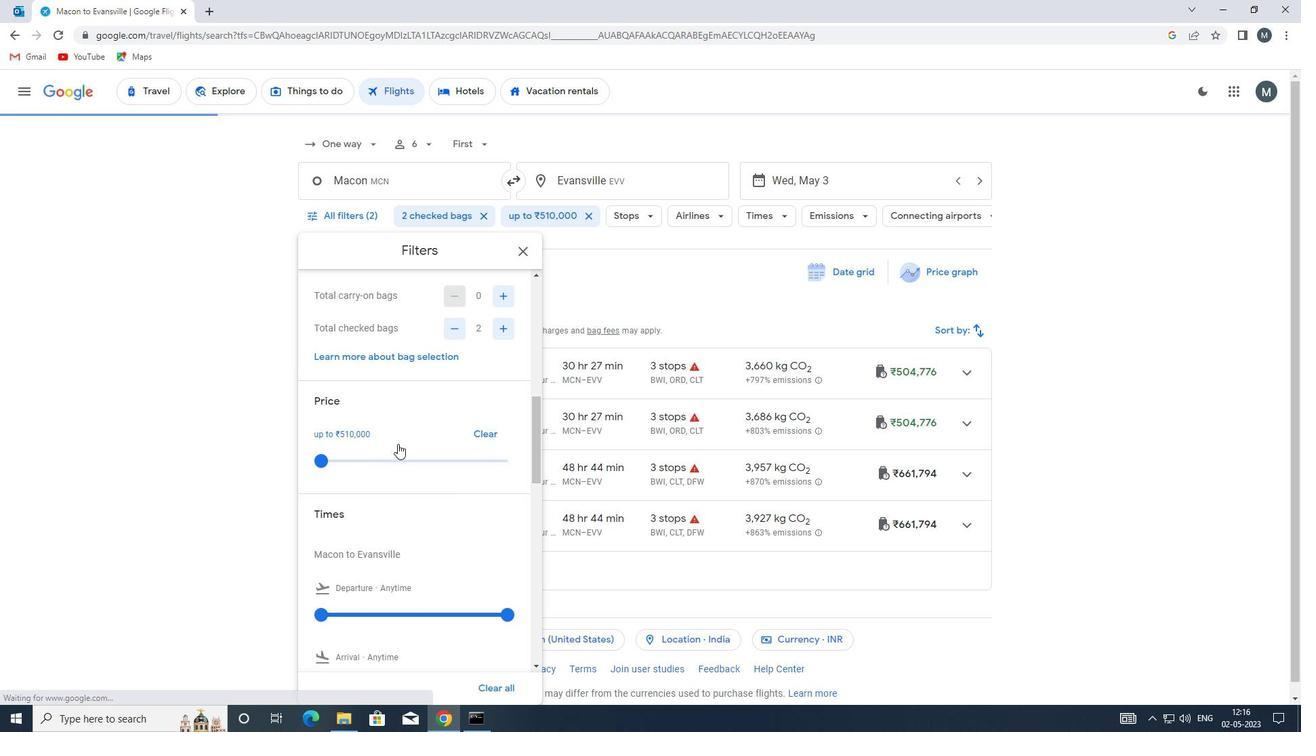 
Action: Mouse moved to (401, 441)
Screenshot: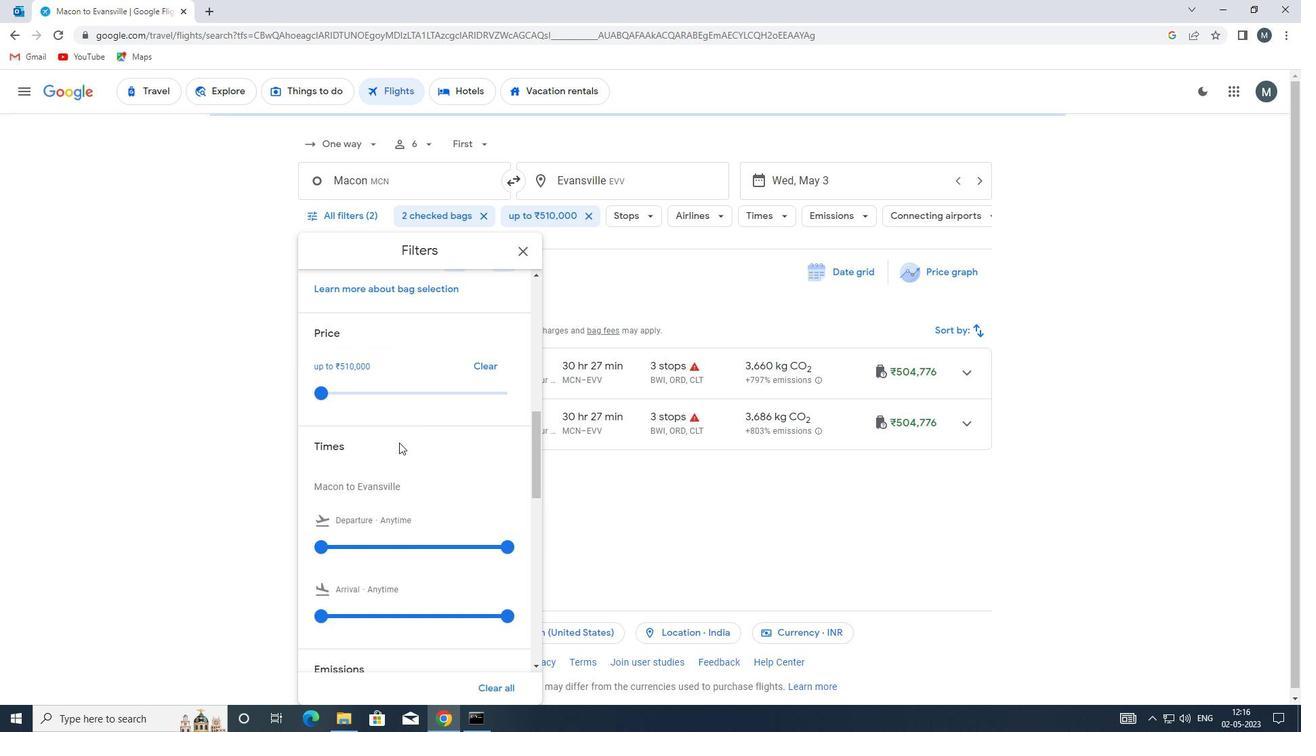 
Action: Mouse scrolled (401, 440) with delta (0, 0)
Screenshot: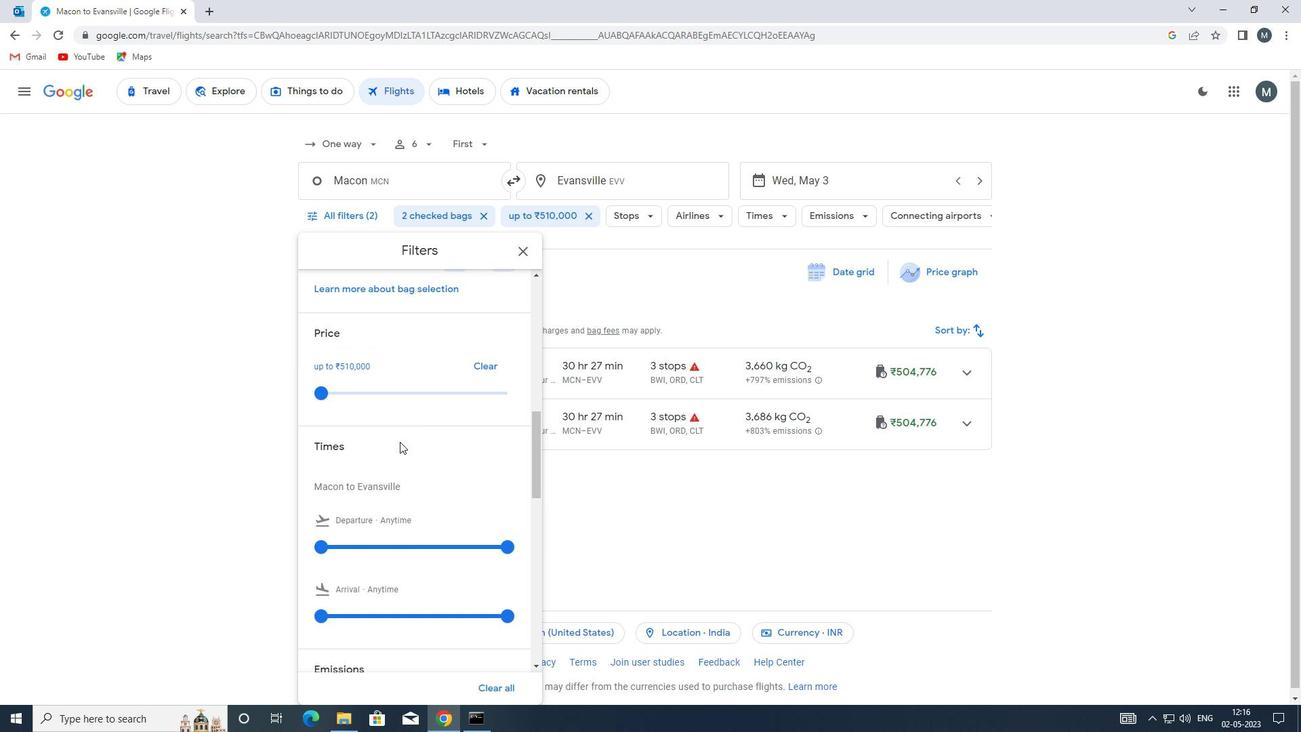 
Action: Mouse moved to (322, 476)
Screenshot: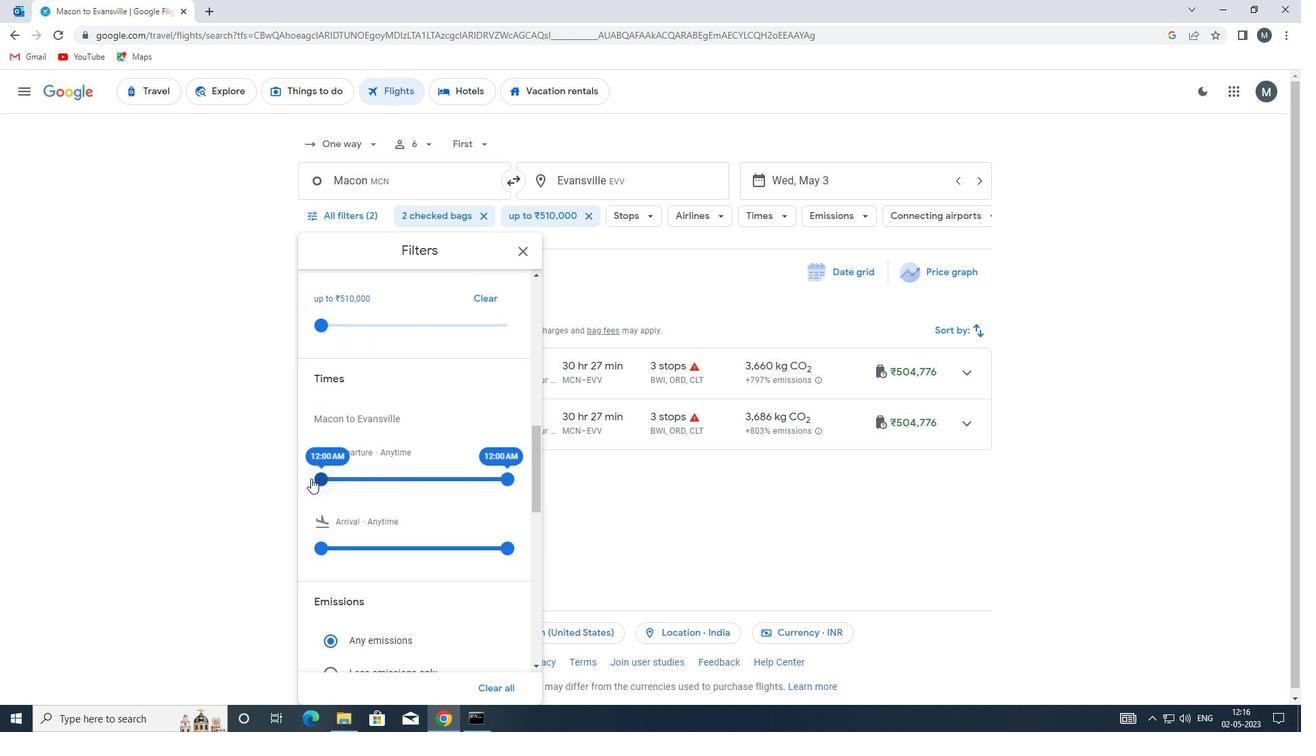 
Action: Mouse pressed left at (322, 476)
Screenshot: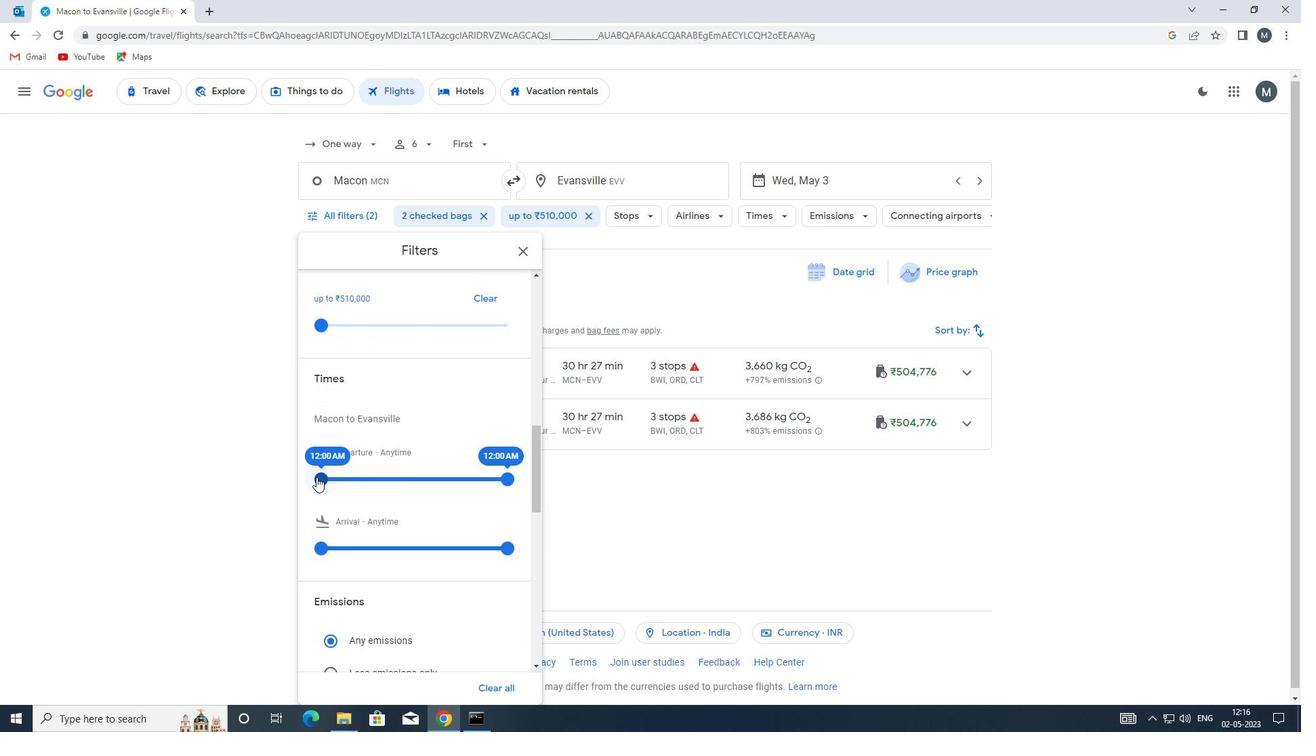 
Action: Mouse moved to (509, 471)
Screenshot: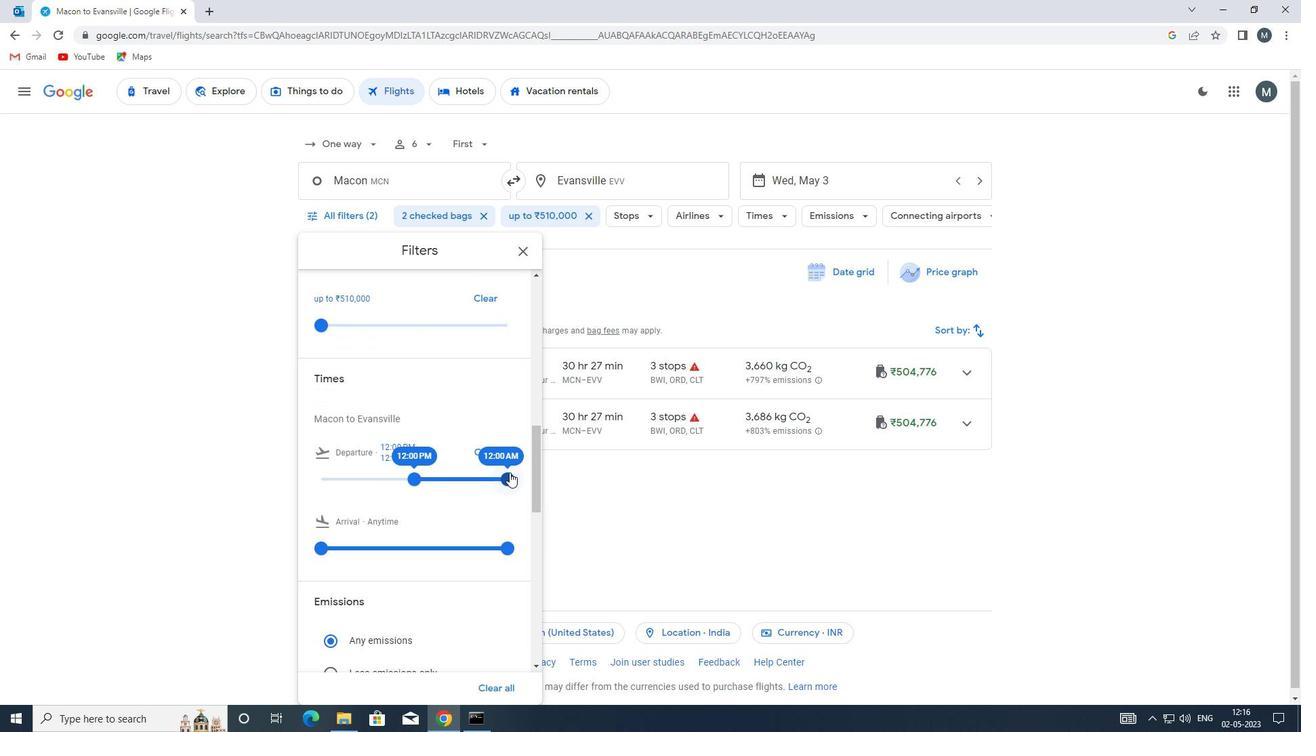 
Action: Mouse pressed left at (509, 471)
Screenshot: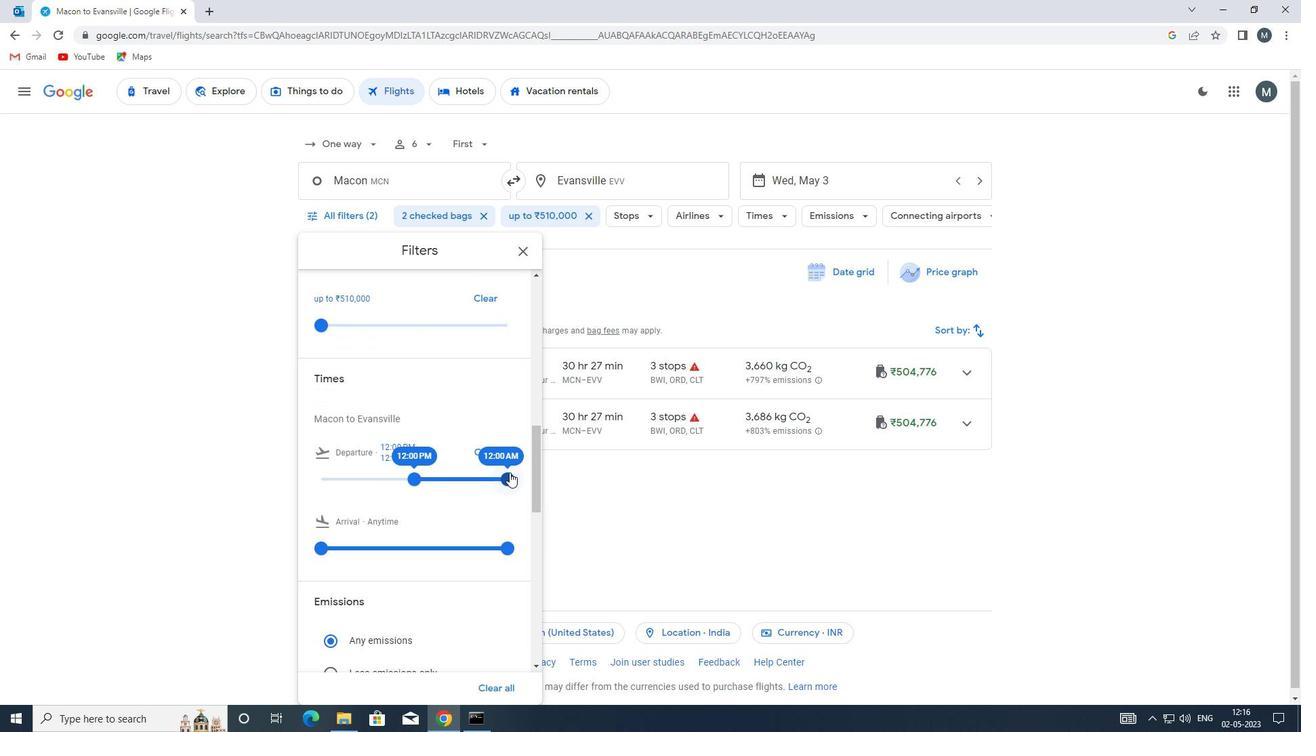 
Action: Mouse moved to (426, 463)
Screenshot: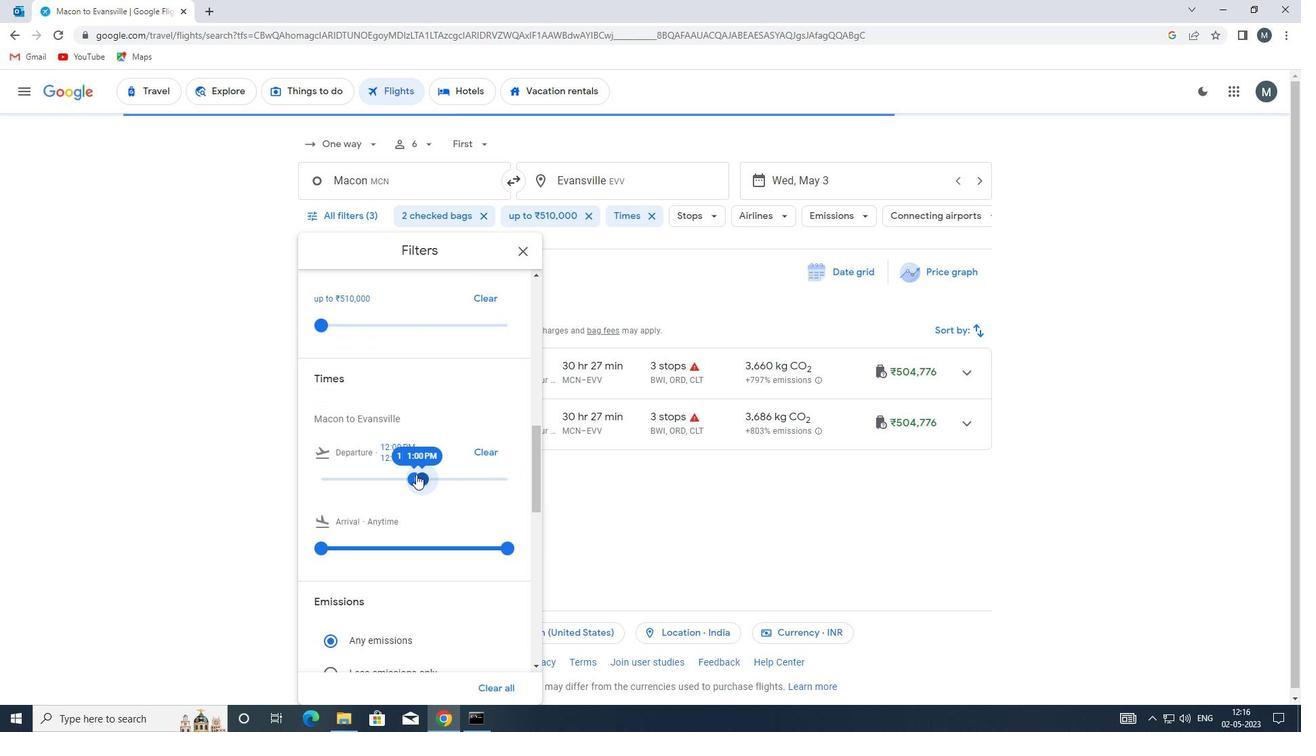 
Action: Mouse scrolled (426, 463) with delta (0, 0)
Screenshot: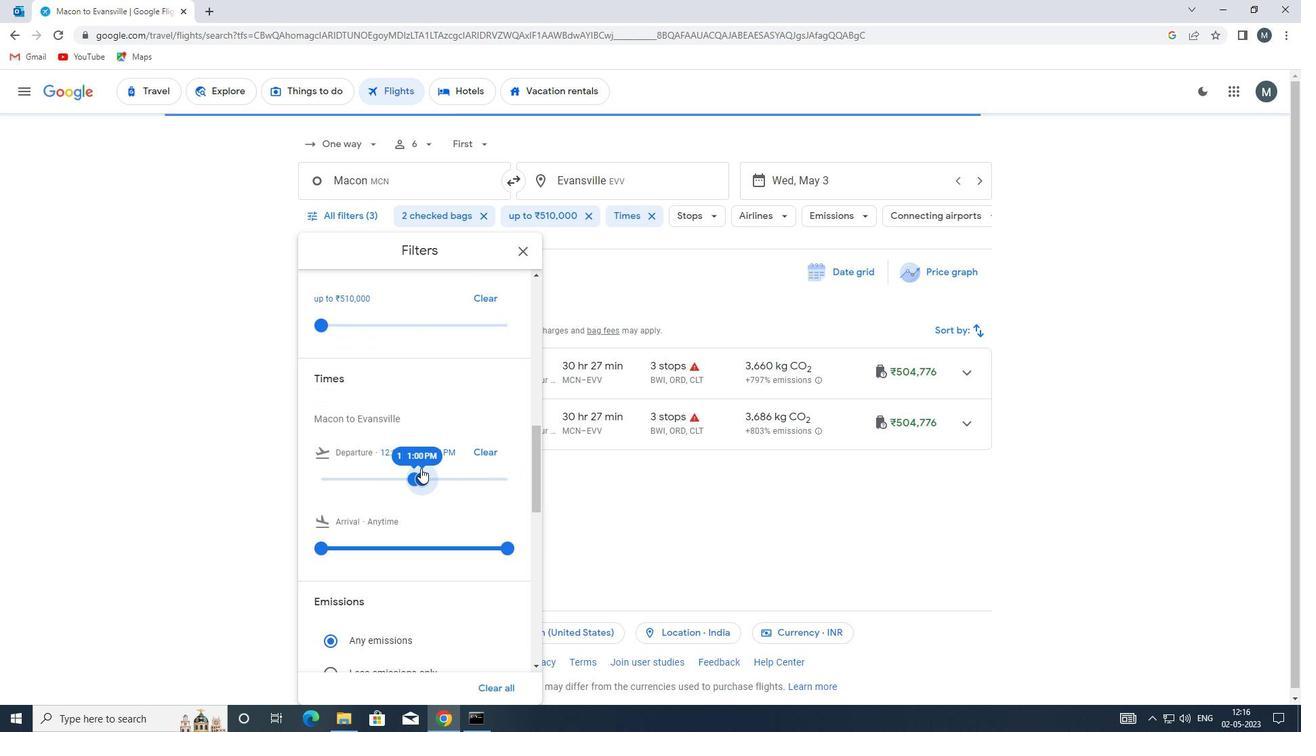 
Action: Mouse scrolled (426, 463) with delta (0, 0)
Screenshot: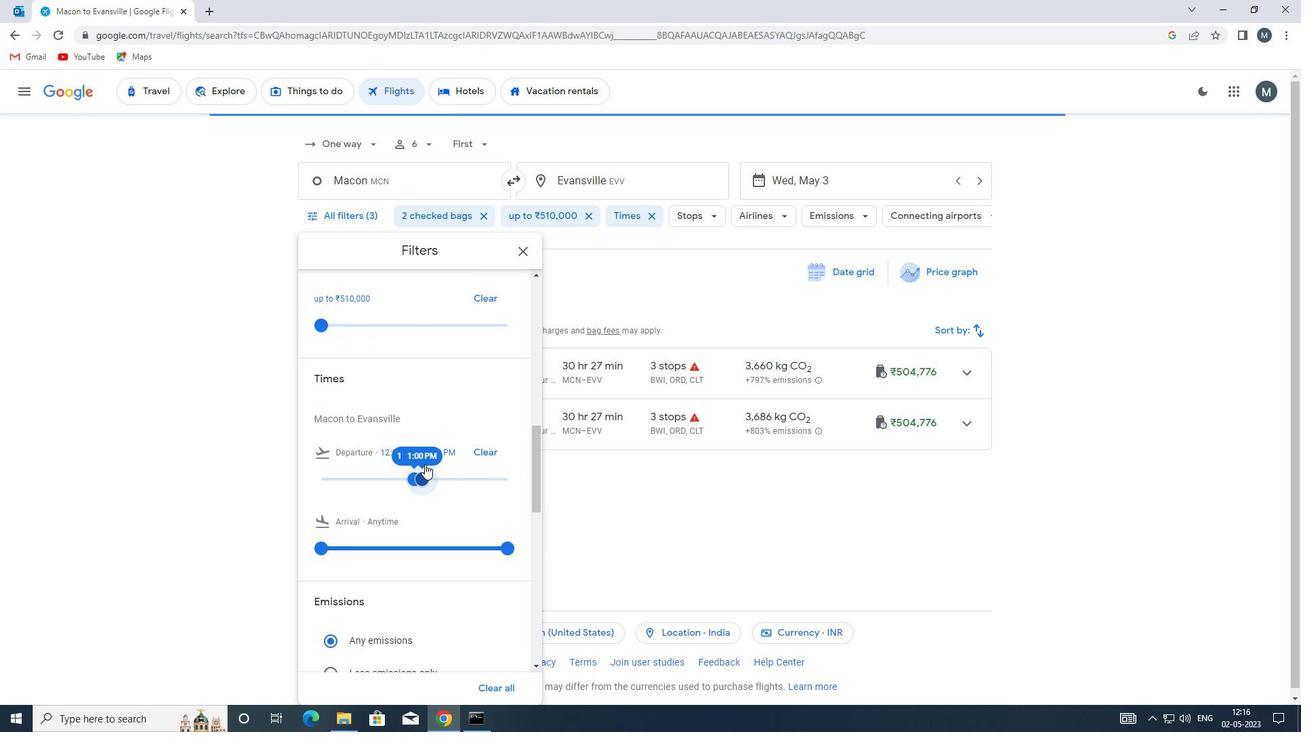 
Action: Mouse moved to (427, 463)
Screenshot: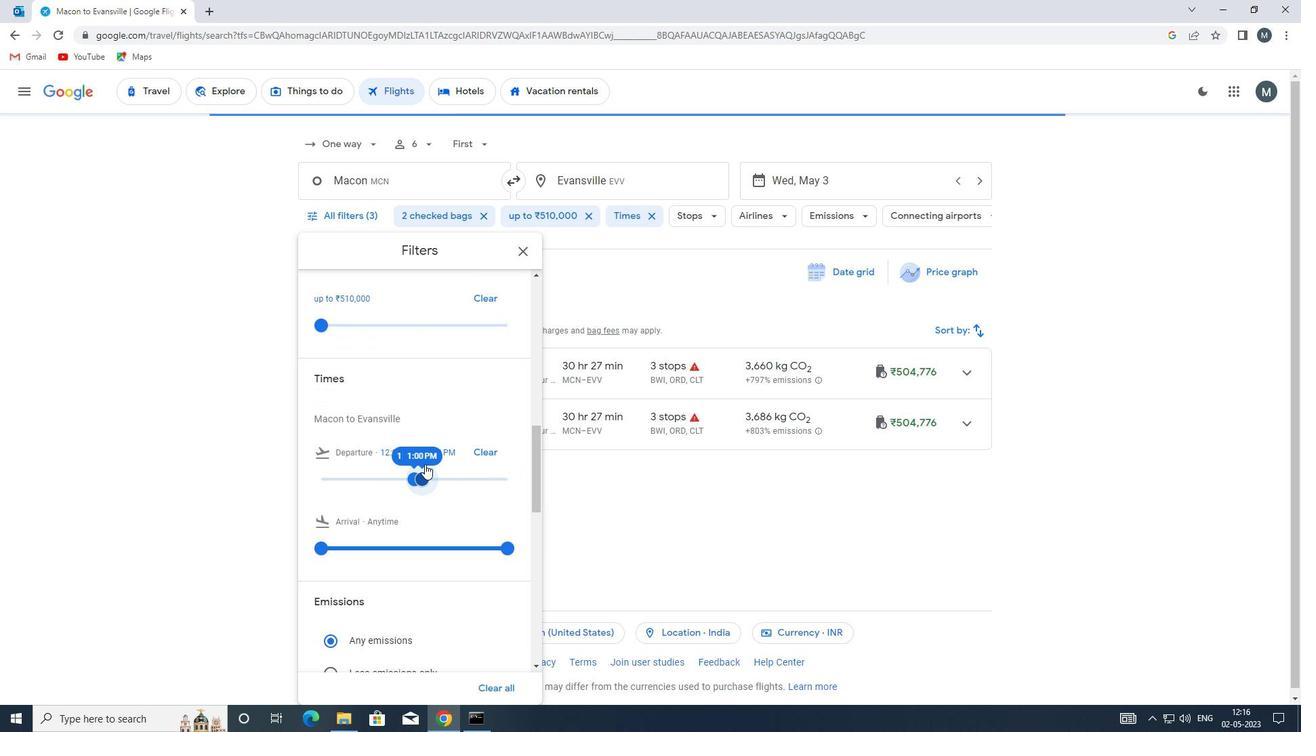 
Action: Mouse scrolled (427, 463) with delta (0, 0)
Screenshot: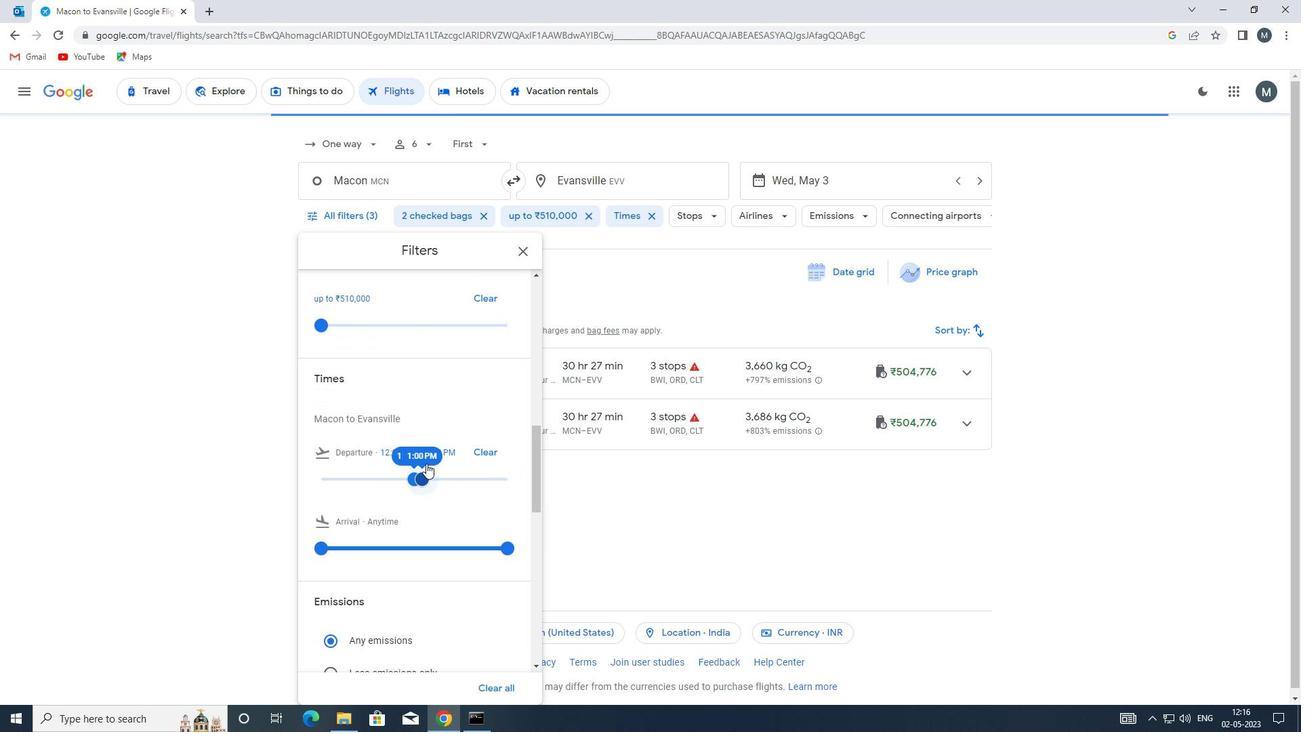 
Action: Mouse moved to (521, 254)
Screenshot: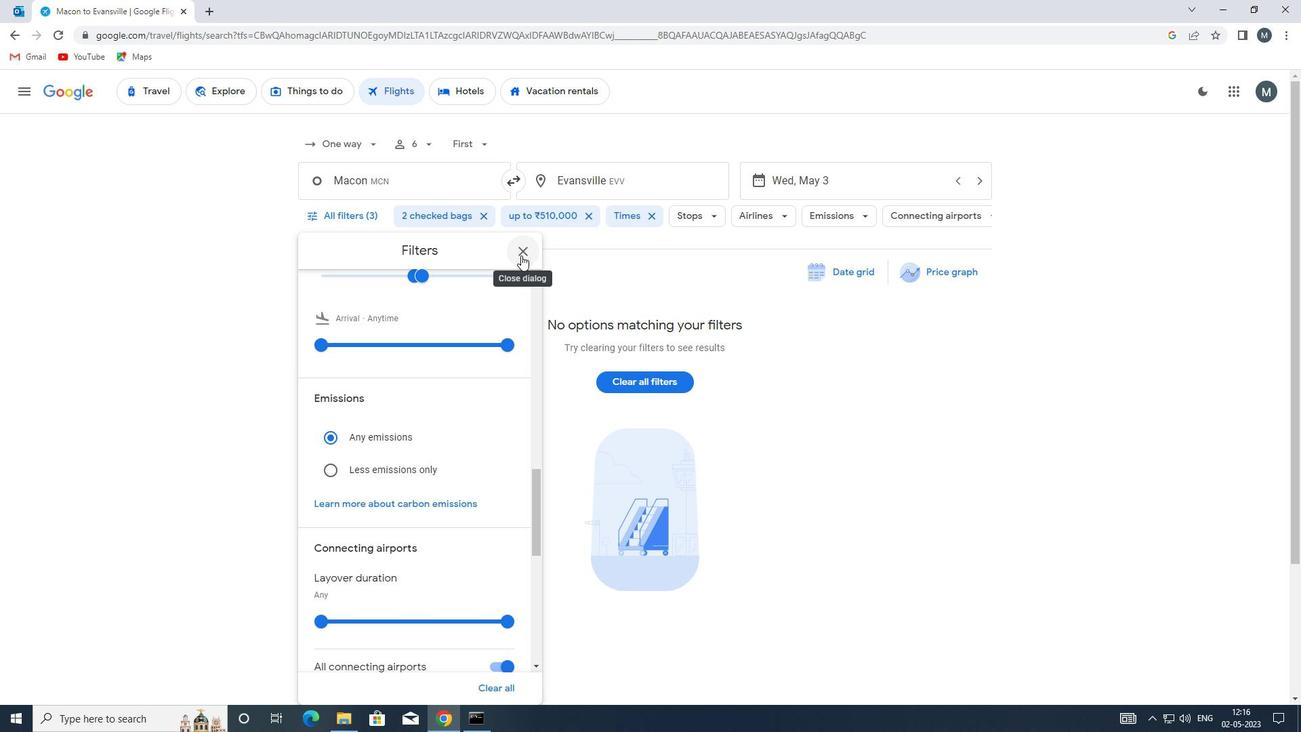 
Action: Mouse pressed left at (521, 254)
Screenshot: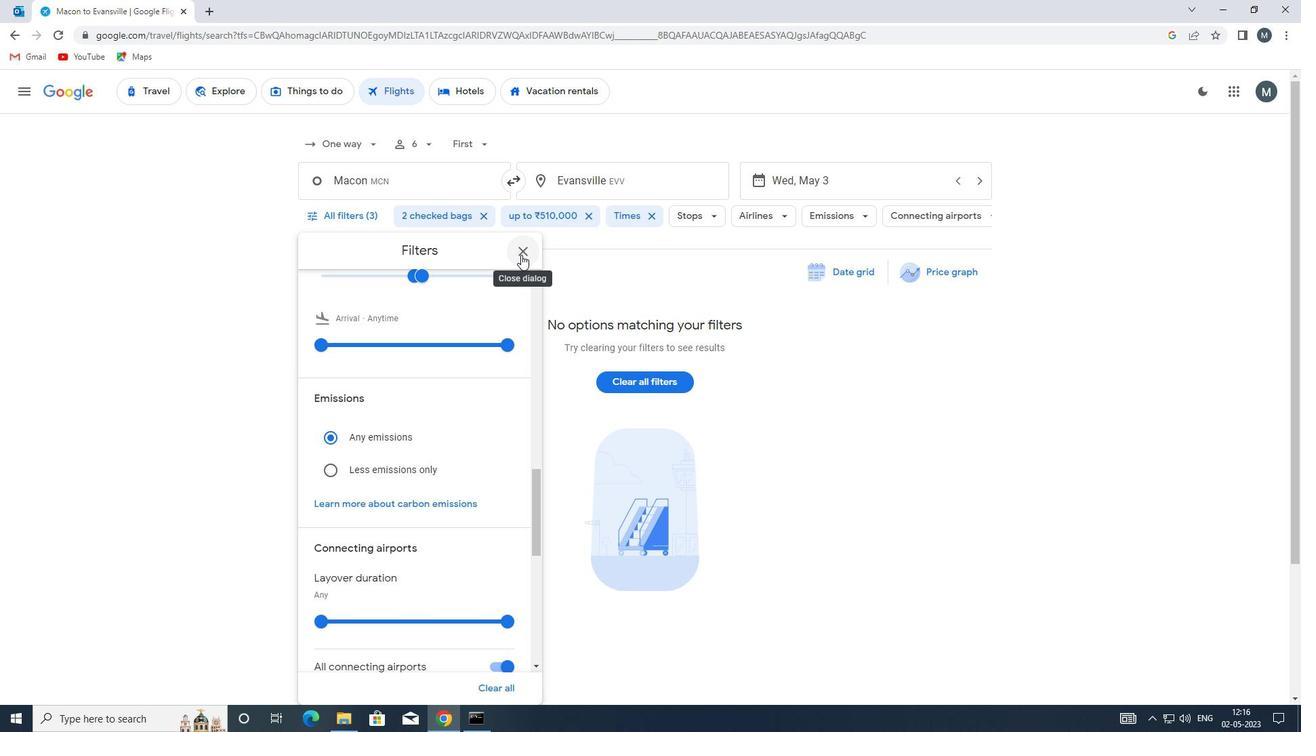 
